 Task: Find connections with filter location Kisangani with filter topic #covidwith filter profile language English with filter current company Colt Technology Services with filter school Gulbarga University, Gulbarga with filter industry Civic and Social Organizations with filter service category Property Management with filter keywords title Proposal Writer
Action: Mouse moved to (558, 98)
Screenshot: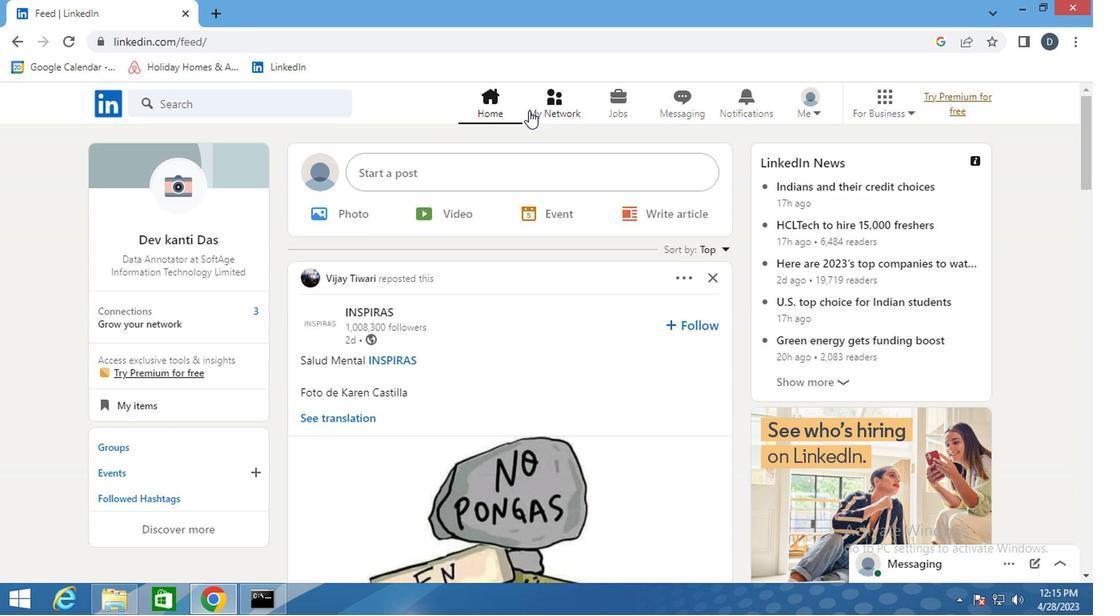 
Action: Mouse pressed left at (558, 98)
Screenshot: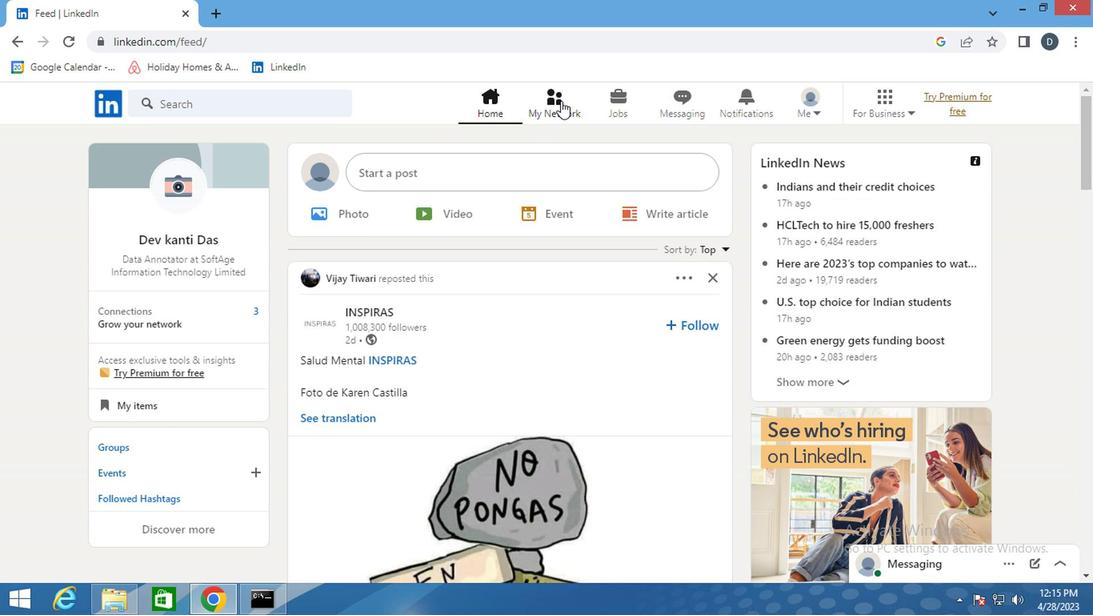 
Action: Mouse moved to (309, 187)
Screenshot: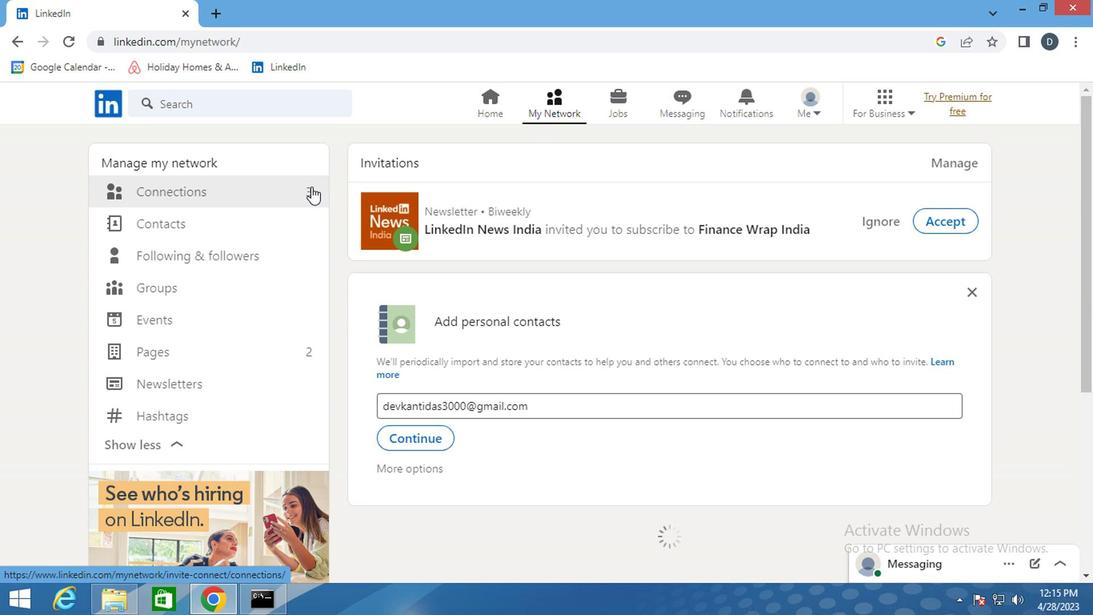 
Action: Mouse pressed left at (309, 187)
Screenshot: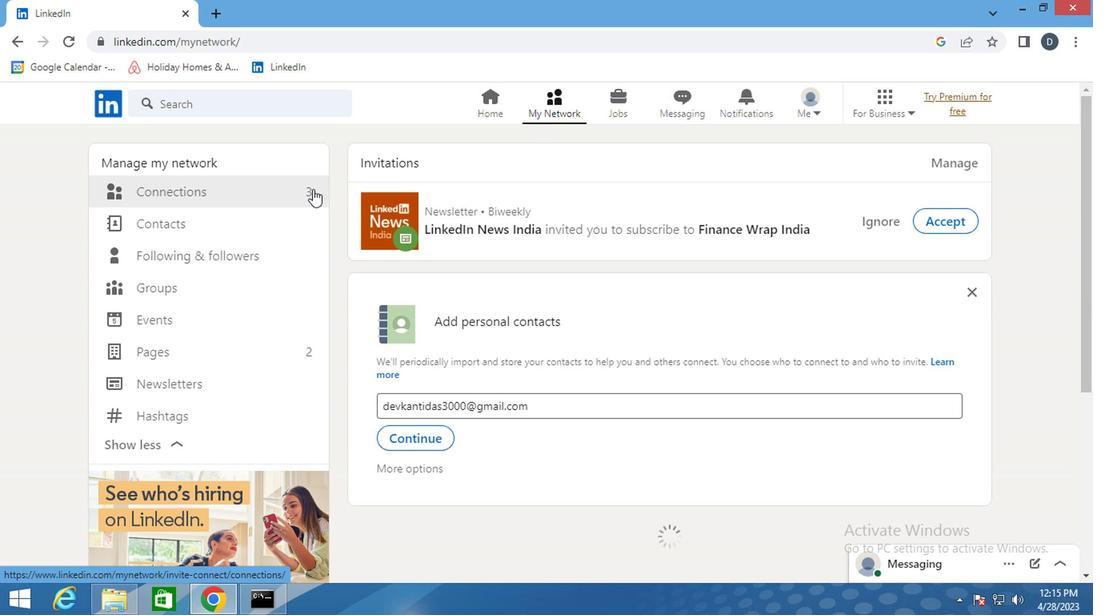 
Action: Mouse pressed left at (309, 187)
Screenshot: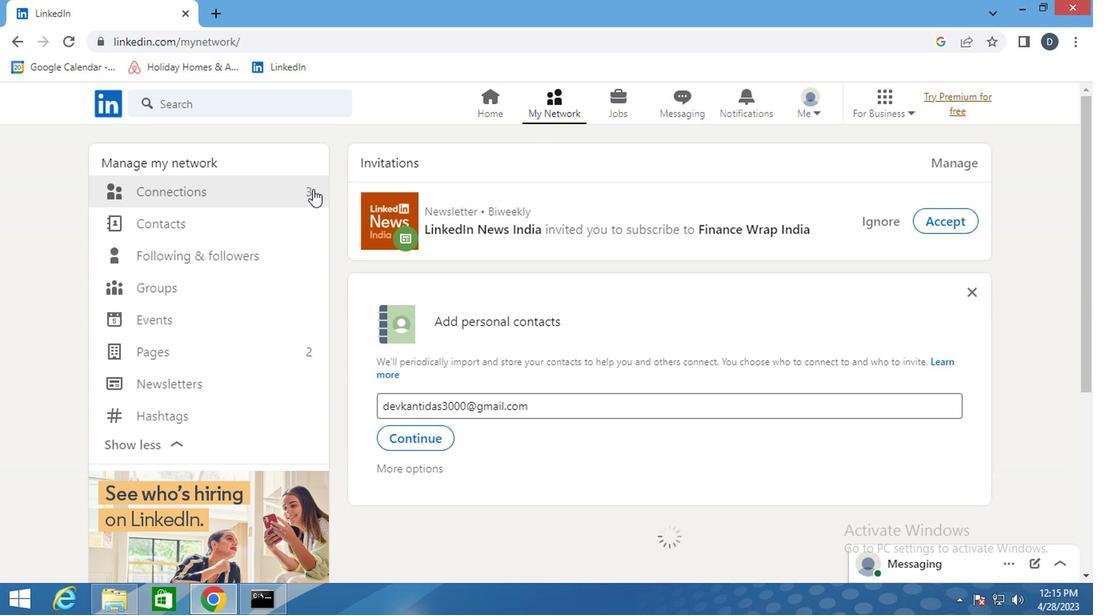 
Action: Mouse moved to (302, 192)
Screenshot: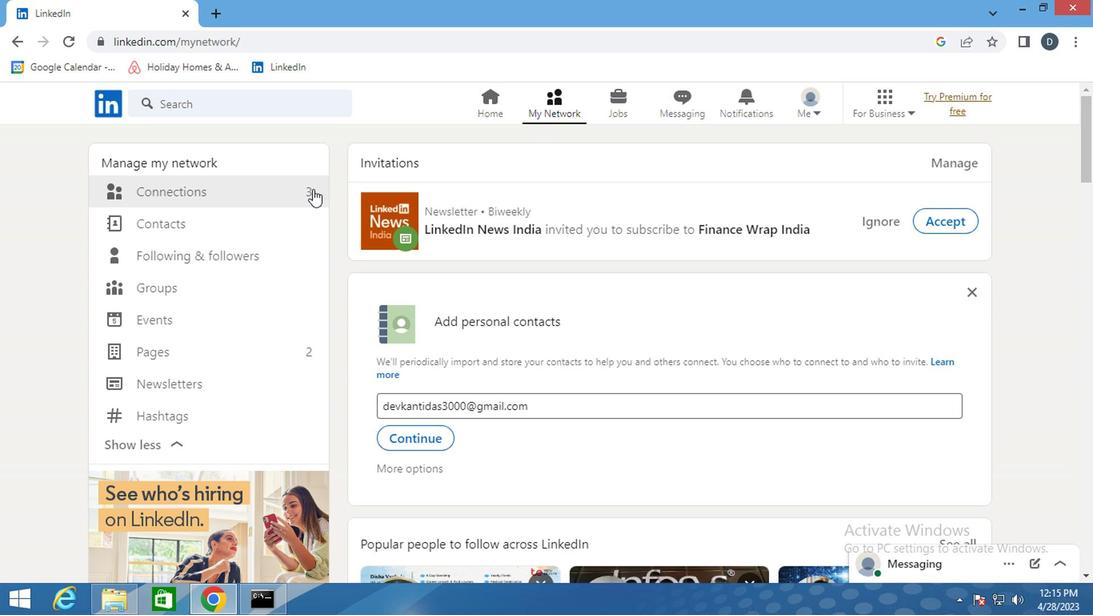 
Action: Mouse pressed left at (302, 192)
Screenshot: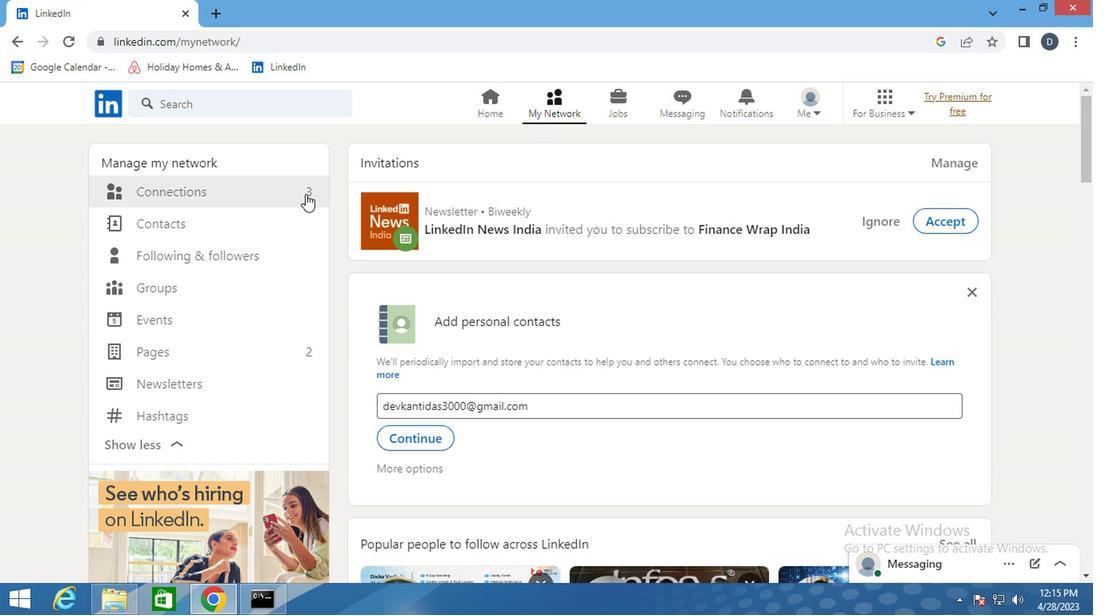 
Action: Mouse moved to (680, 181)
Screenshot: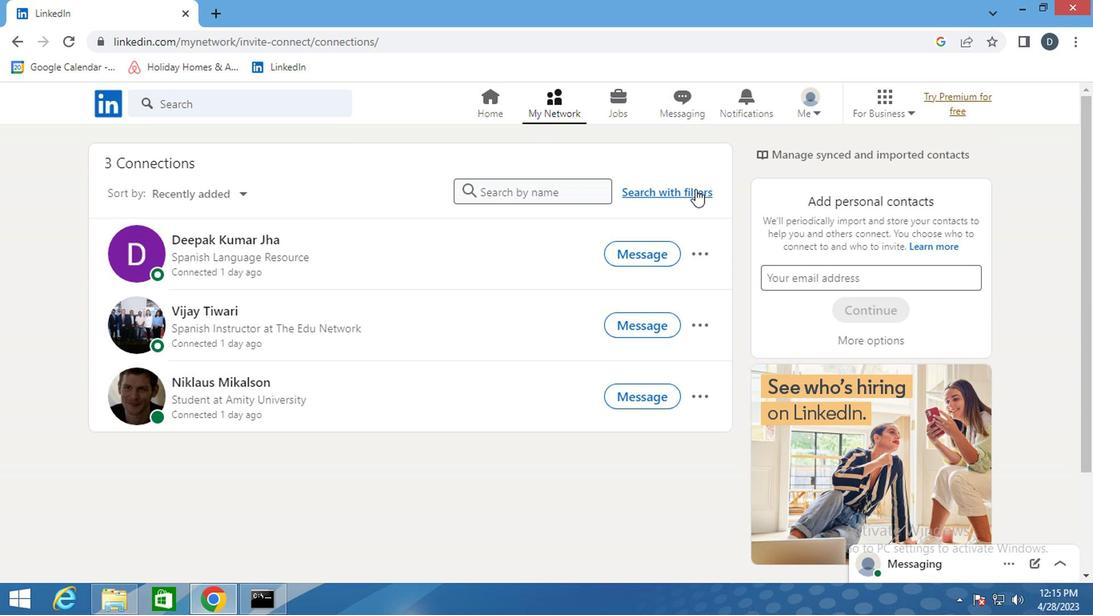
Action: Mouse pressed left at (680, 181)
Screenshot: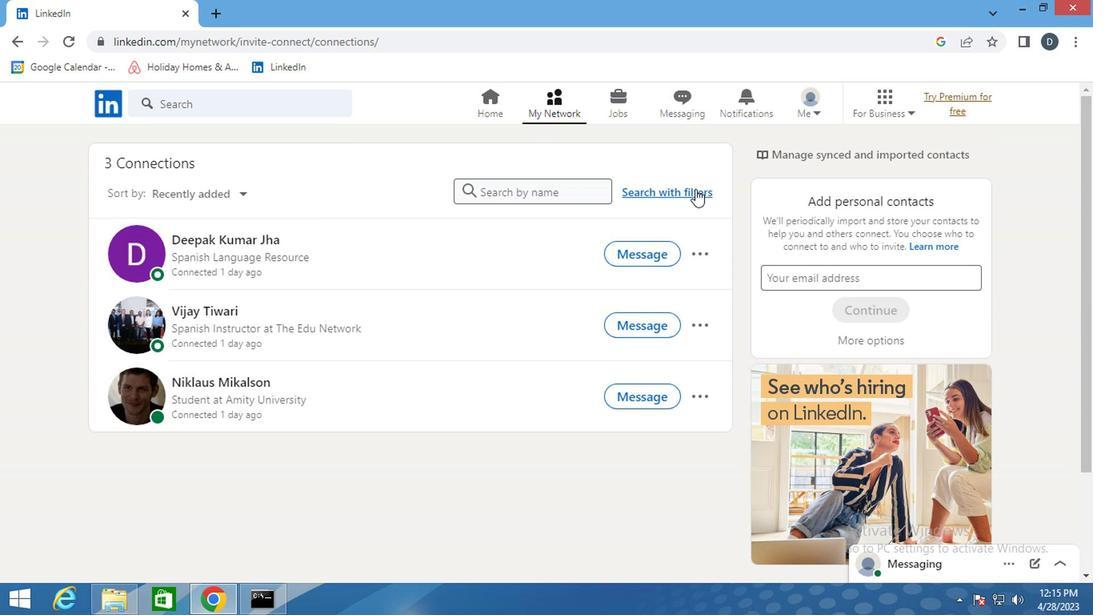 
Action: Mouse moved to (605, 146)
Screenshot: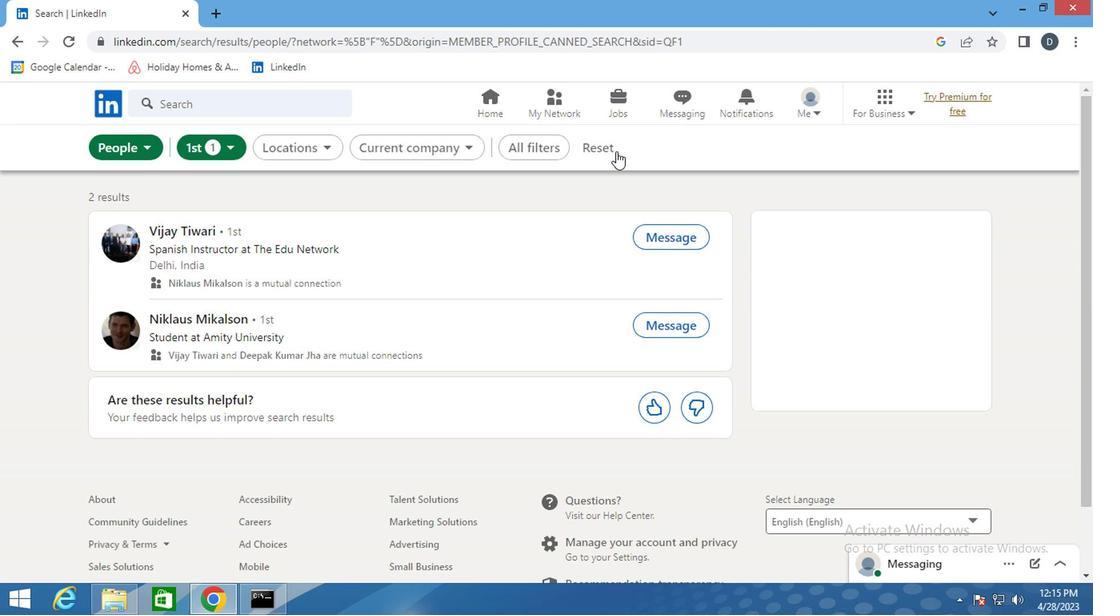 
Action: Mouse pressed left at (605, 146)
Screenshot: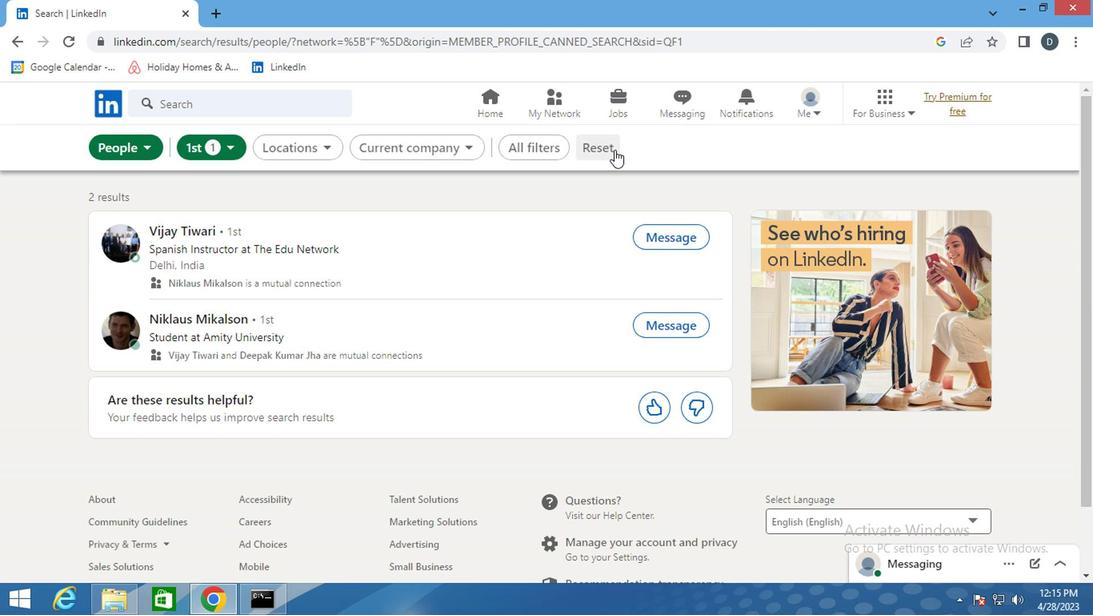 
Action: Mouse moved to (557, 139)
Screenshot: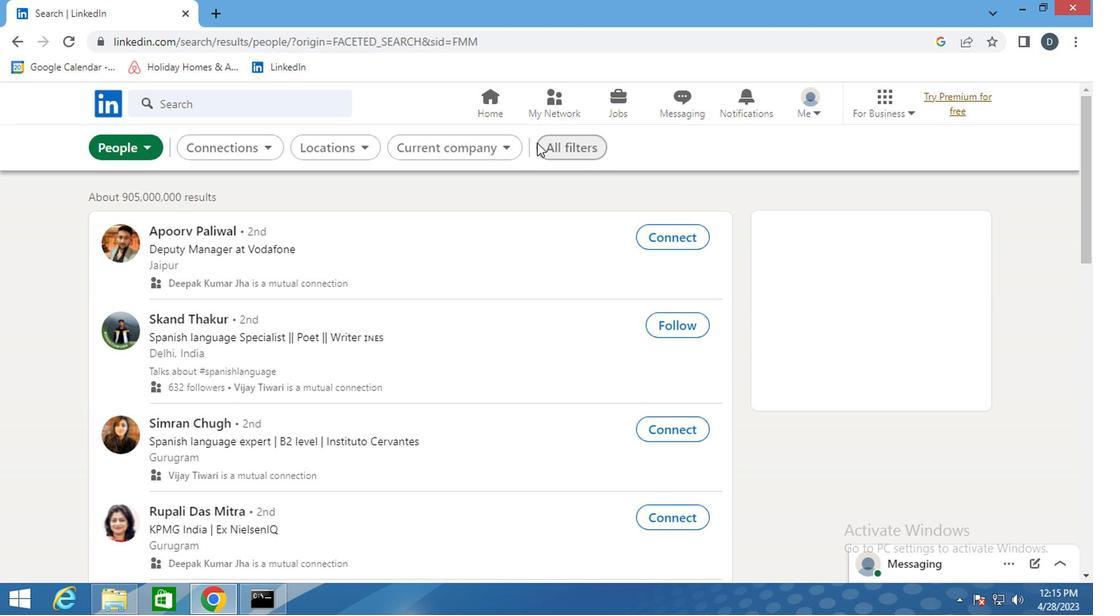 
Action: Mouse pressed left at (557, 139)
Screenshot: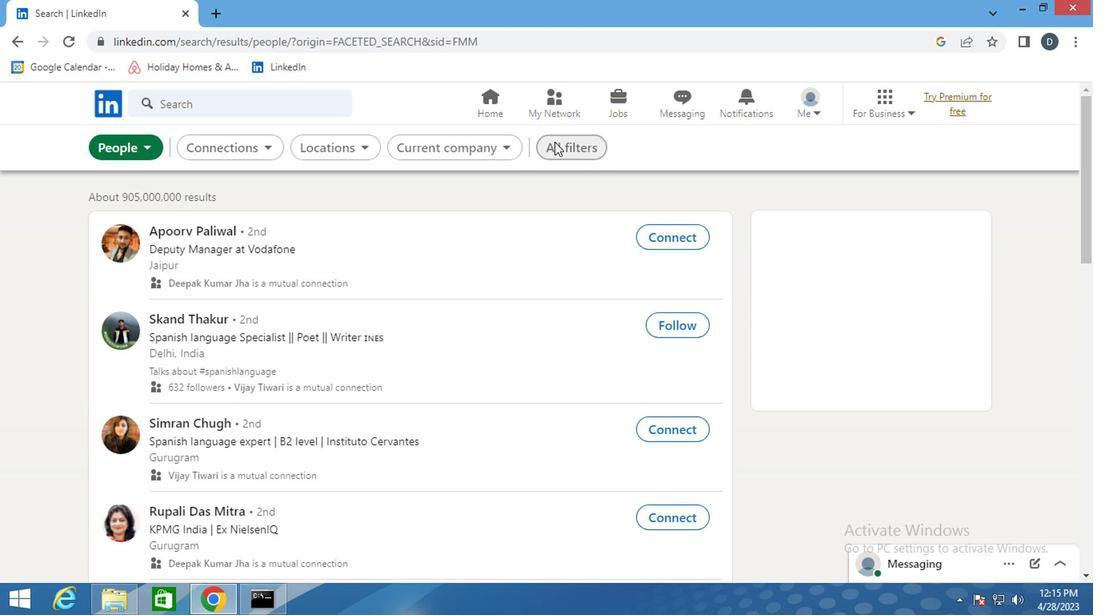 
Action: Mouse moved to (829, 347)
Screenshot: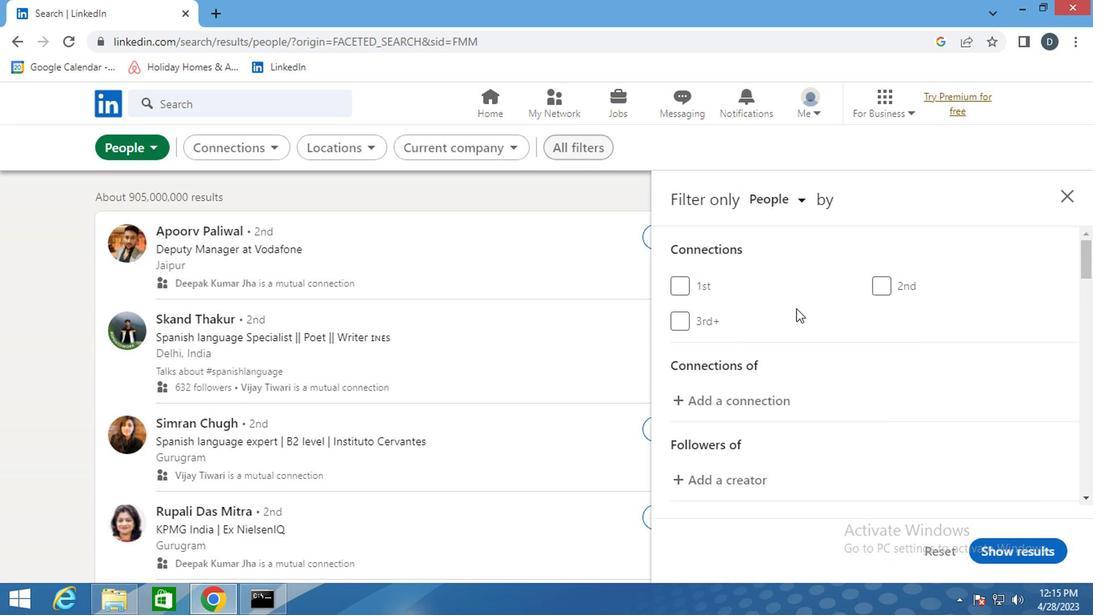
Action: Mouse scrolled (829, 346) with delta (0, 0)
Screenshot: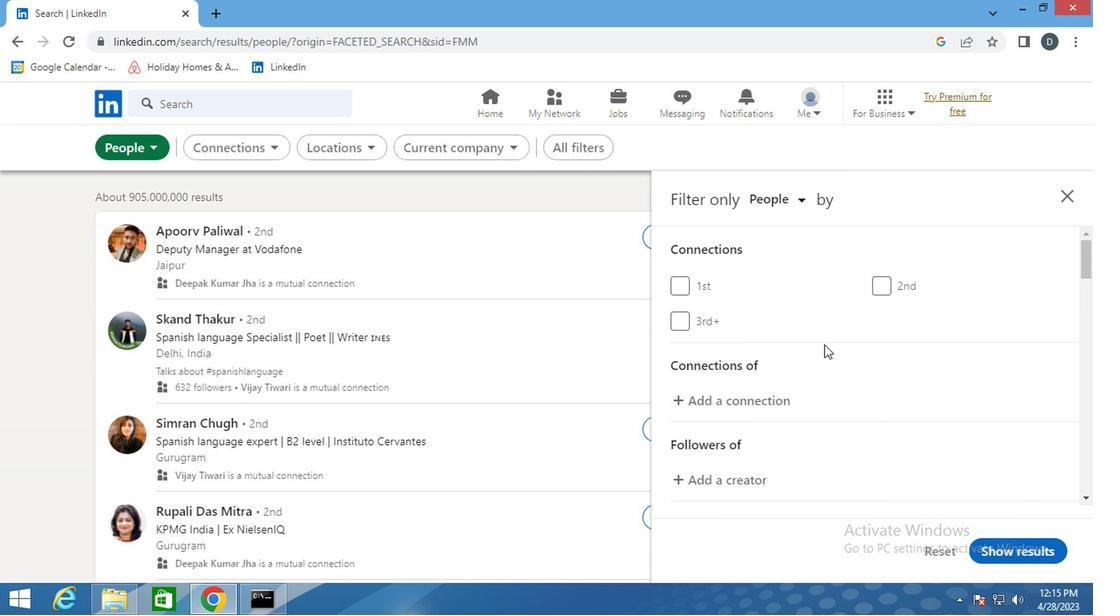 
Action: Mouse scrolled (829, 346) with delta (0, 0)
Screenshot: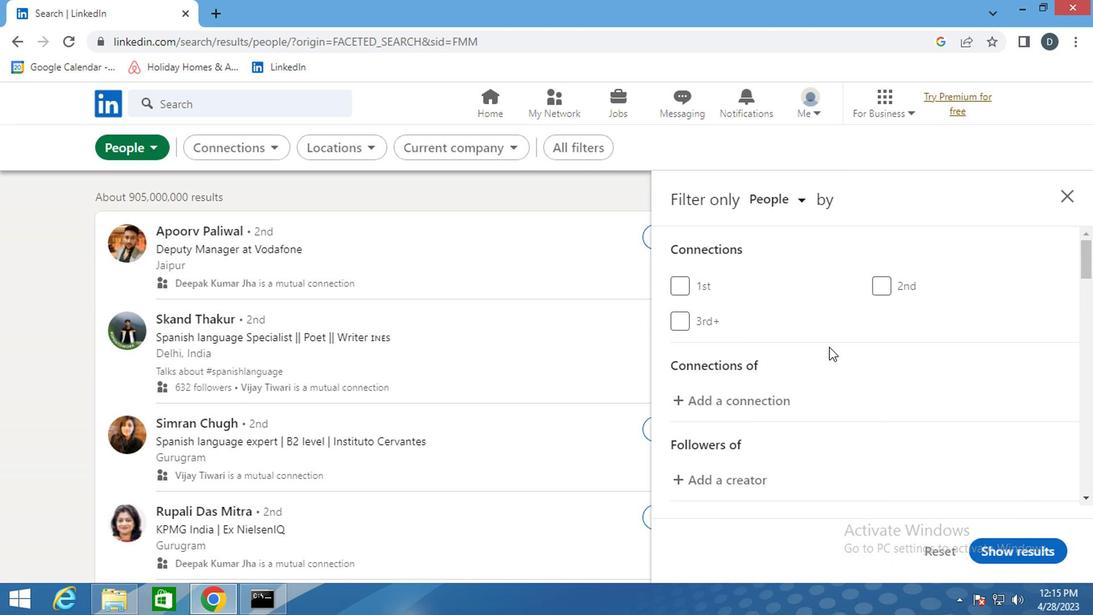 
Action: Mouse moved to (830, 347)
Screenshot: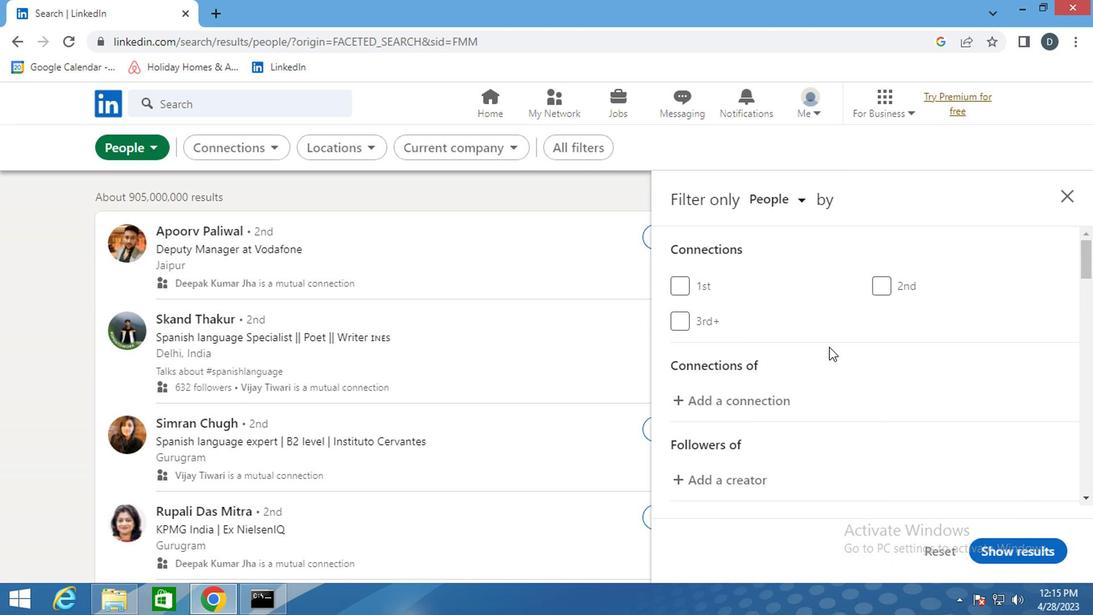 
Action: Mouse scrolled (830, 346) with delta (0, 0)
Screenshot: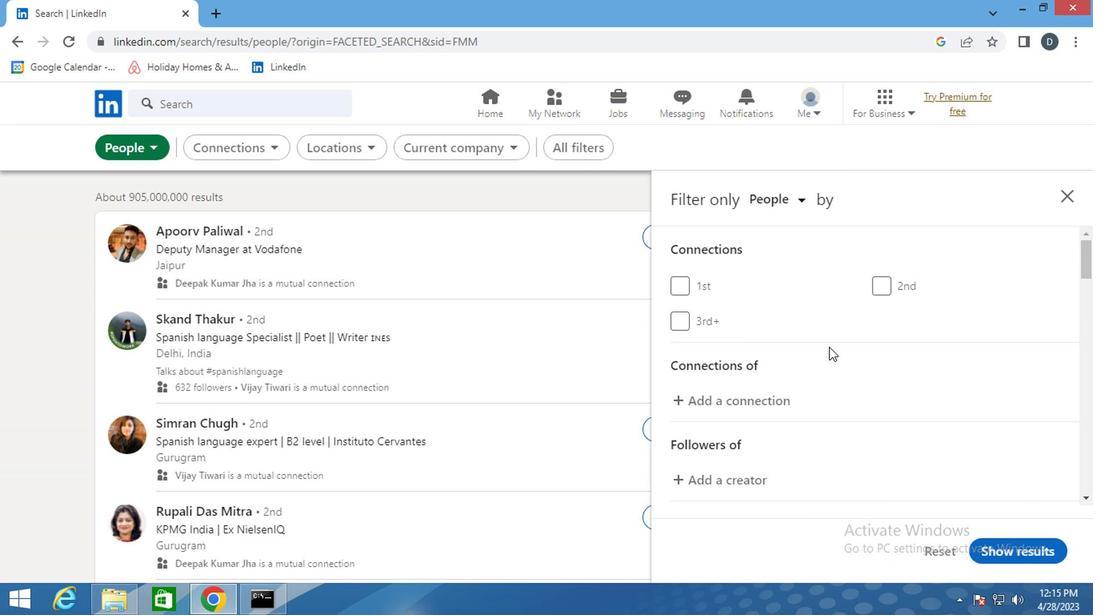 
Action: Mouse moved to (880, 379)
Screenshot: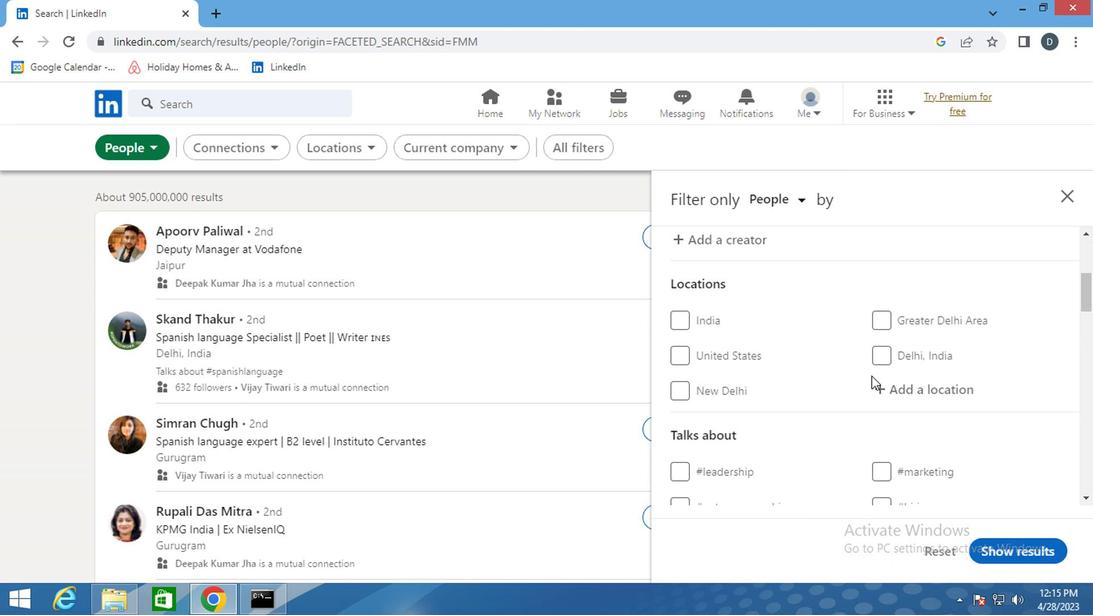 
Action: Mouse pressed left at (880, 379)
Screenshot: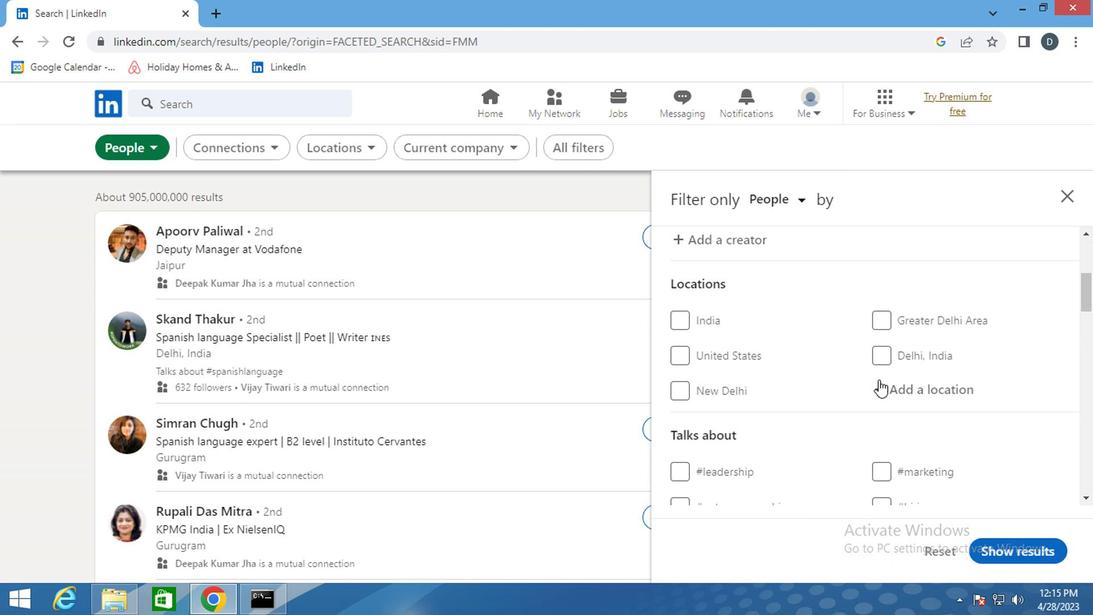 
Action: Mouse moved to (882, 379)
Screenshot: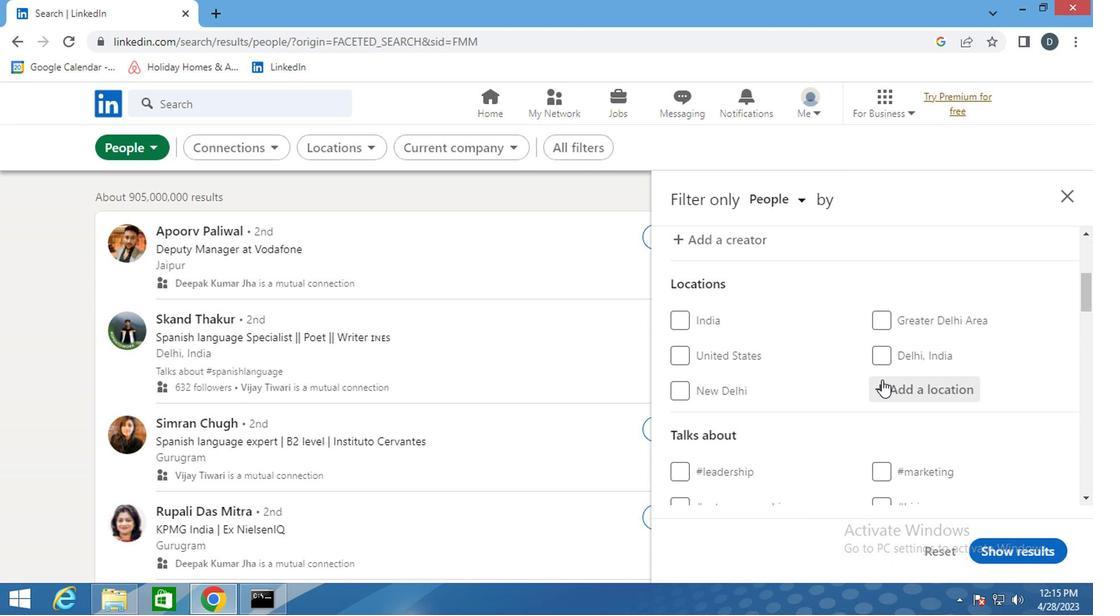 
Action: Key pressed <Key.shift_r>Kisangani
Screenshot: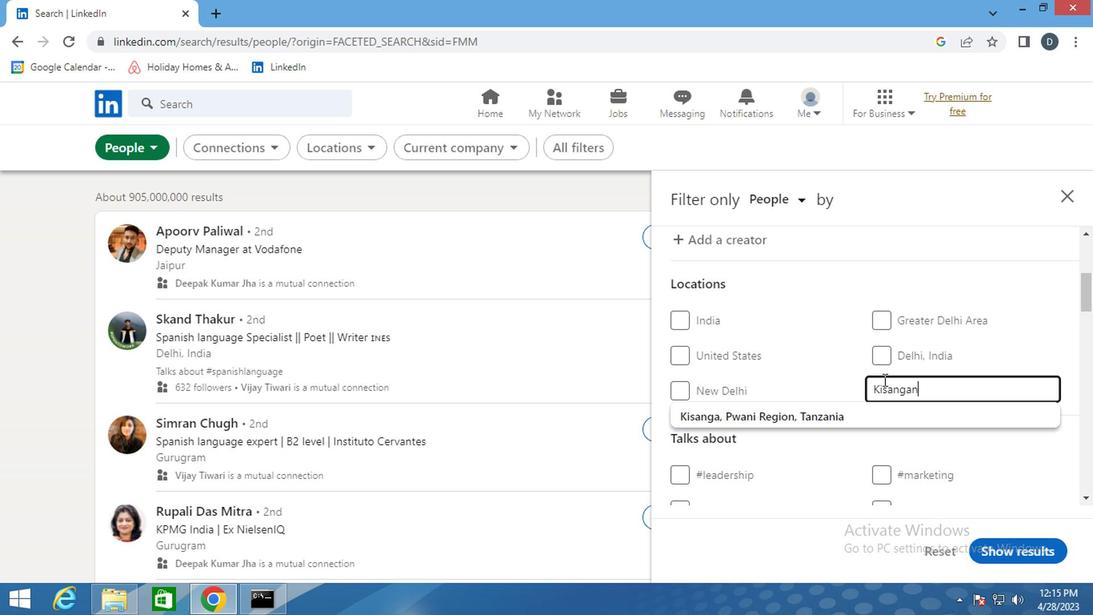 
Action: Mouse moved to (941, 390)
Screenshot: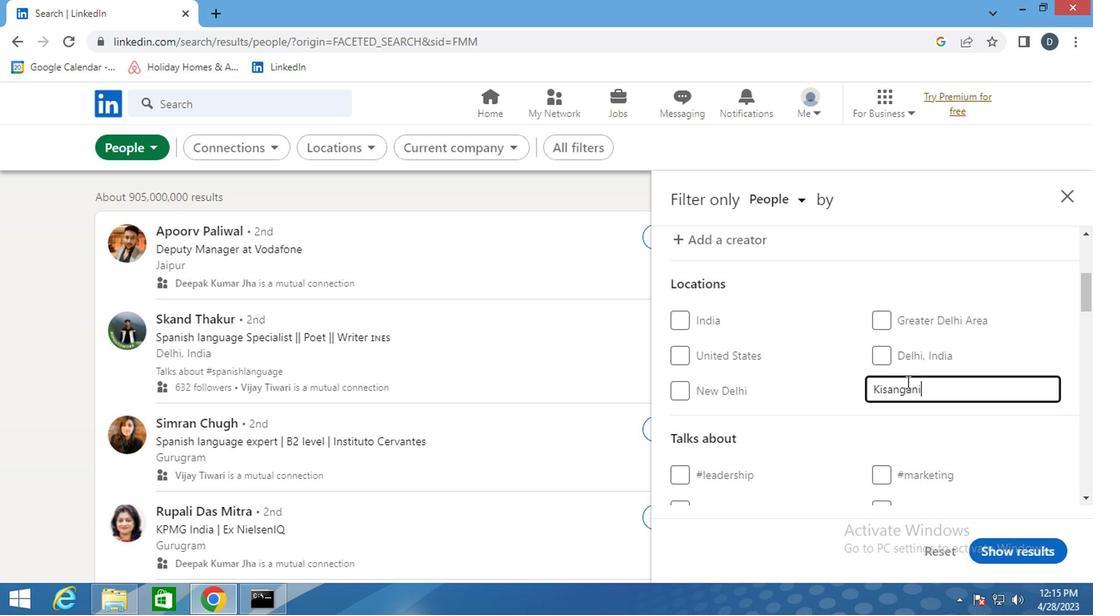 
Action: Key pressed <Key.backspace><Key.backspace><Key.backspace>ani
Screenshot: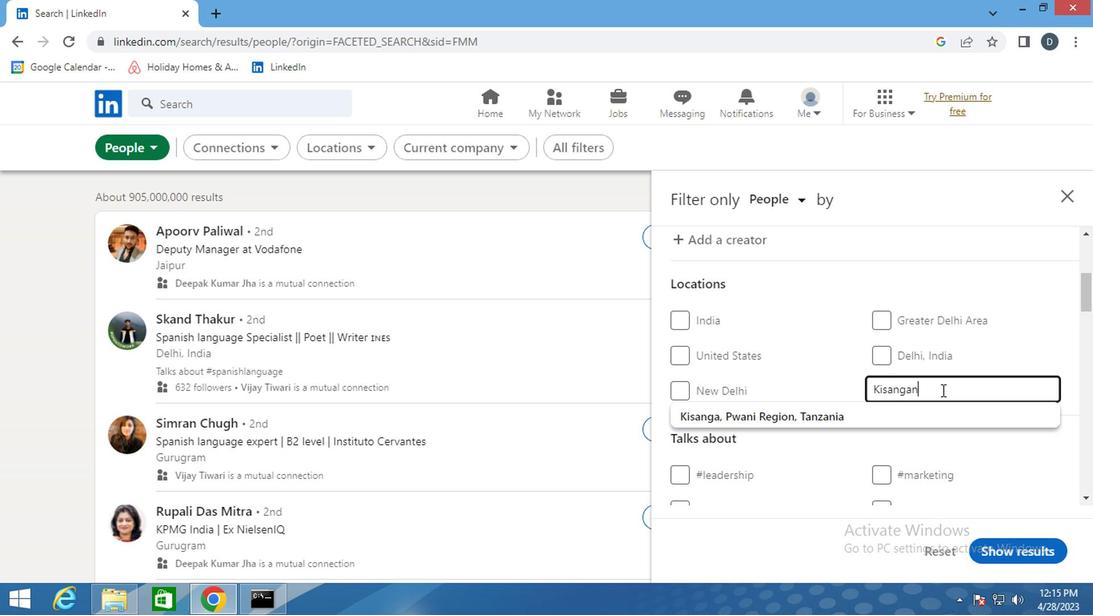 
Action: Mouse moved to (912, 396)
Screenshot: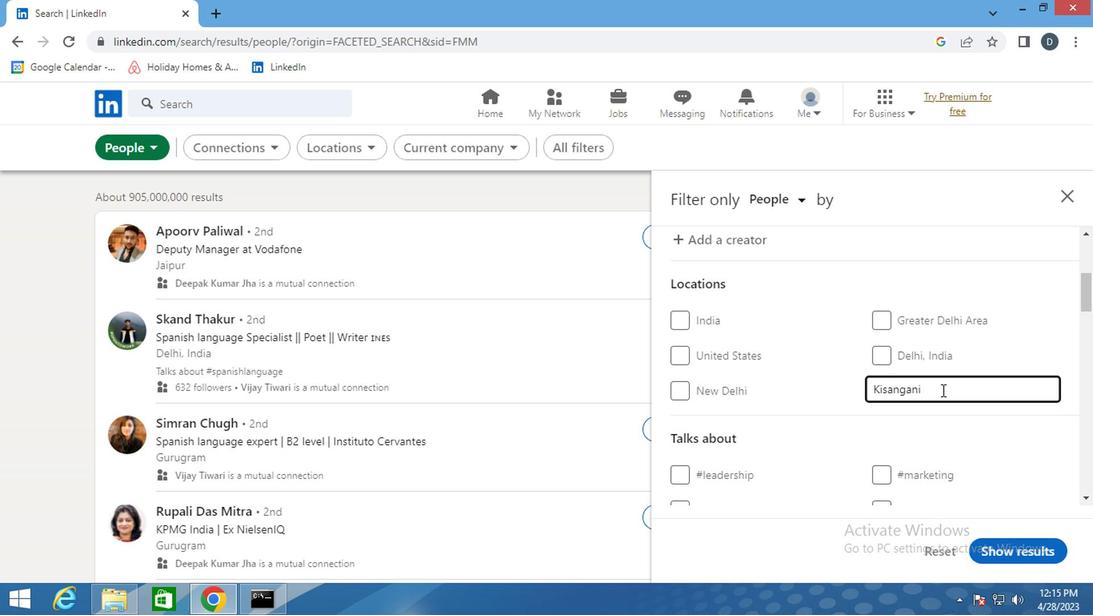 
Action: Key pressed <Key.enter>
Screenshot: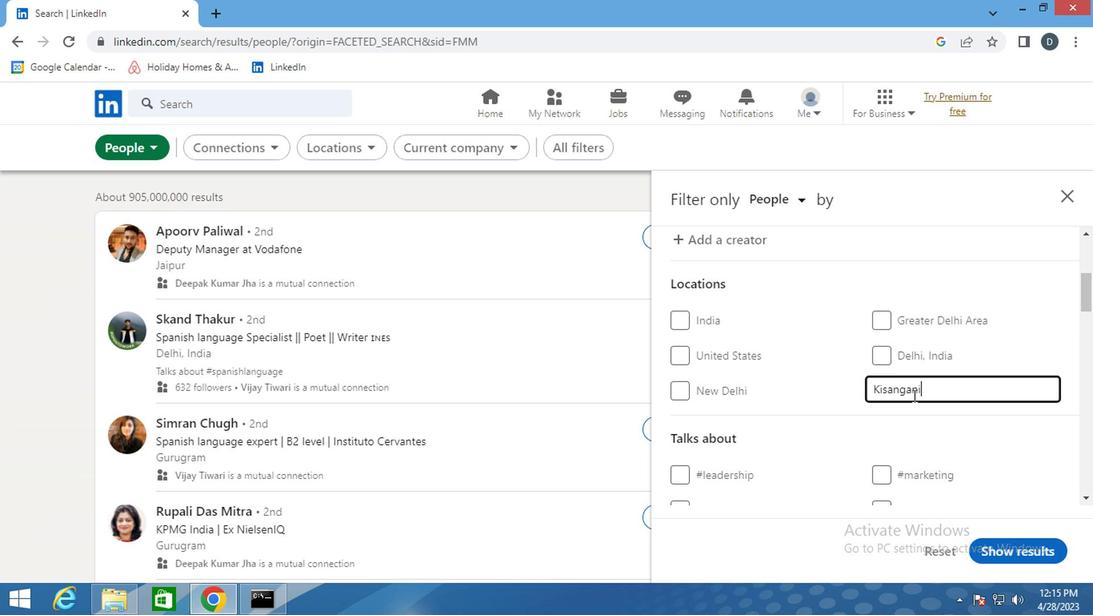 
Action: Mouse moved to (910, 387)
Screenshot: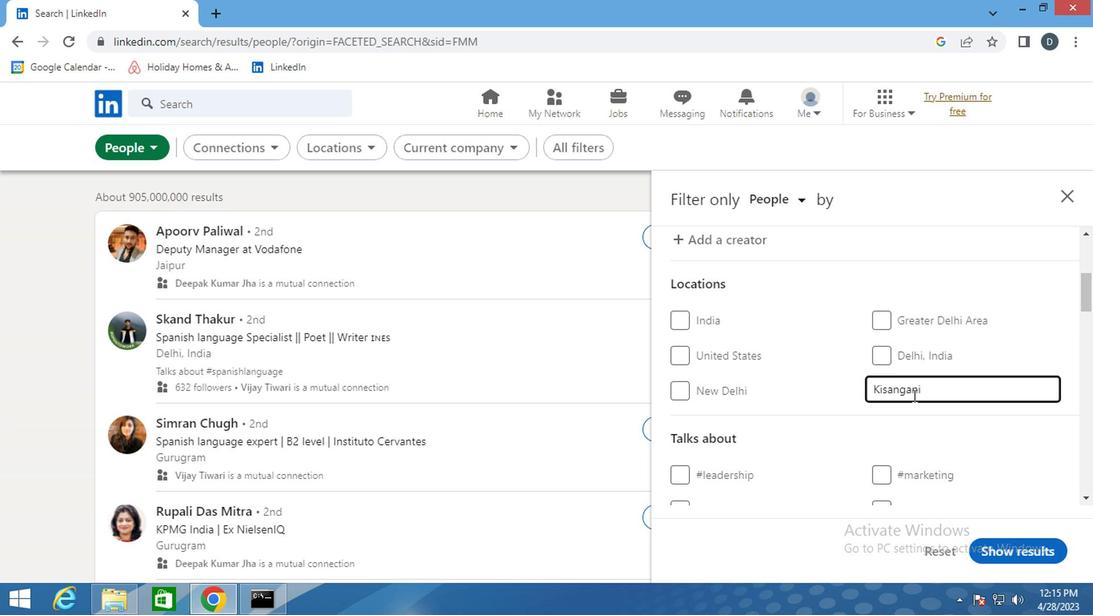 
Action: Mouse scrolled (910, 387) with delta (0, 0)
Screenshot: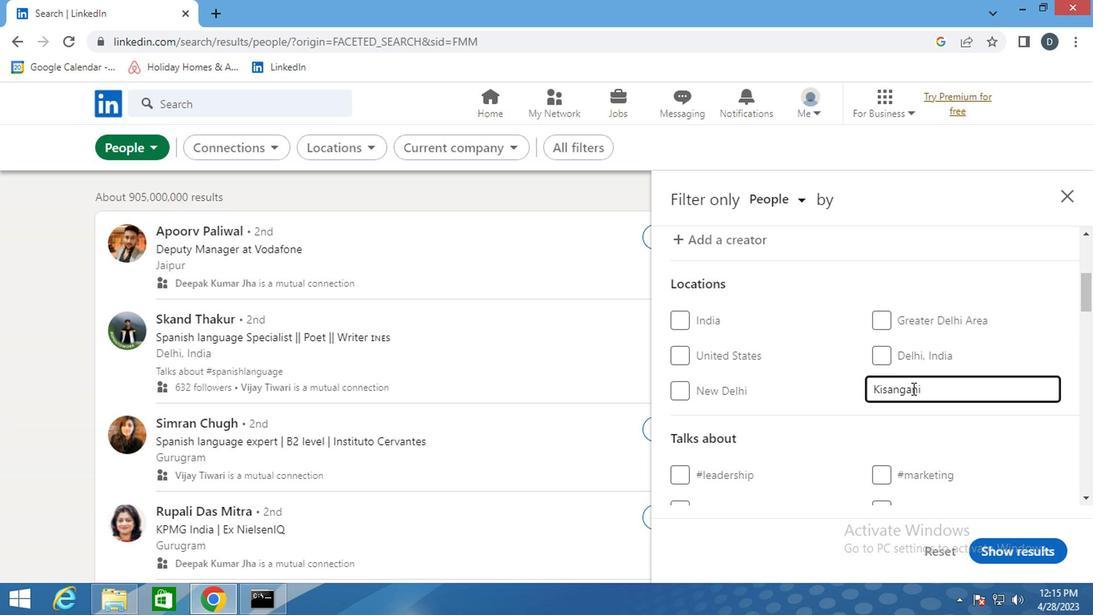 
Action: Mouse moved to (910, 387)
Screenshot: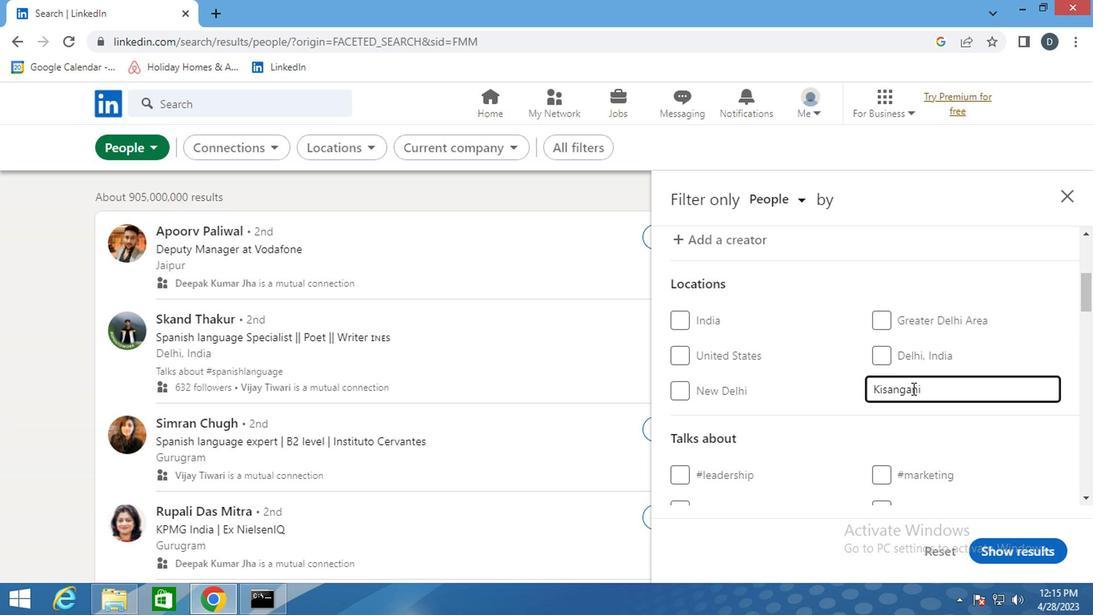
Action: Mouse scrolled (910, 387) with delta (0, 0)
Screenshot: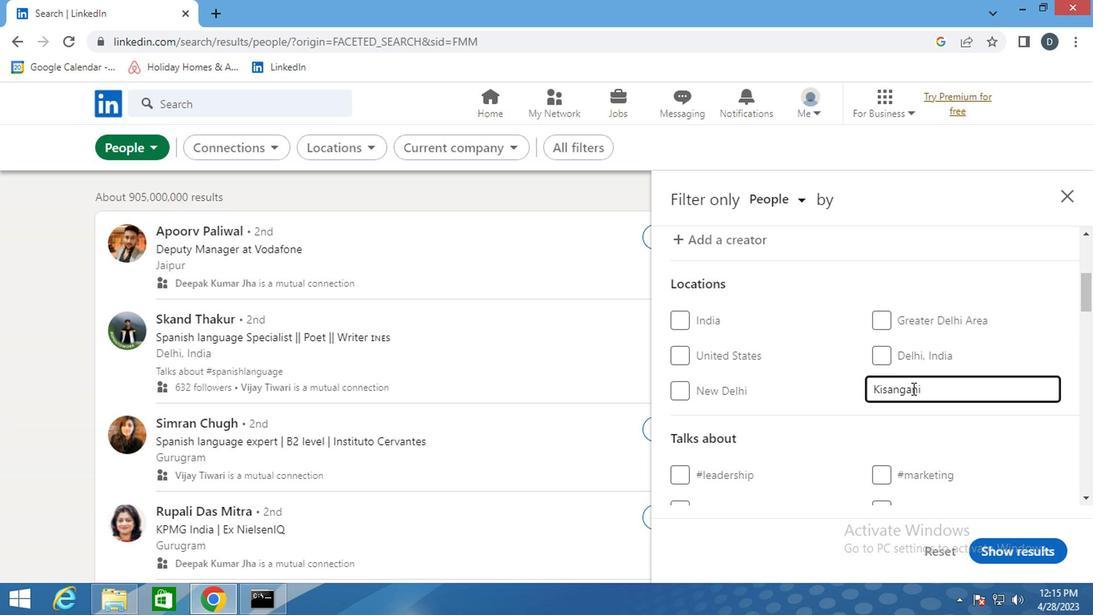 
Action: Mouse scrolled (910, 387) with delta (0, 0)
Screenshot: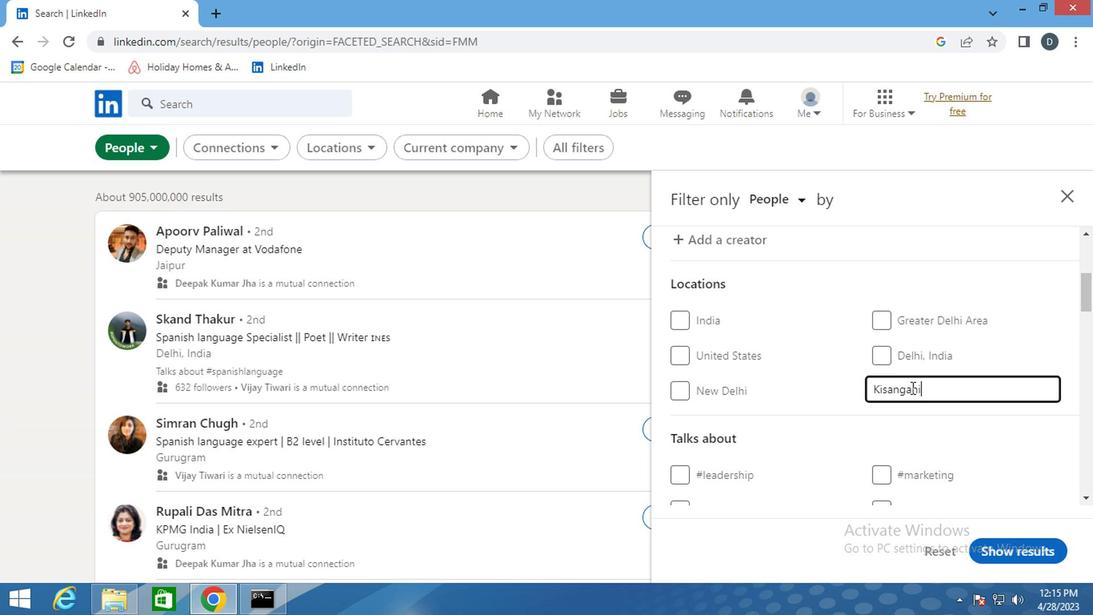 
Action: Mouse moved to (931, 305)
Screenshot: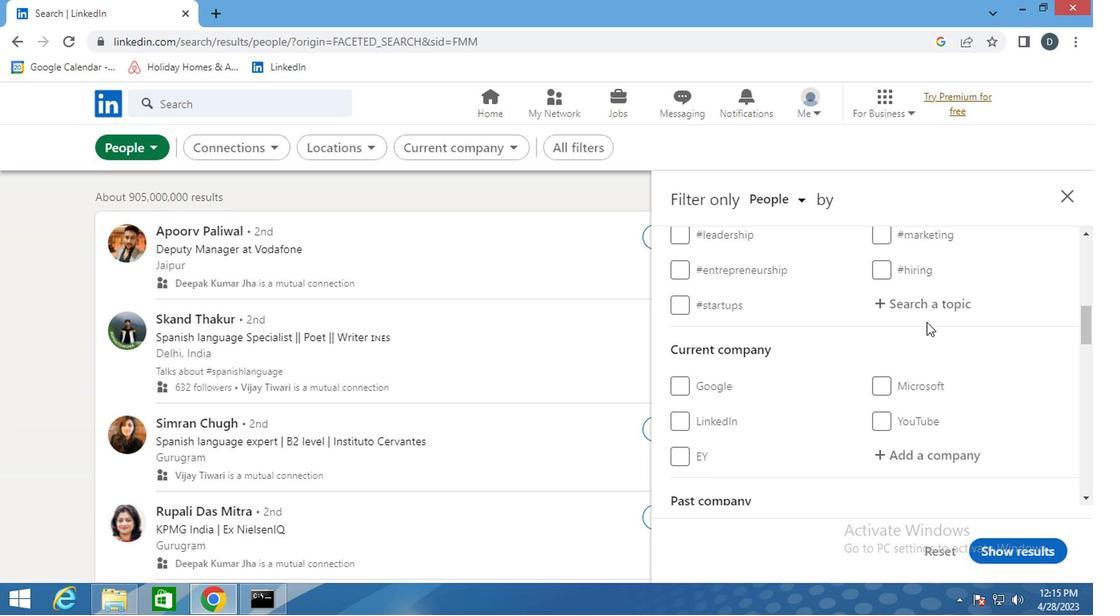 
Action: Mouse pressed left at (931, 305)
Screenshot: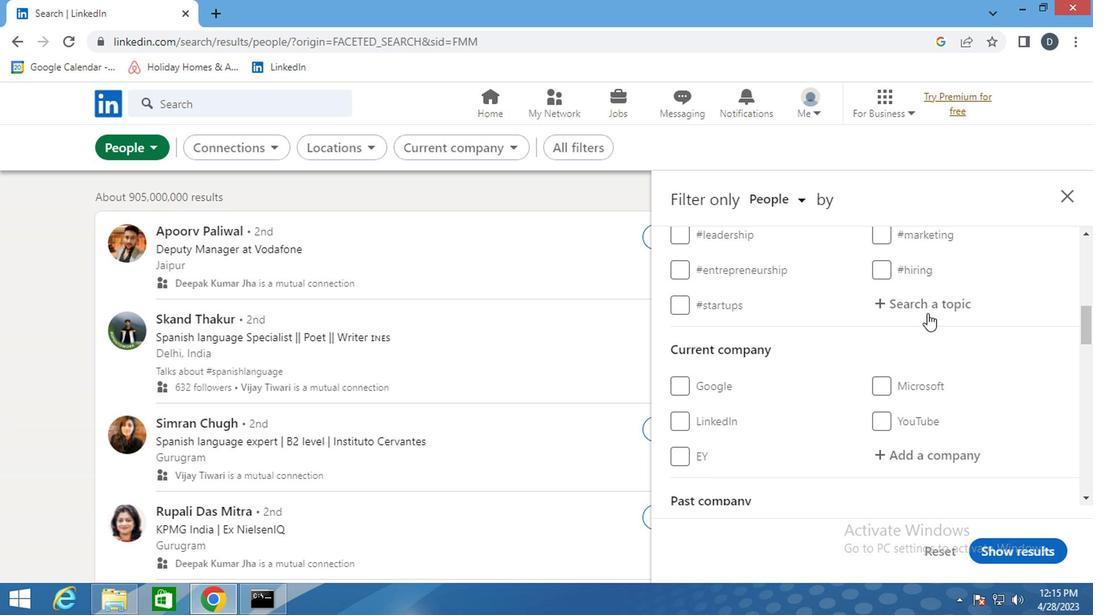 
Action: Key pressed <Key.shift>#<Key.shift>COVID
Screenshot: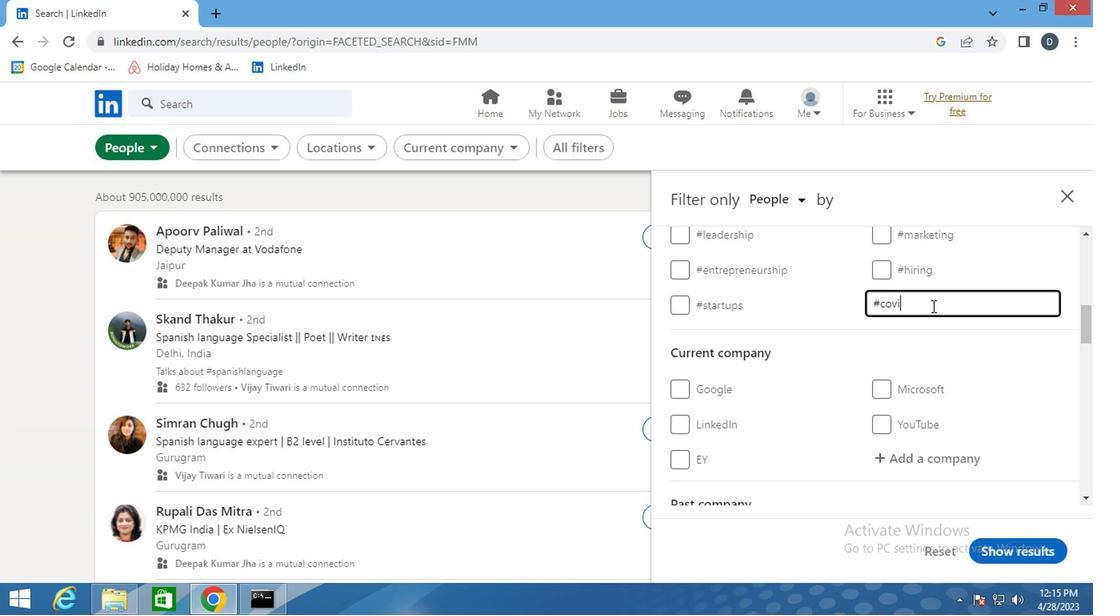 
Action: Mouse moved to (916, 350)
Screenshot: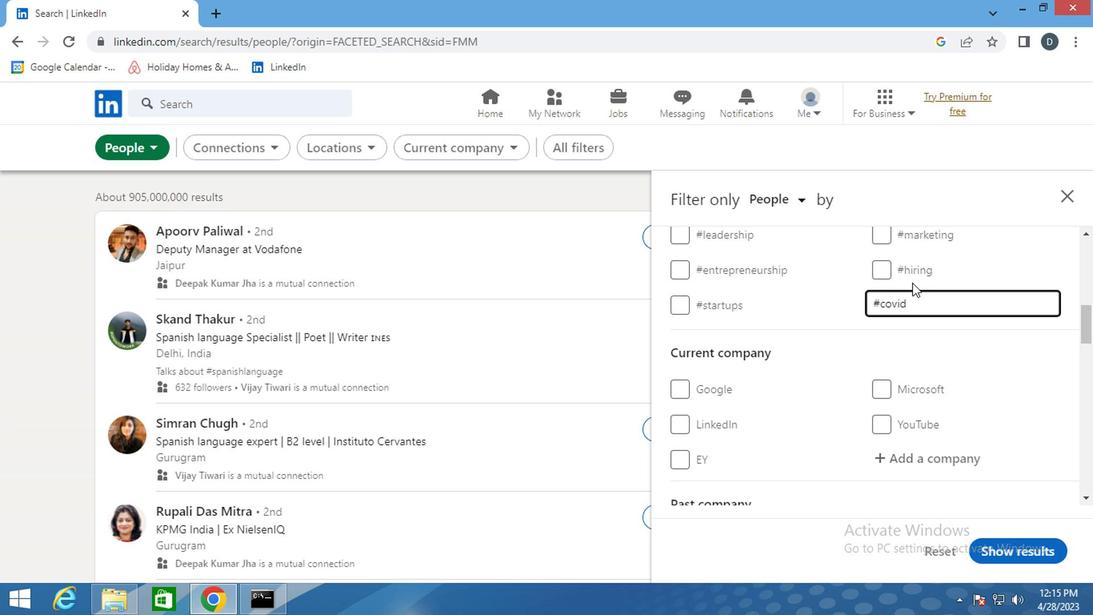 
Action: Mouse scrolled (916, 350) with delta (0, 0)
Screenshot: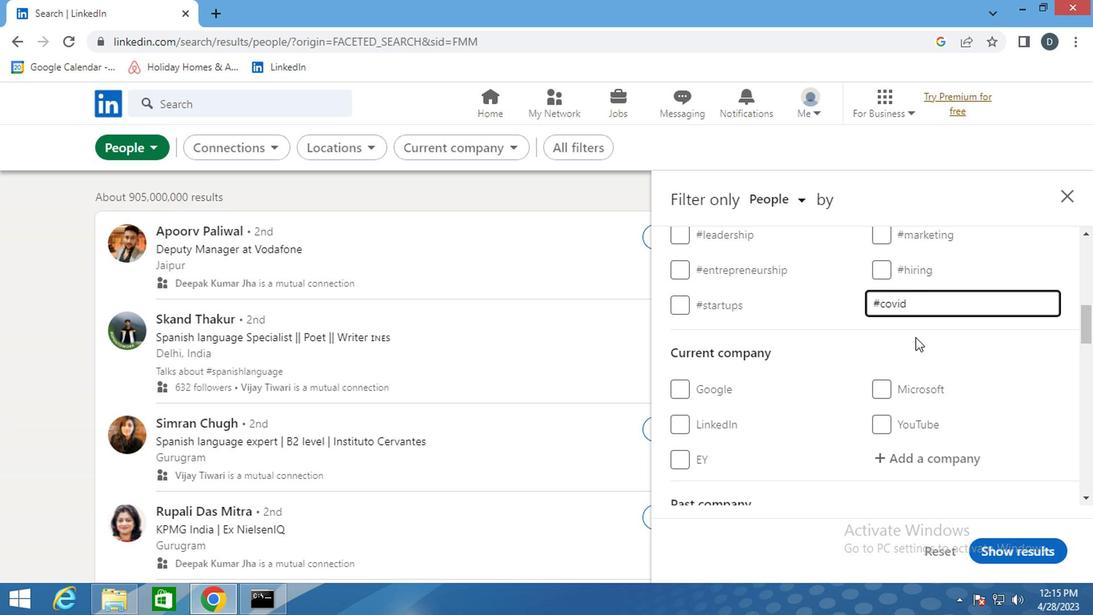 
Action: Mouse moved to (916, 350)
Screenshot: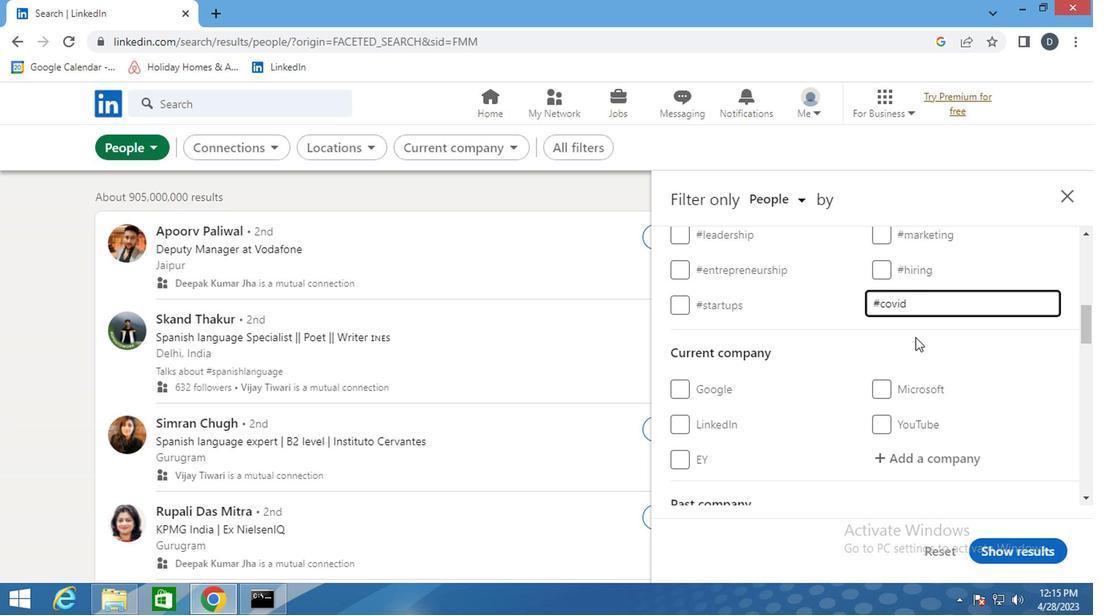 
Action: Mouse scrolled (916, 350) with delta (0, 0)
Screenshot: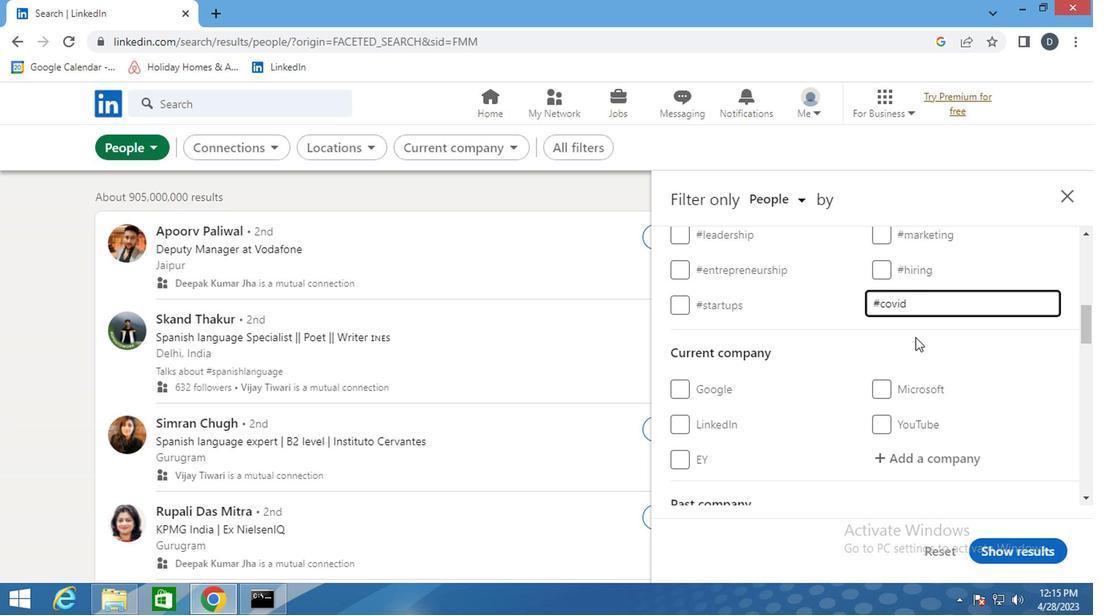 
Action: Mouse moved to (919, 350)
Screenshot: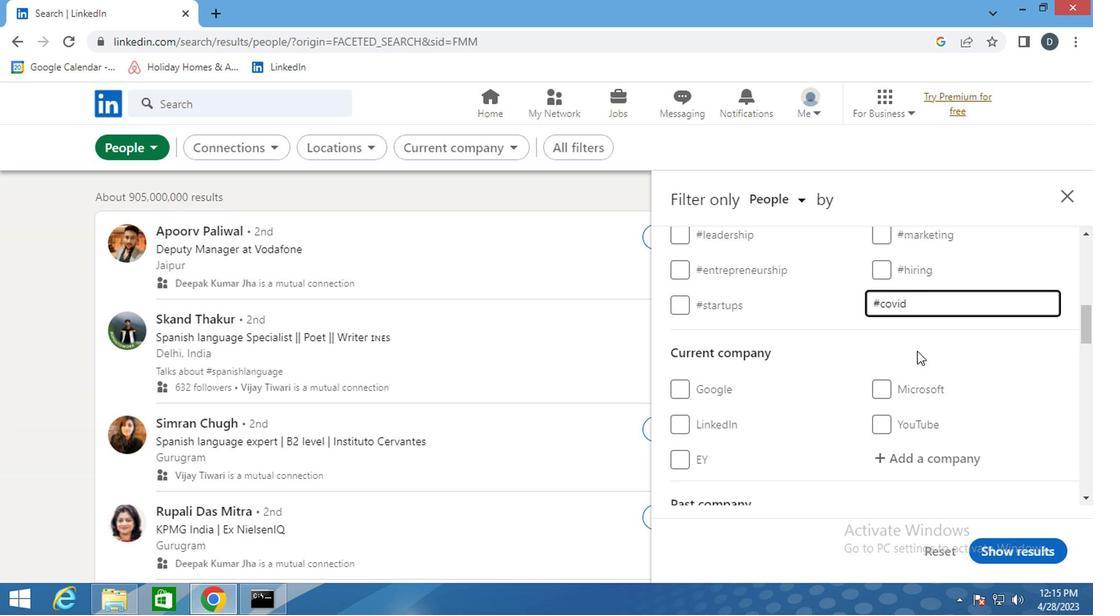 
Action: Mouse scrolled (919, 350) with delta (0, 0)
Screenshot: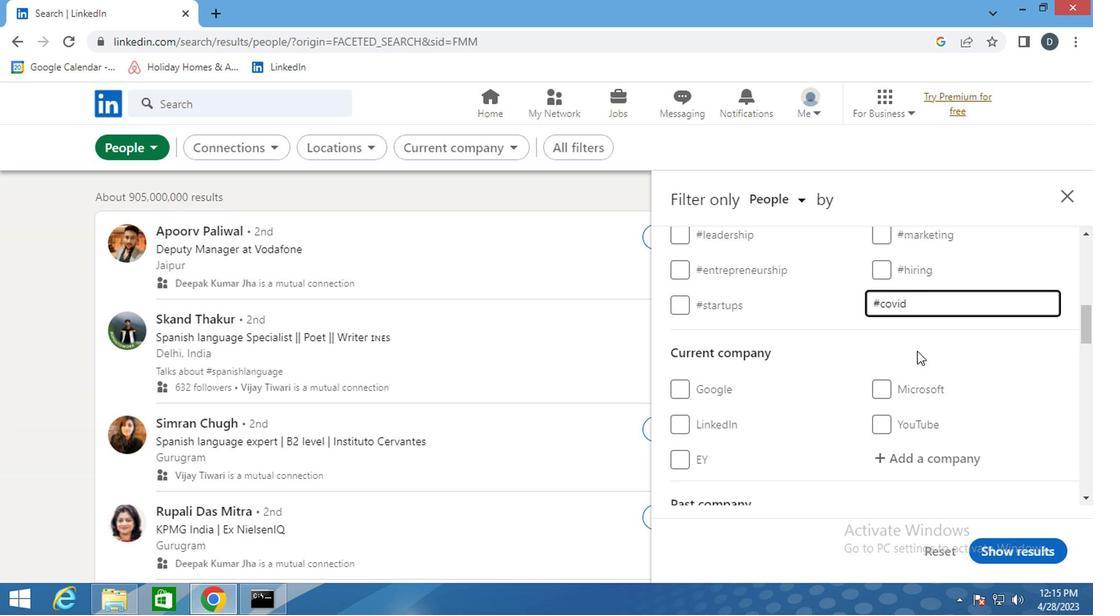 
Action: Mouse moved to (920, 352)
Screenshot: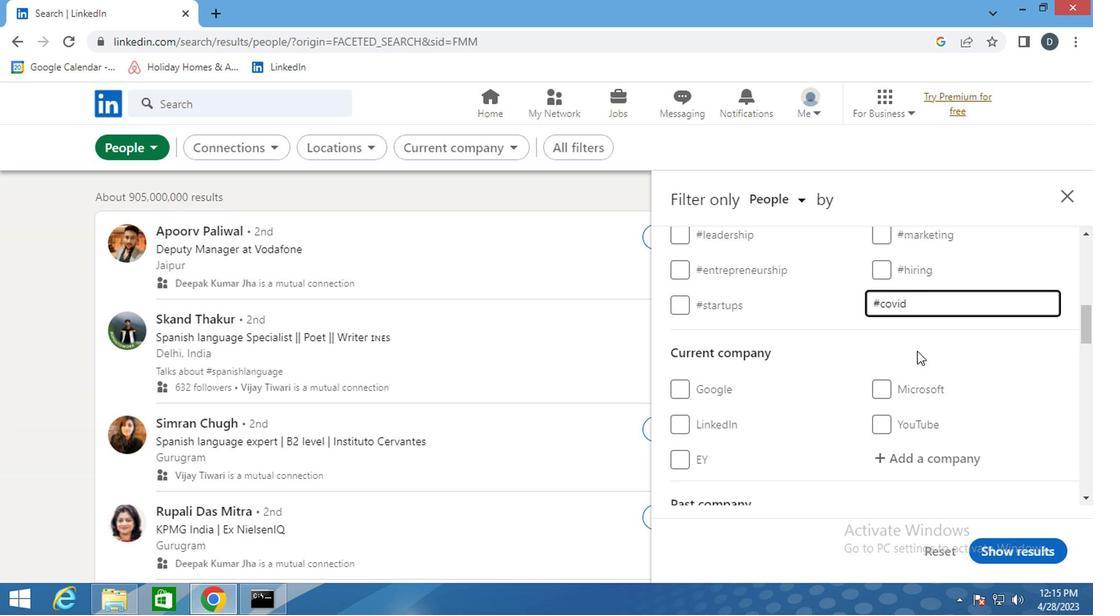 
Action: Mouse scrolled (920, 350) with delta (0, -1)
Screenshot: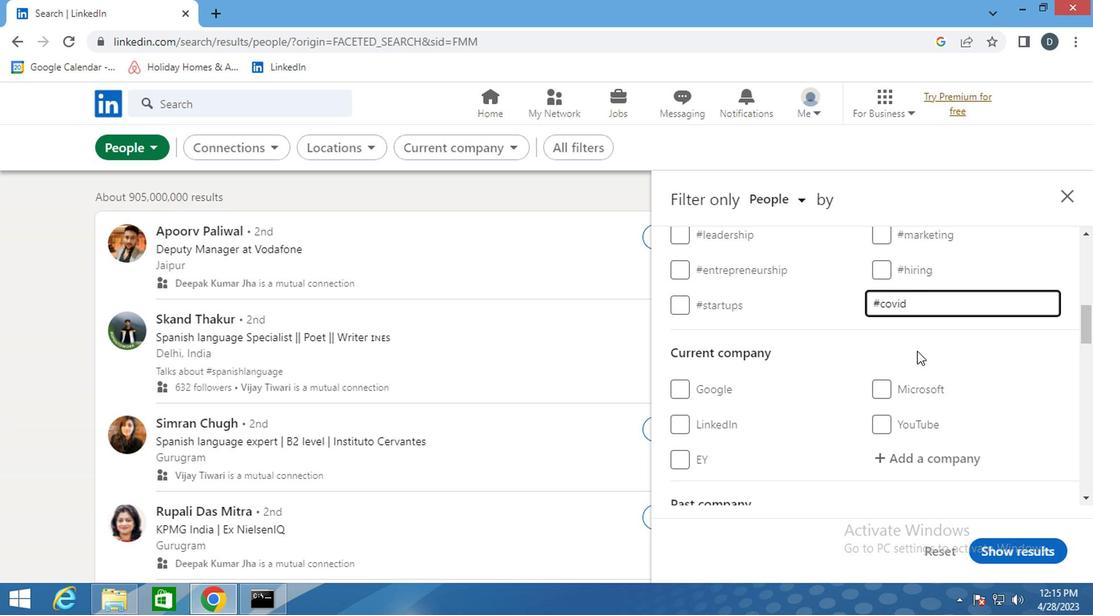 
Action: Mouse scrolled (920, 350) with delta (0, -1)
Screenshot: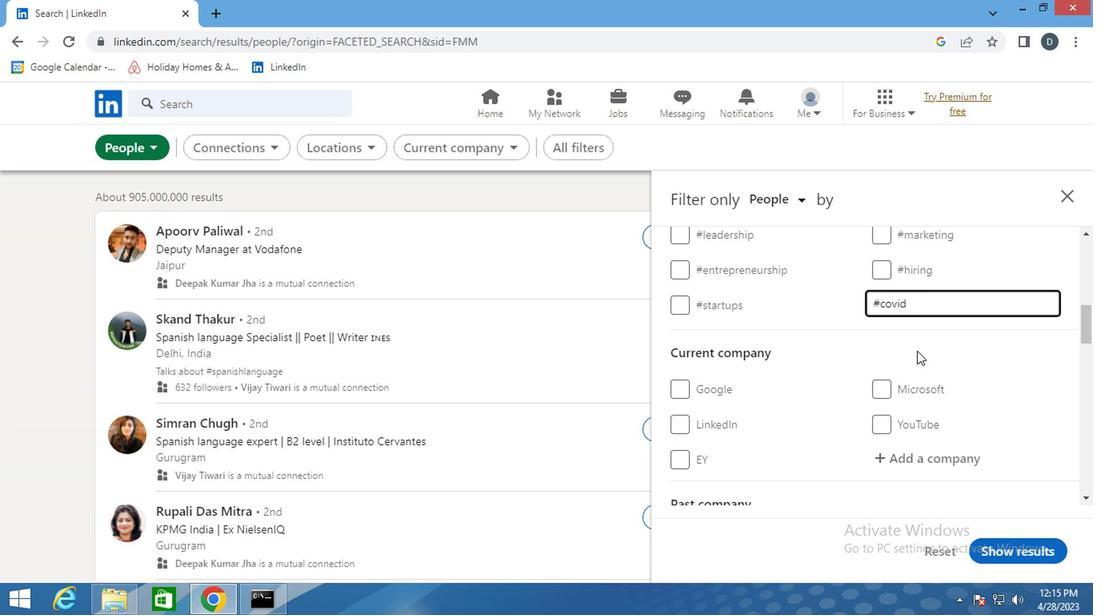 
Action: Mouse moved to (923, 352)
Screenshot: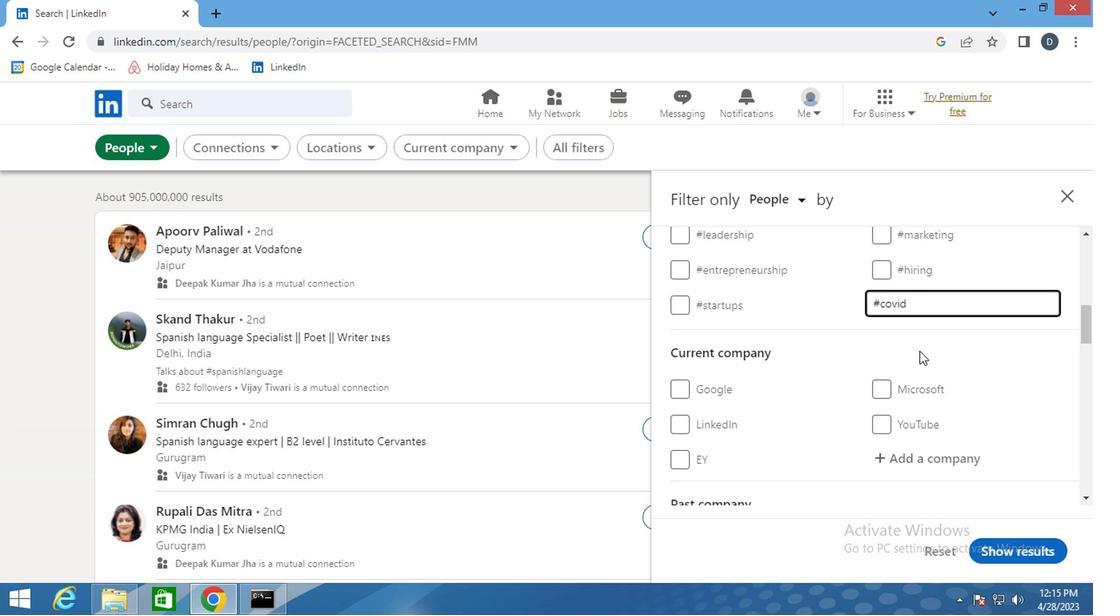 
Action: Mouse scrolled (923, 350) with delta (0, -1)
Screenshot: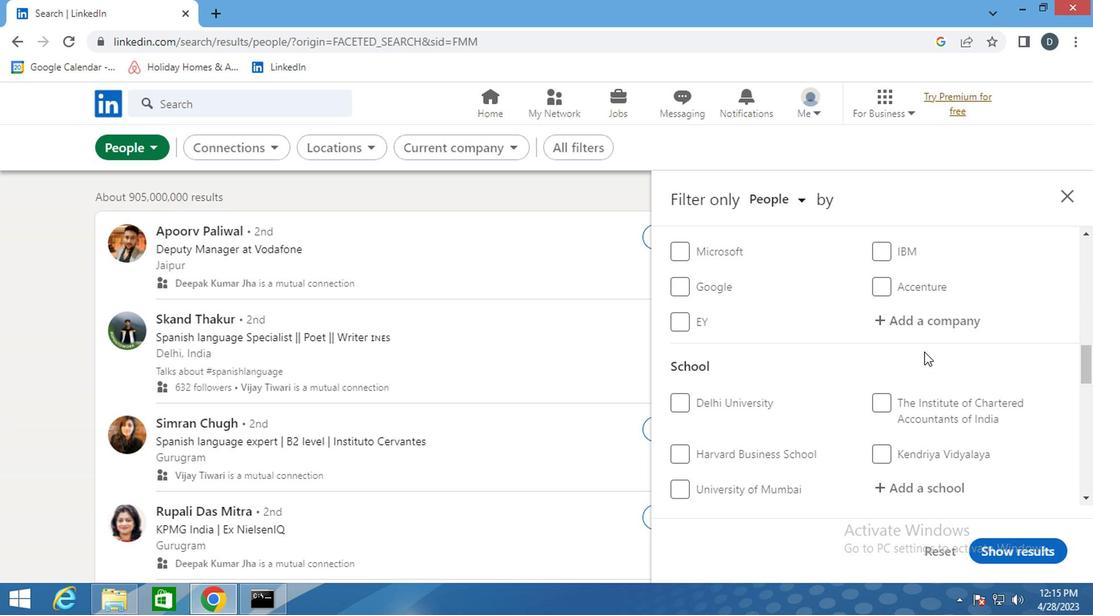 
Action: Mouse scrolled (923, 350) with delta (0, -1)
Screenshot: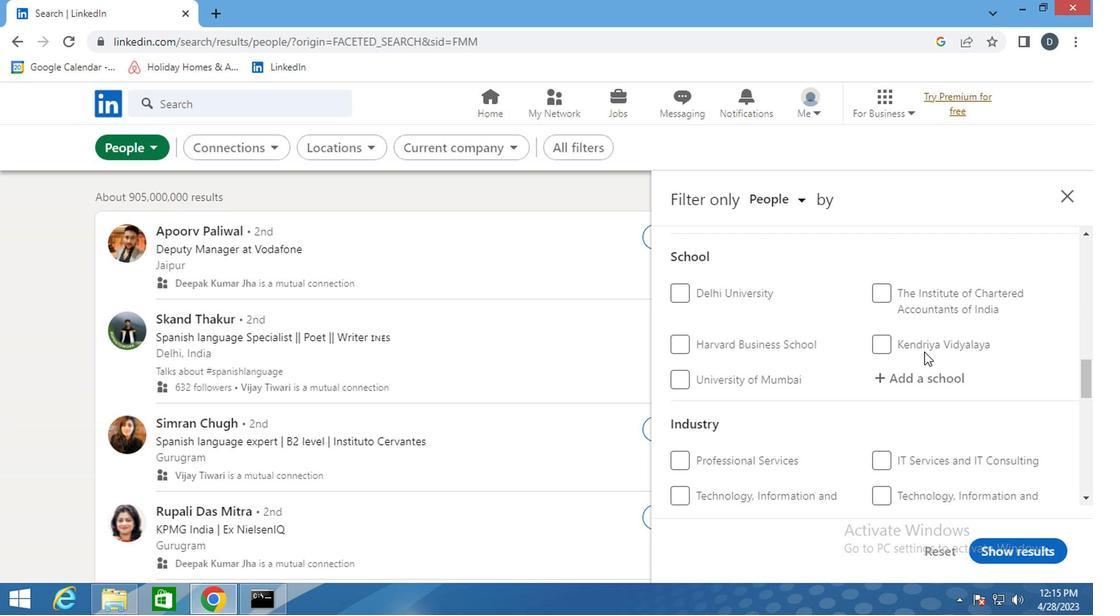 
Action: Mouse scrolled (923, 350) with delta (0, -1)
Screenshot: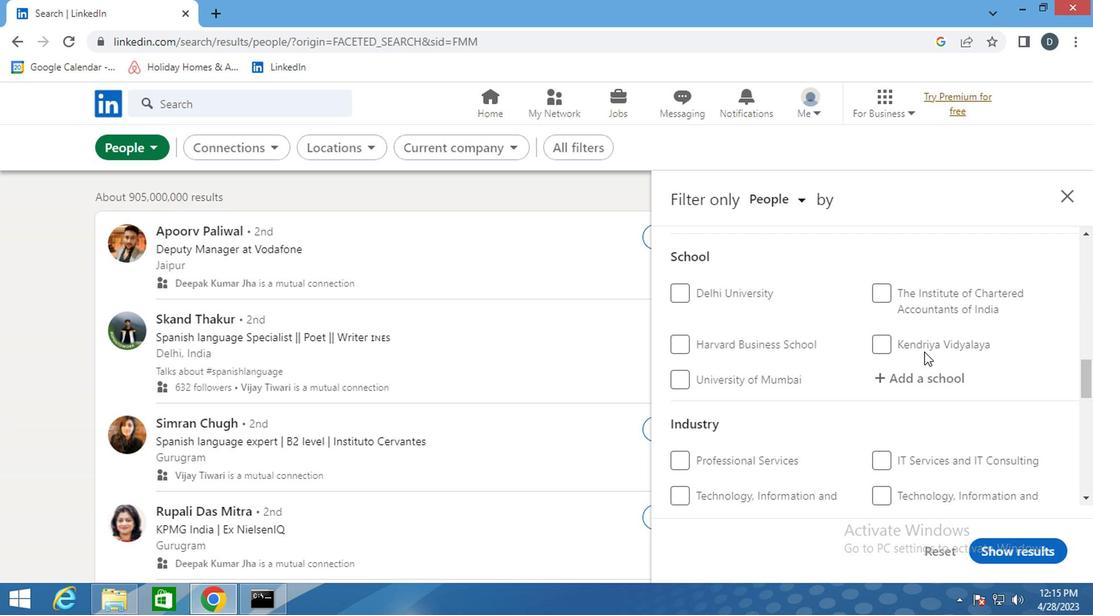
Action: Mouse moved to (718, 406)
Screenshot: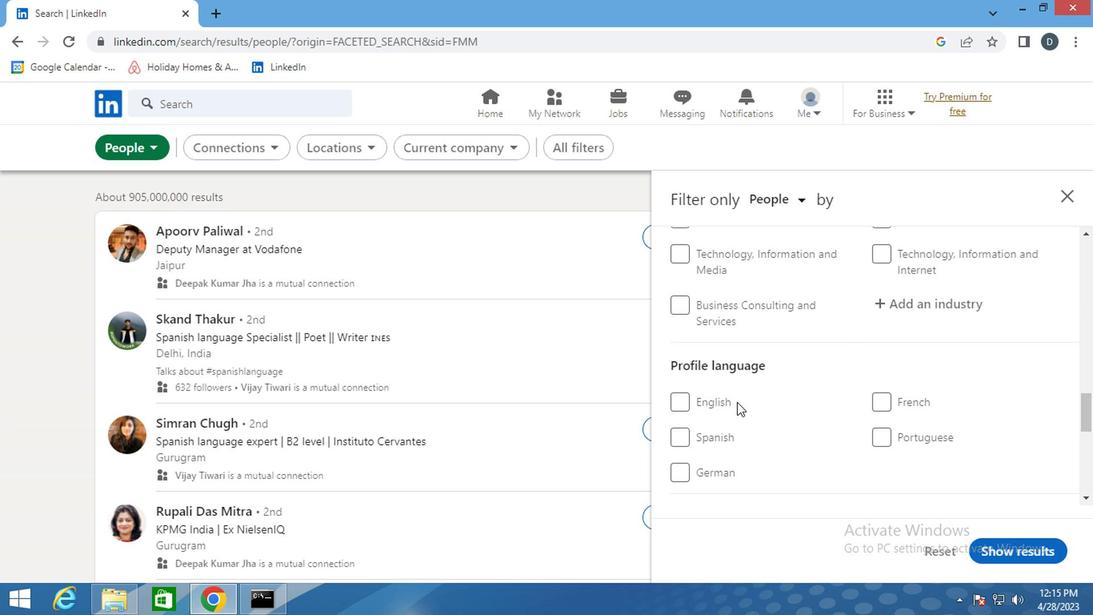 
Action: Mouse pressed left at (718, 406)
Screenshot: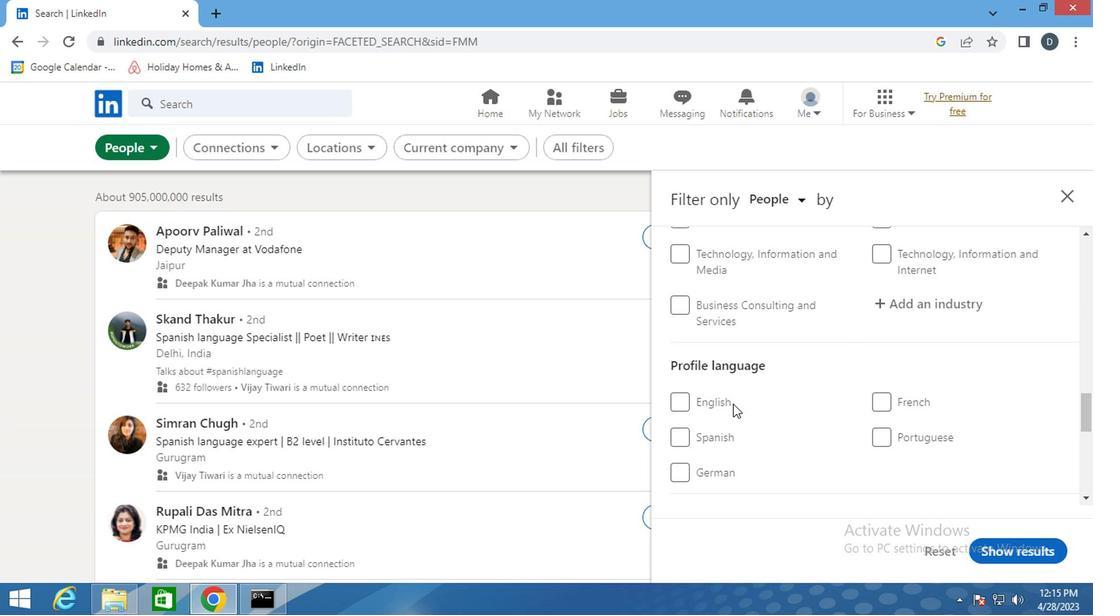 
Action: Mouse moved to (783, 407)
Screenshot: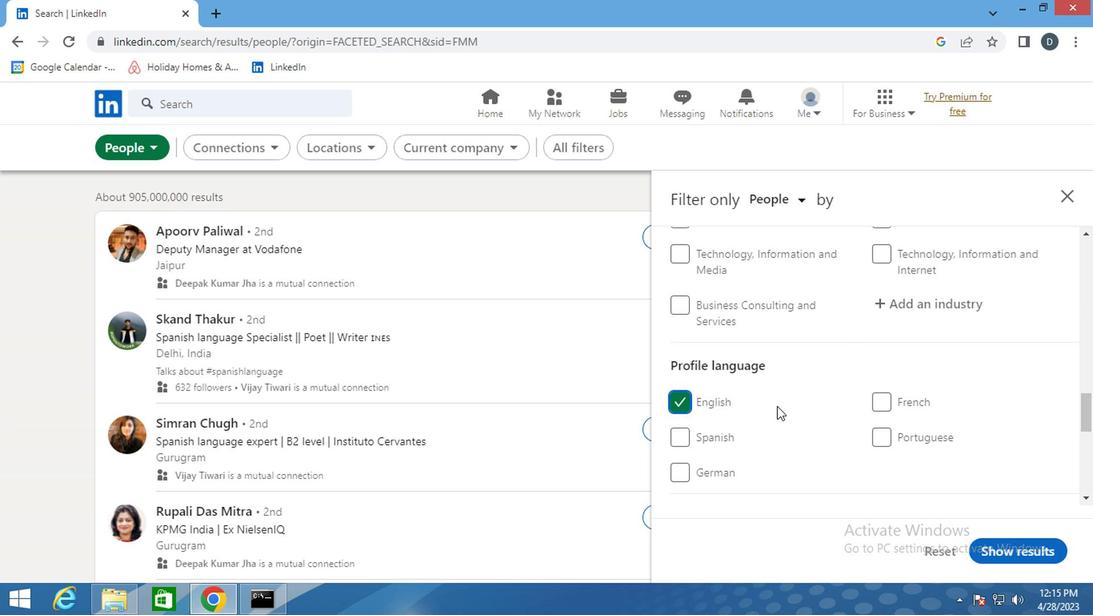 
Action: Mouse scrolled (783, 408) with delta (0, 0)
Screenshot: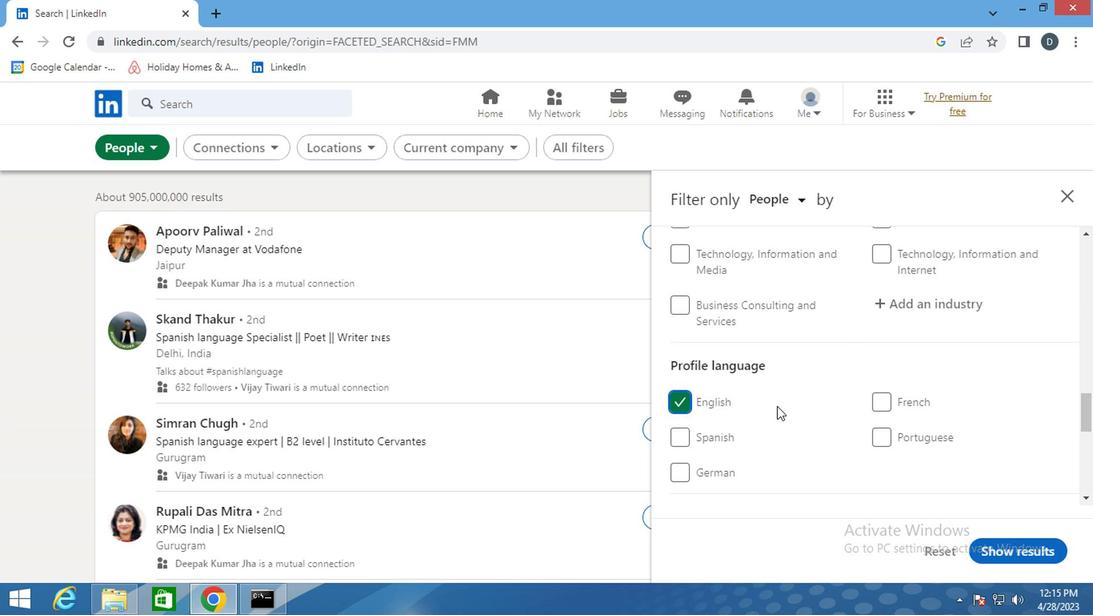 
Action: Mouse moved to (784, 408)
Screenshot: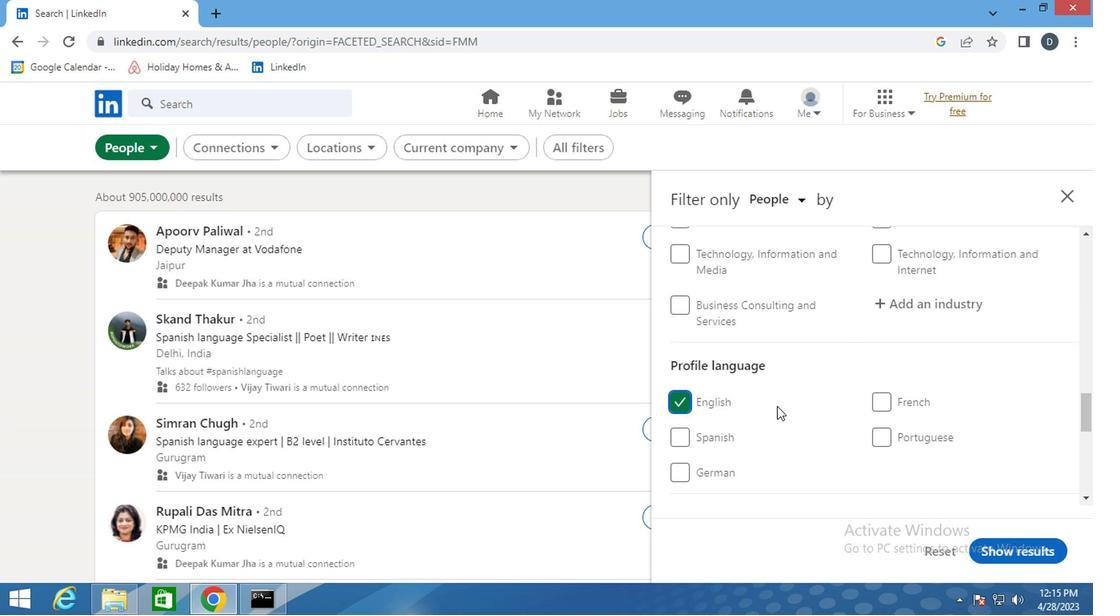 
Action: Mouse scrolled (784, 409) with delta (0, 0)
Screenshot: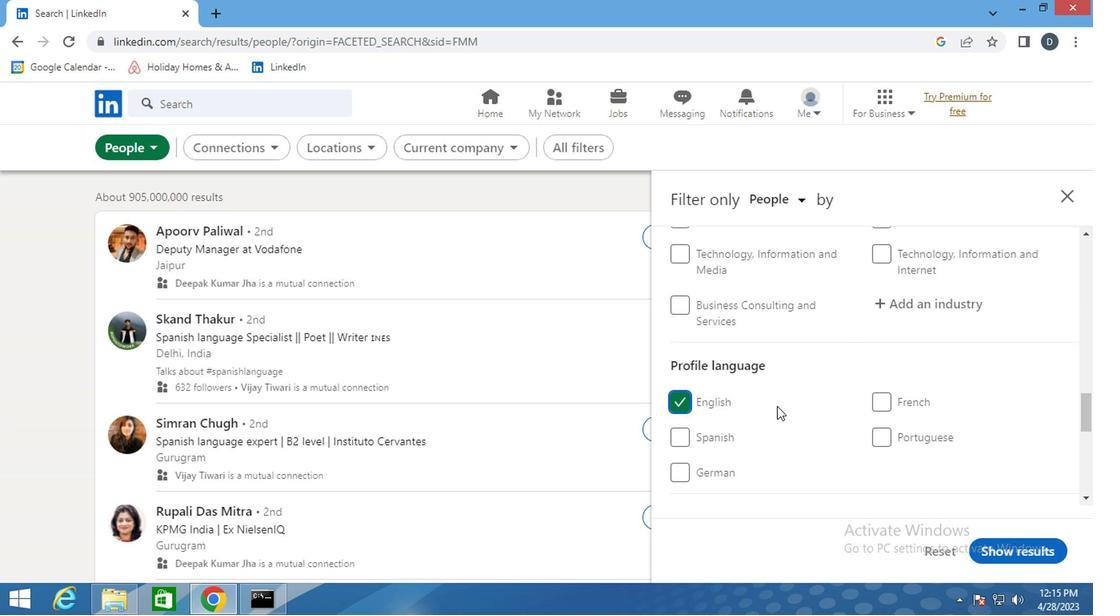 
Action: Mouse scrolled (784, 409) with delta (0, 0)
Screenshot: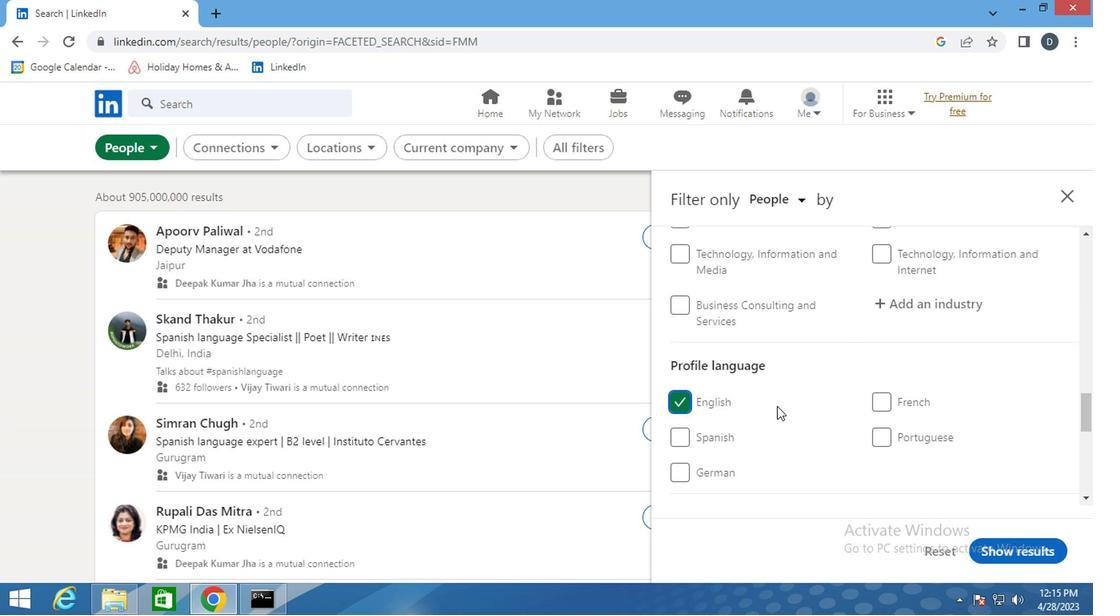 
Action: Mouse scrolled (784, 409) with delta (0, 0)
Screenshot: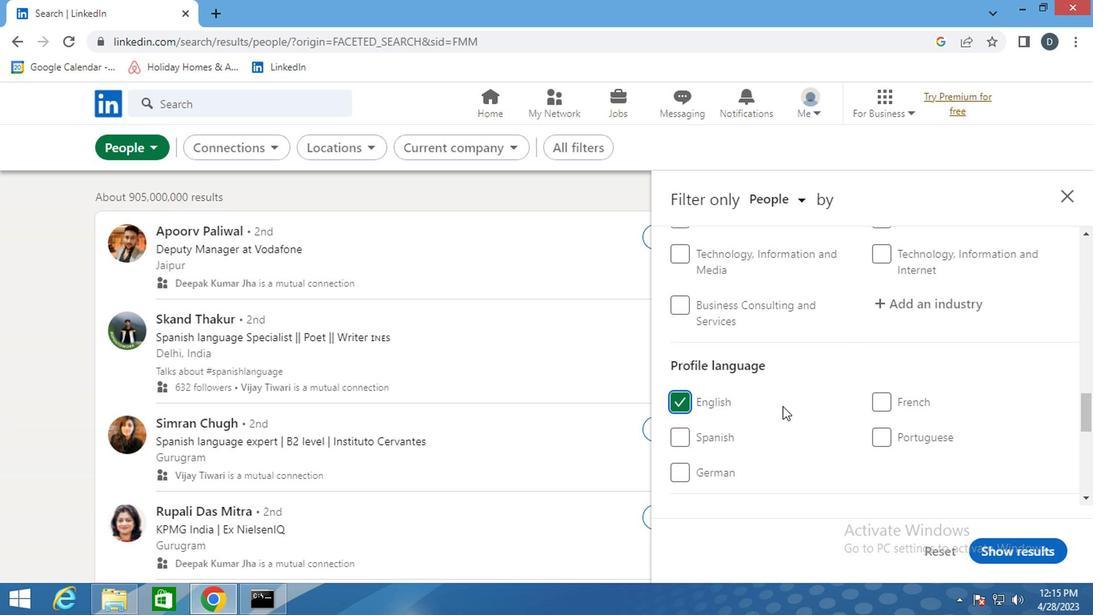 
Action: Mouse scrolled (784, 409) with delta (0, 0)
Screenshot: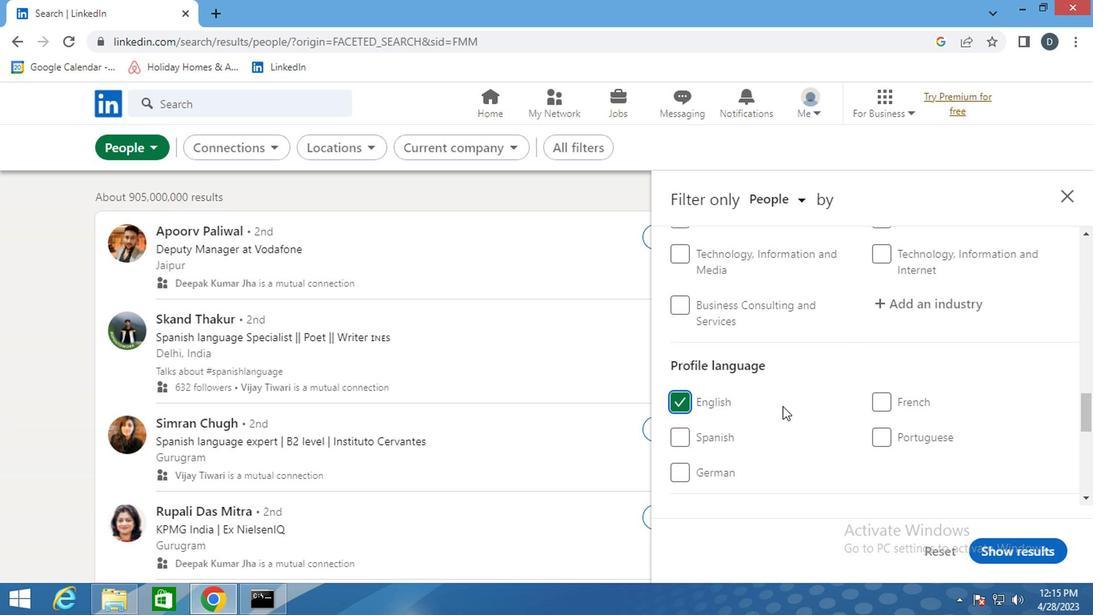 
Action: Mouse scrolled (784, 409) with delta (0, 0)
Screenshot: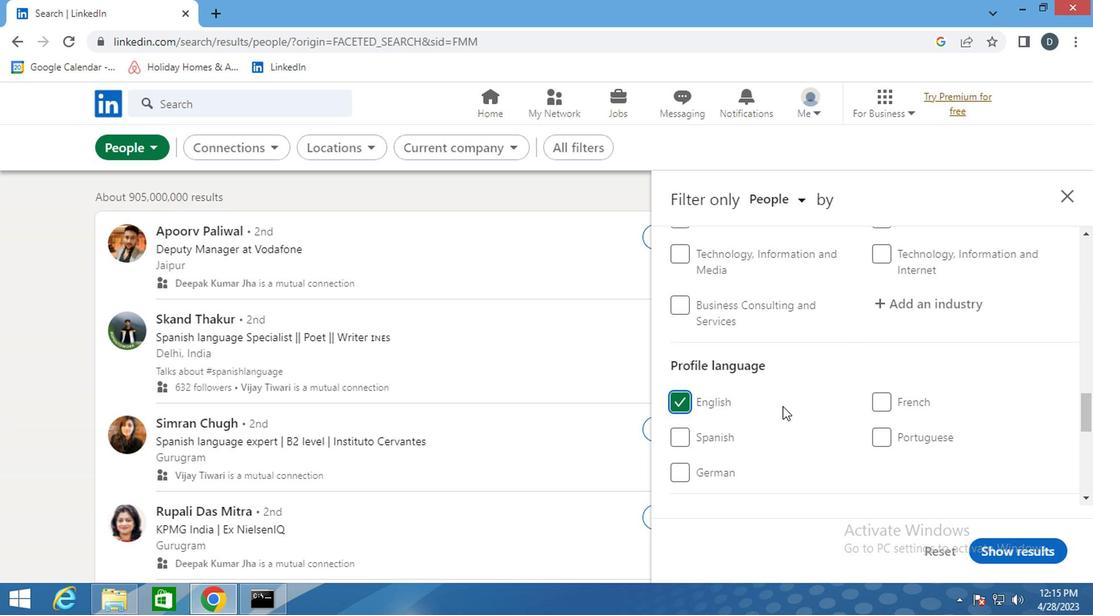 
Action: Mouse moved to (785, 408)
Screenshot: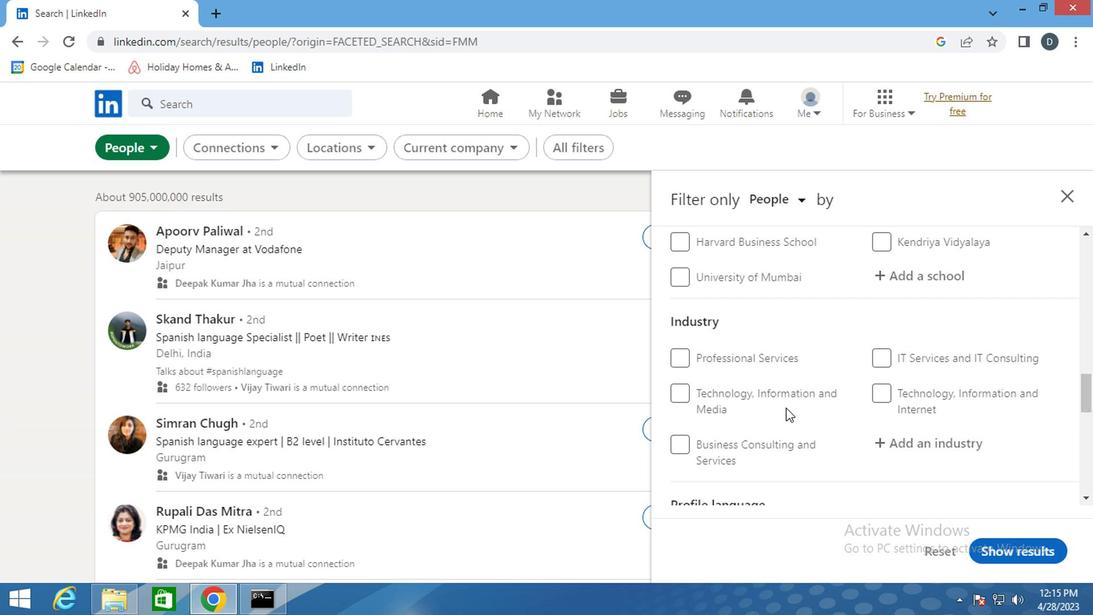 
Action: Mouse scrolled (785, 409) with delta (0, 0)
Screenshot: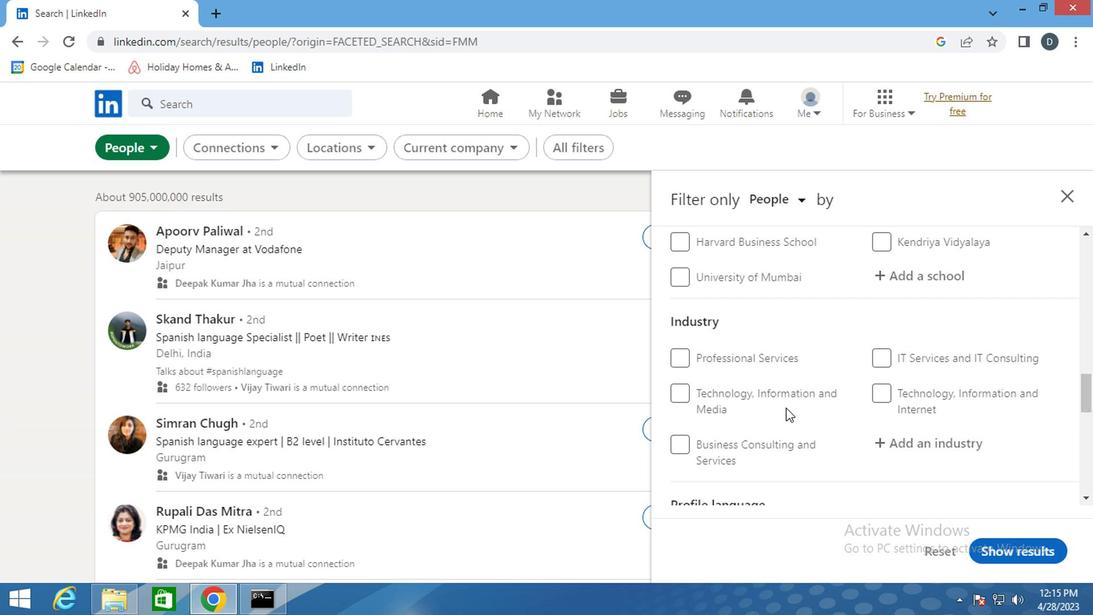 
Action: Mouse scrolled (785, 409) with delta (0, 0)
Screenshot: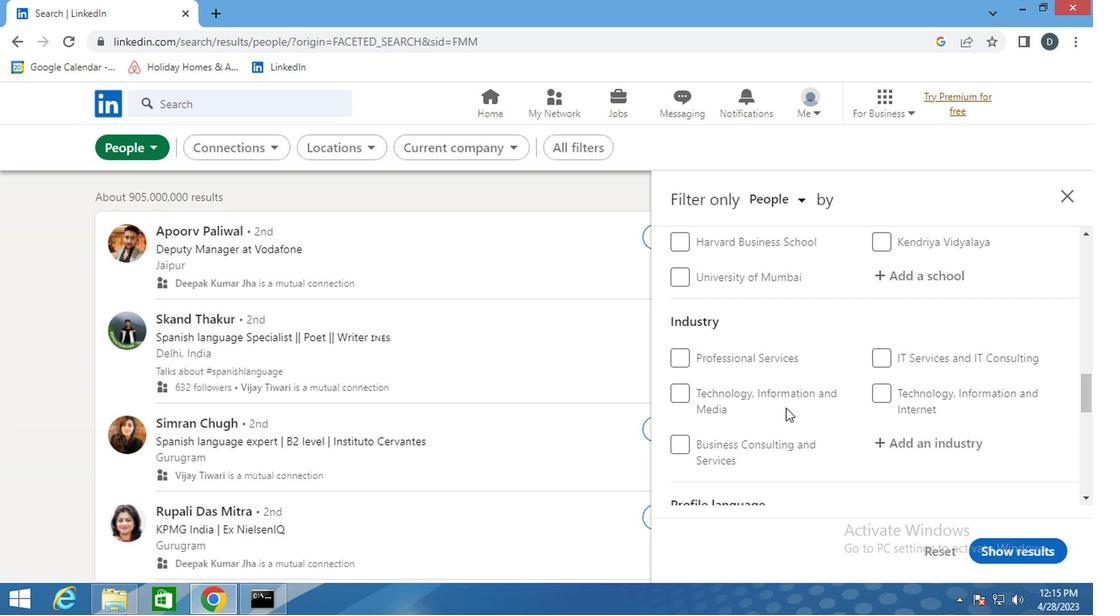 
Action: Mouse moved to (906, 458)
Screenshot: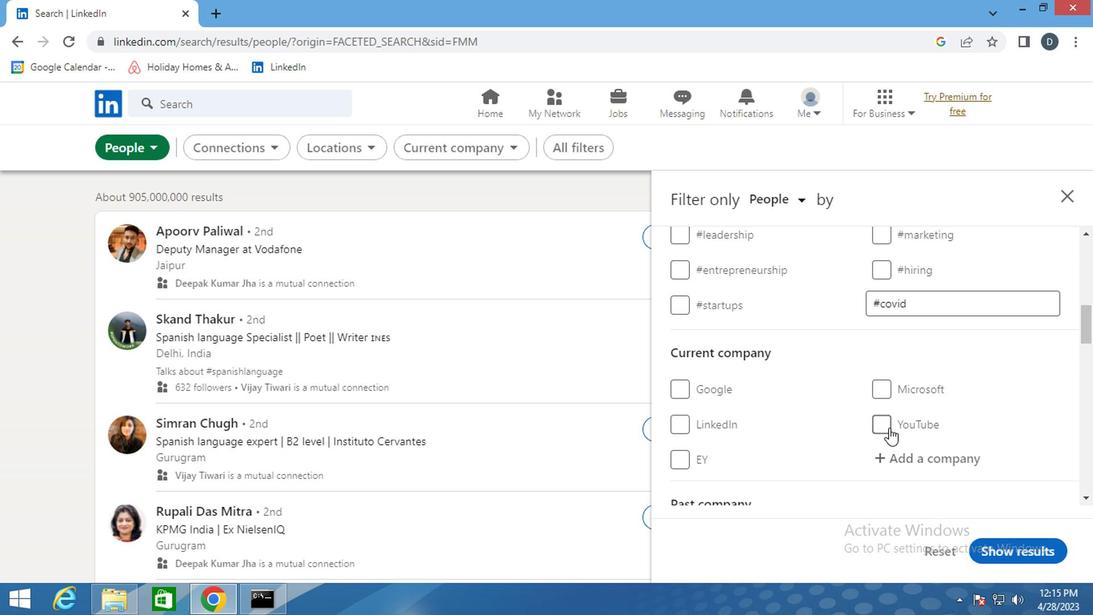 
Action: Mouse pressed left at (906, 458)
Screenshot: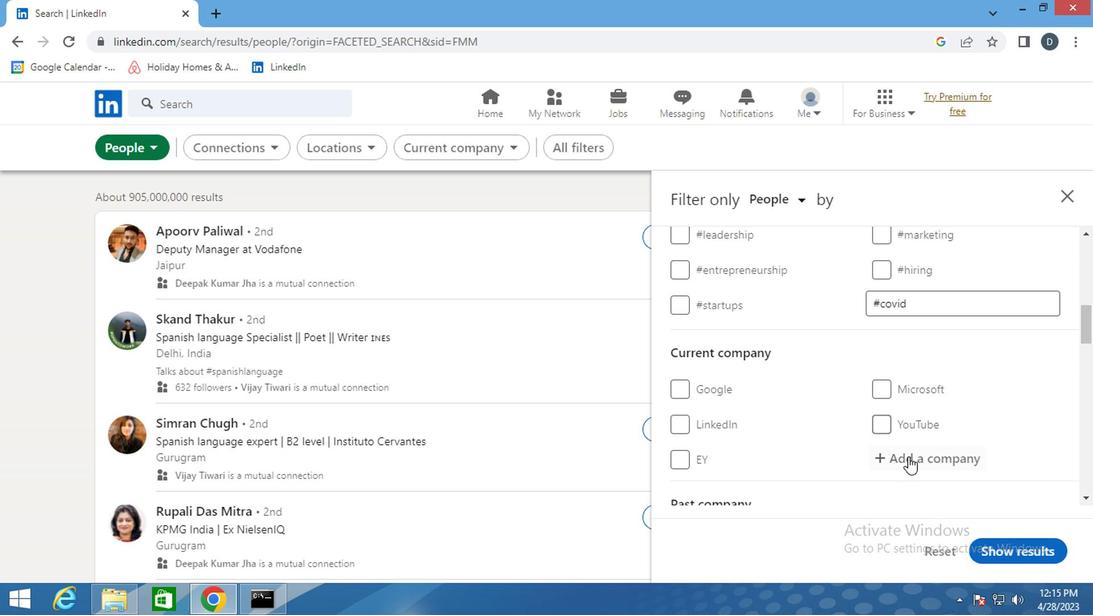 
Action: Mouse moved to (947, 385)
Screenshot: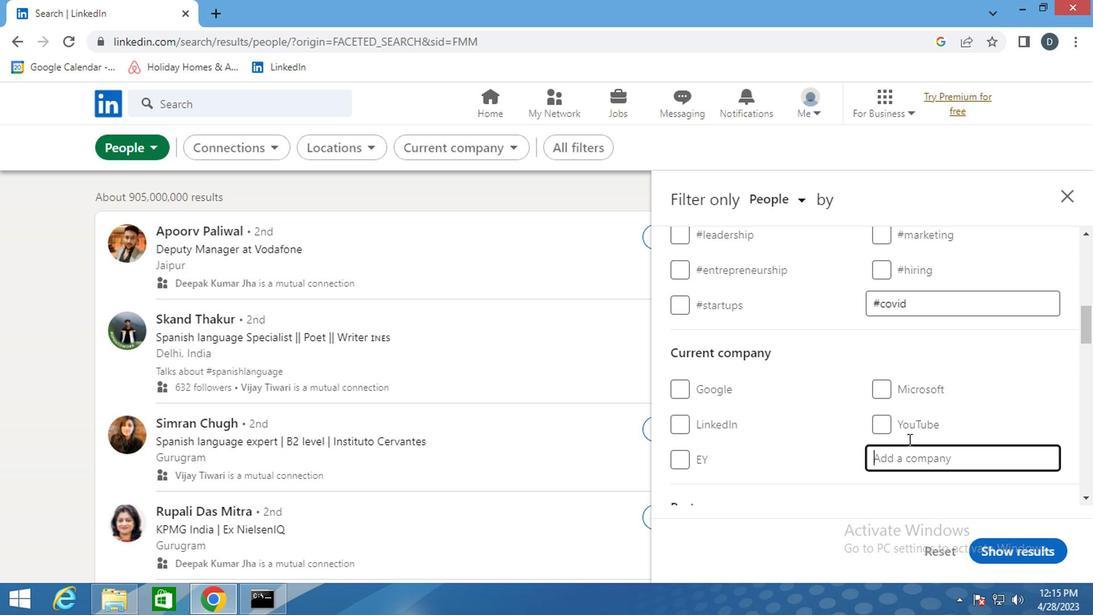 
Action: Mouse scrolled (947, 383) with delta (0, -1)
Screenshot: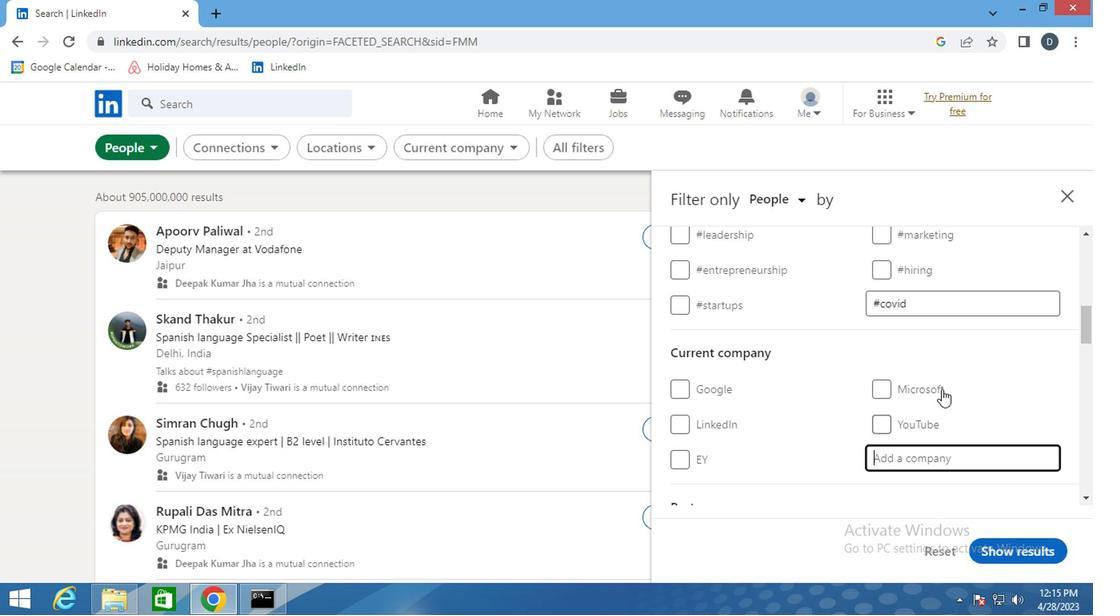 
Action: Mouse moved to (950, 377)
Screenshot: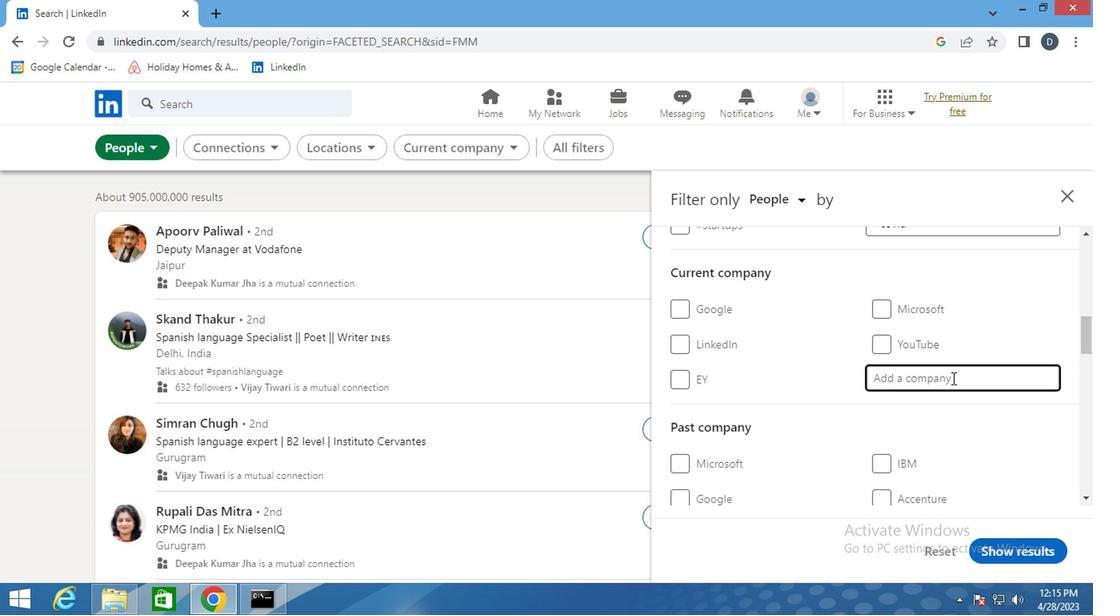 
Action: Key pressed <Key.shift>CP<Key.backspace>OLT<Key.space>
Screenshot: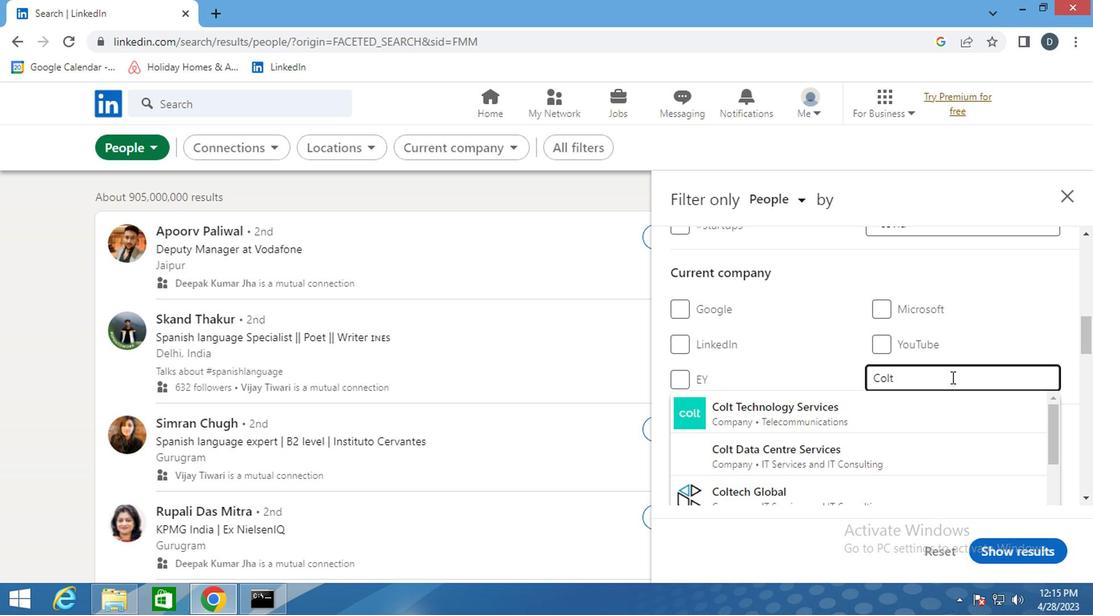 
Action: Mouse moved to (897, 414)
Screenshot: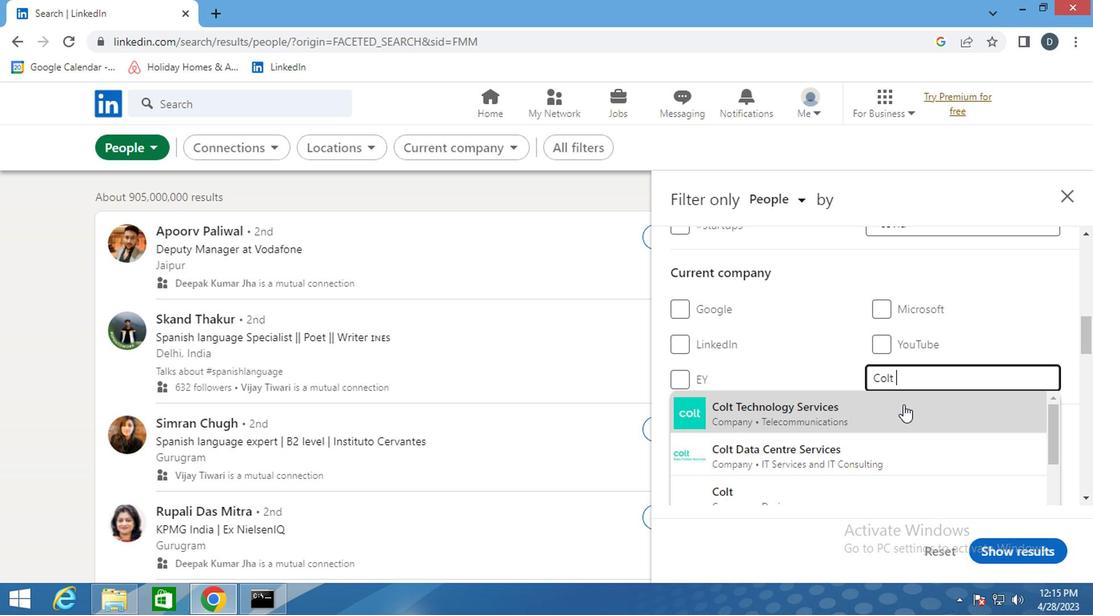 
Action: Mouse pressed left at (897, 414)
Screenshot: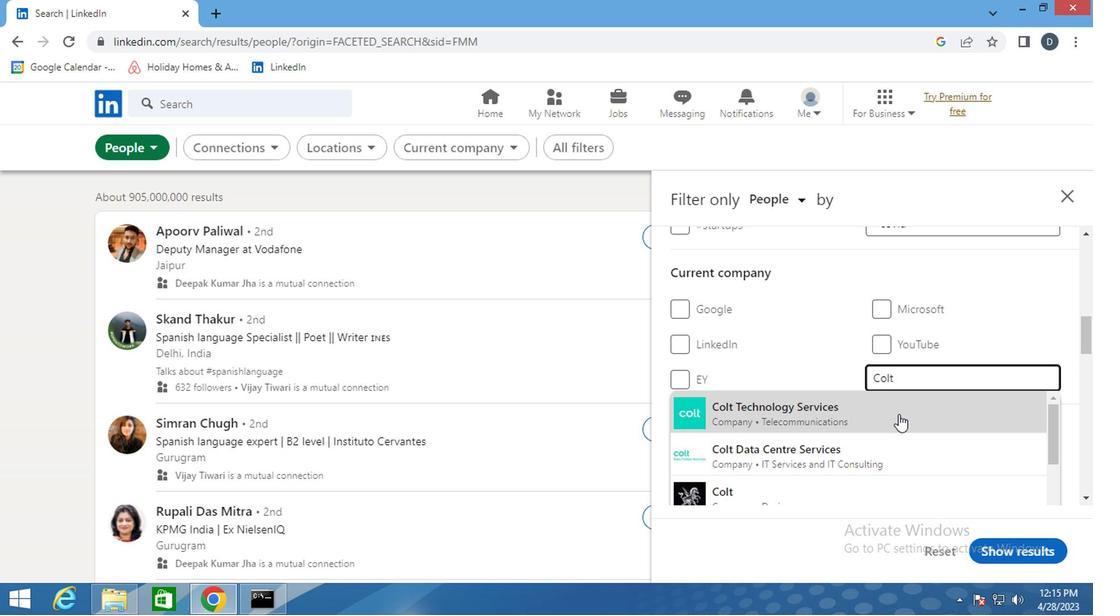 
Action: Mouse scrolled (897, 414) with delta (0, 0)
Screenshot: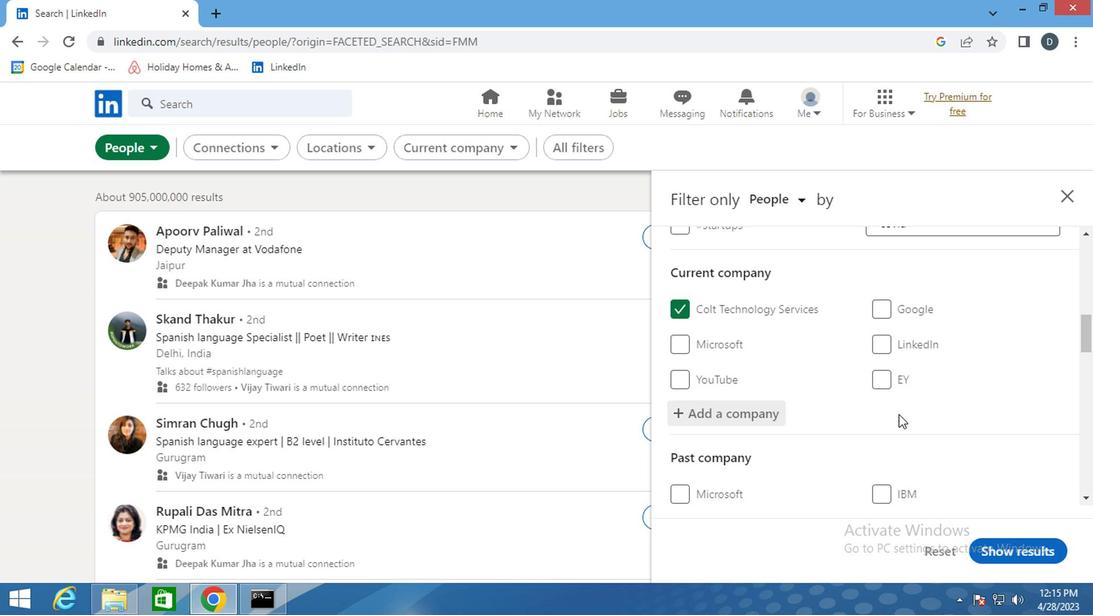 
Action: Mouse scrolled (897, 414) with delta (0, 0)
Screenshot: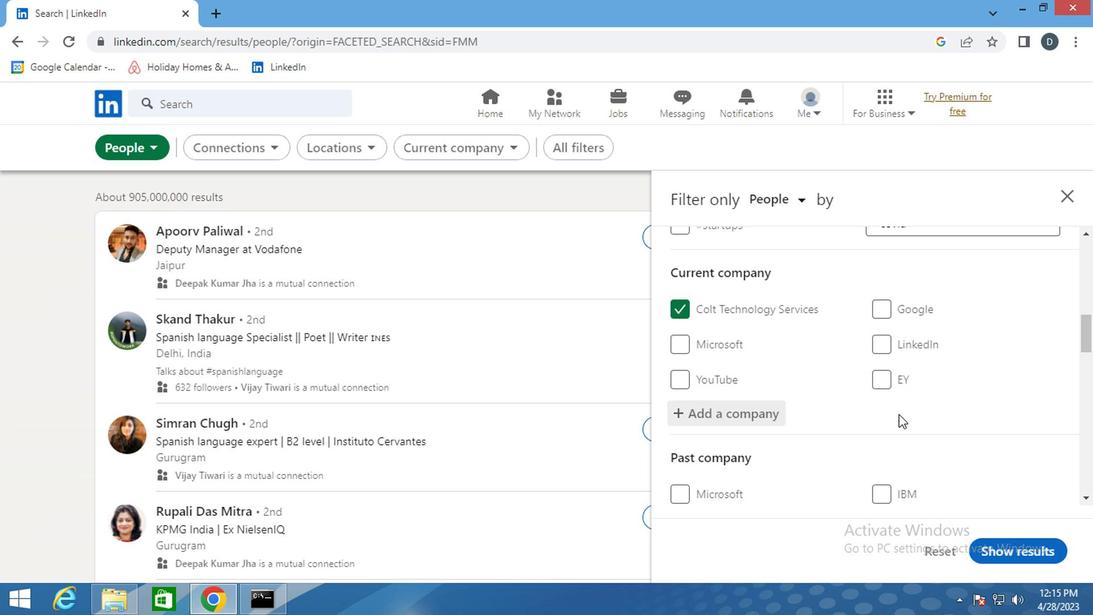
Action: Mouse scrolled (897, 414) with delta (0, 0)
Screenshot: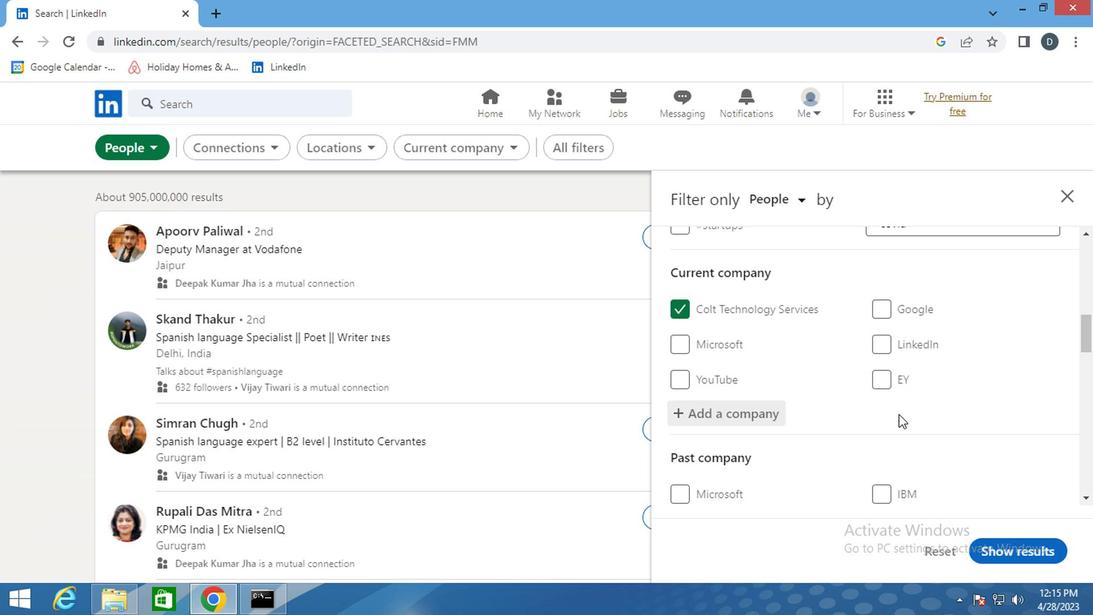 
Action: Mouse moved to (925, 374)
Screenshot: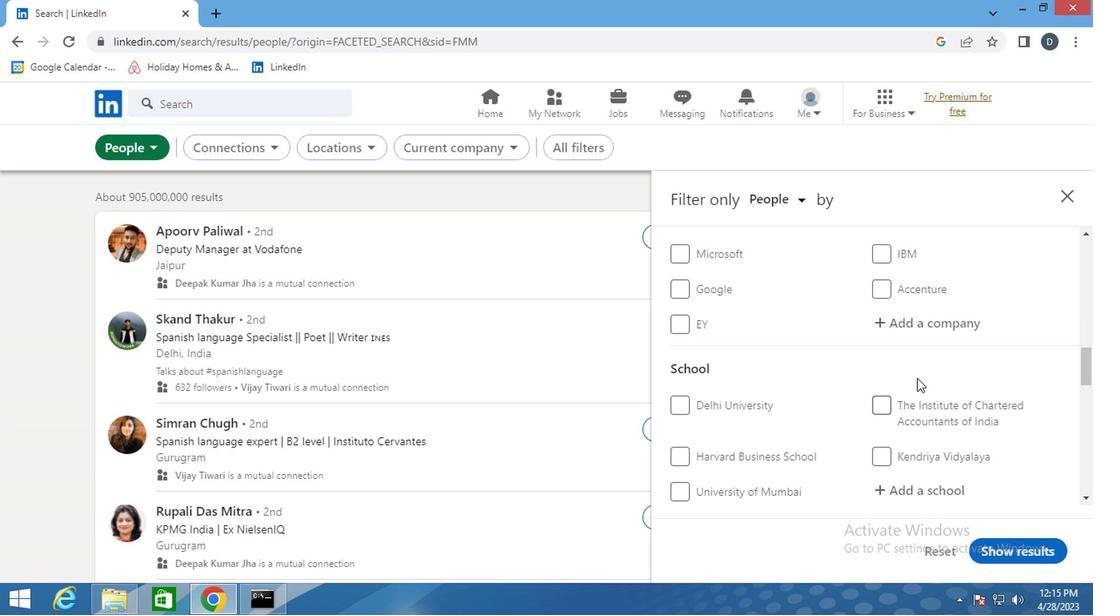 
Action: Mouse scrolled (925, 373) with delta (0, 0)
Screenshot: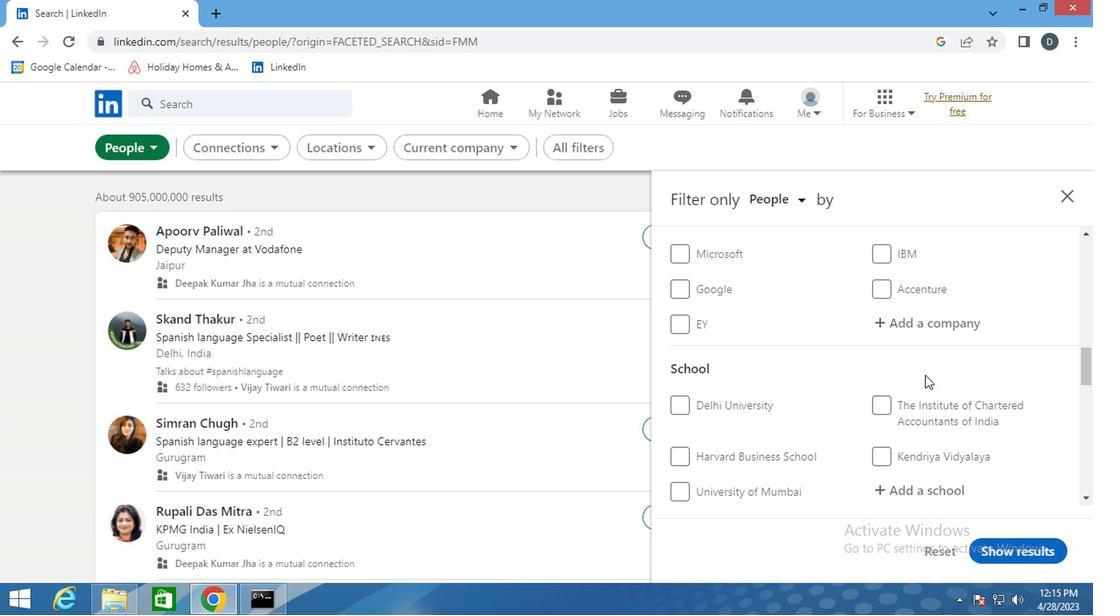 
Action: Mouse moved to (909, 410)
Screenshot: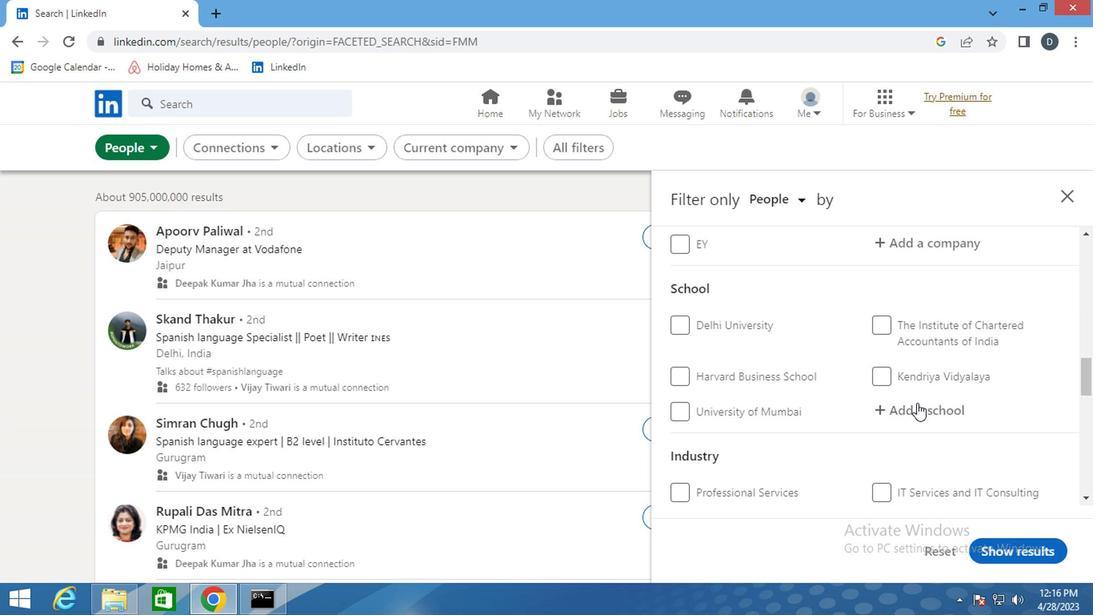 
Action: Mouse pressed left at (909, 410)
Screenshot: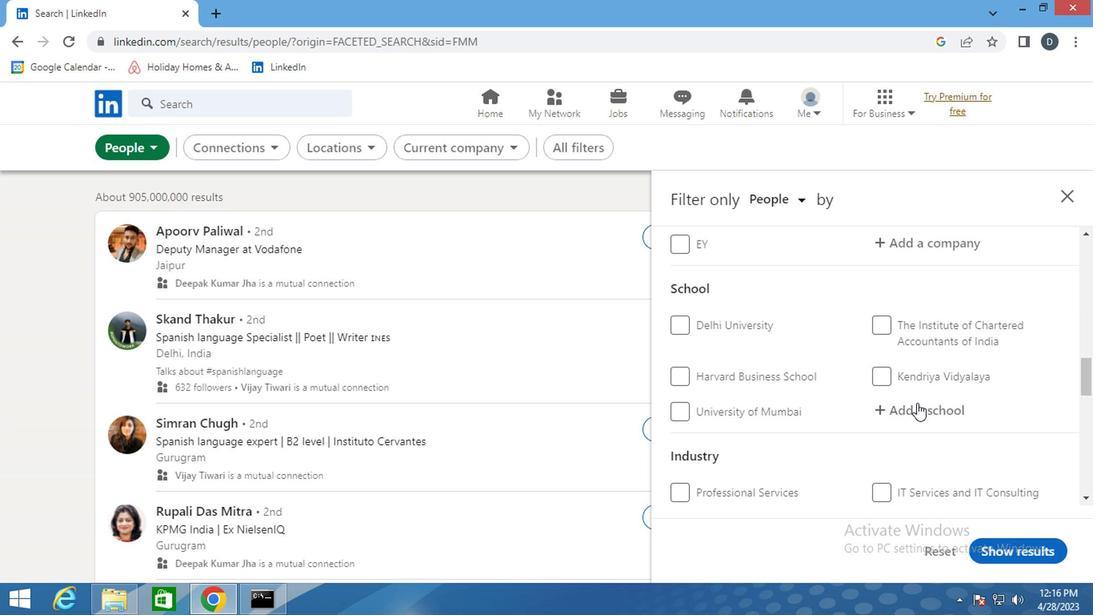 
Action: Key pressed <Key.shift>GULBARGA<Key.space><Key.shift>UNIVERCITY
Screenshot: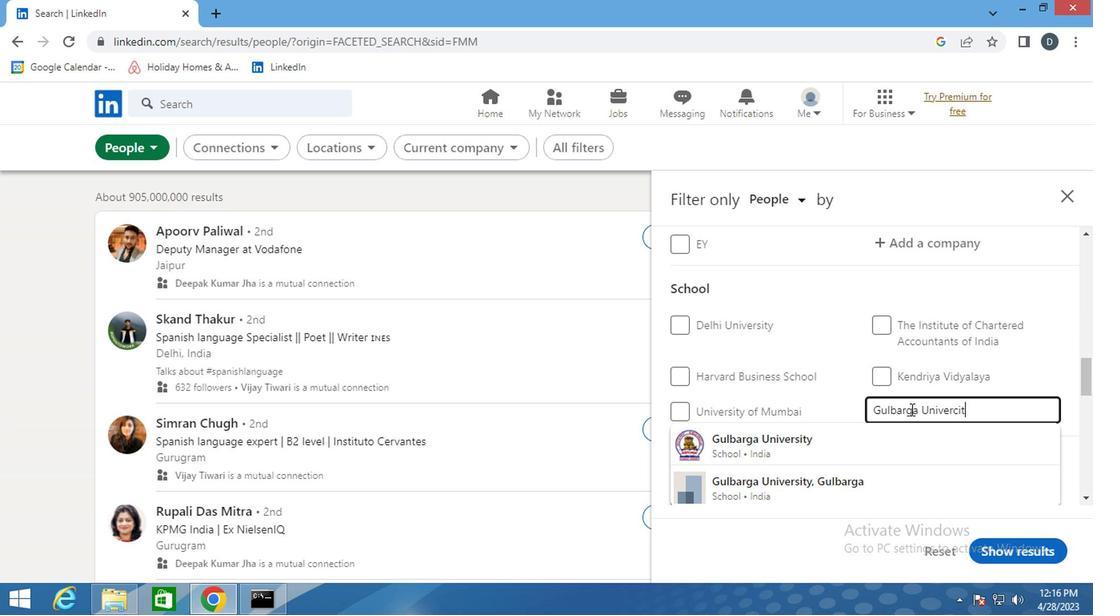 
Action: Mouse moved to (912, 420)
Screenshot: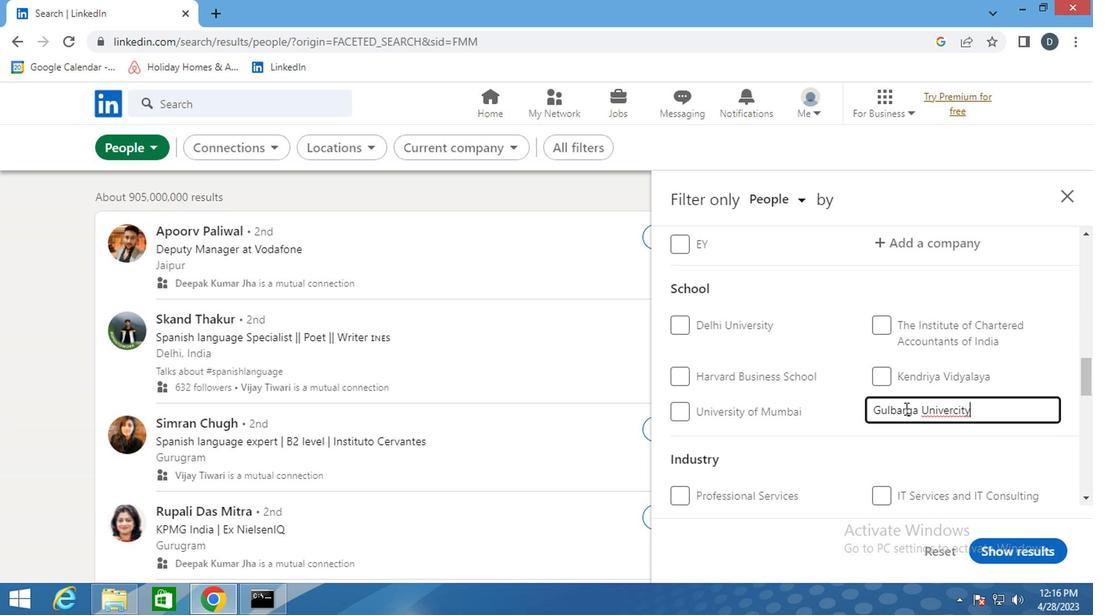 
Action: Key pressed <Key.backspace><Key.backspace><Key.backspace><Key.backspace>SITY
Screenshot: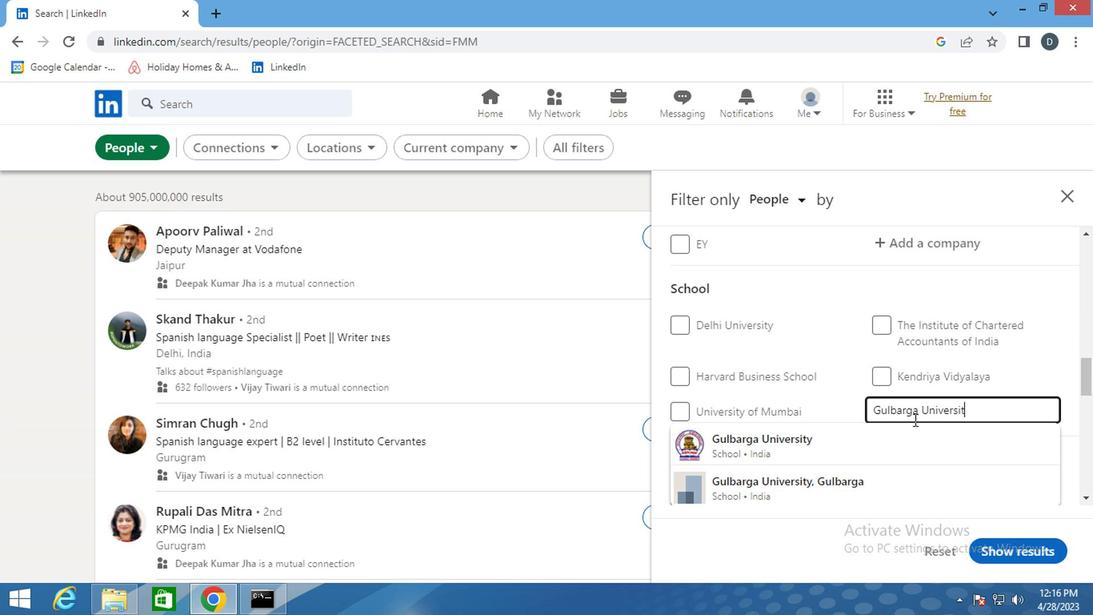 
Action: Mouse moved to (900, 477)
Screenshot: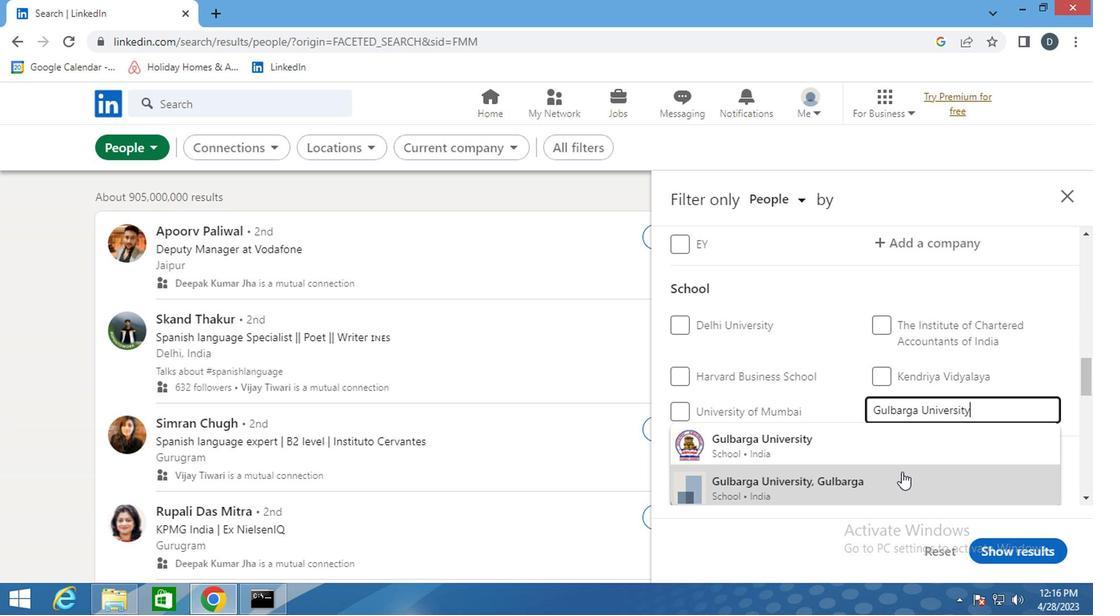 
Action: Mouse pressed left at (900, 477)
Screenshot: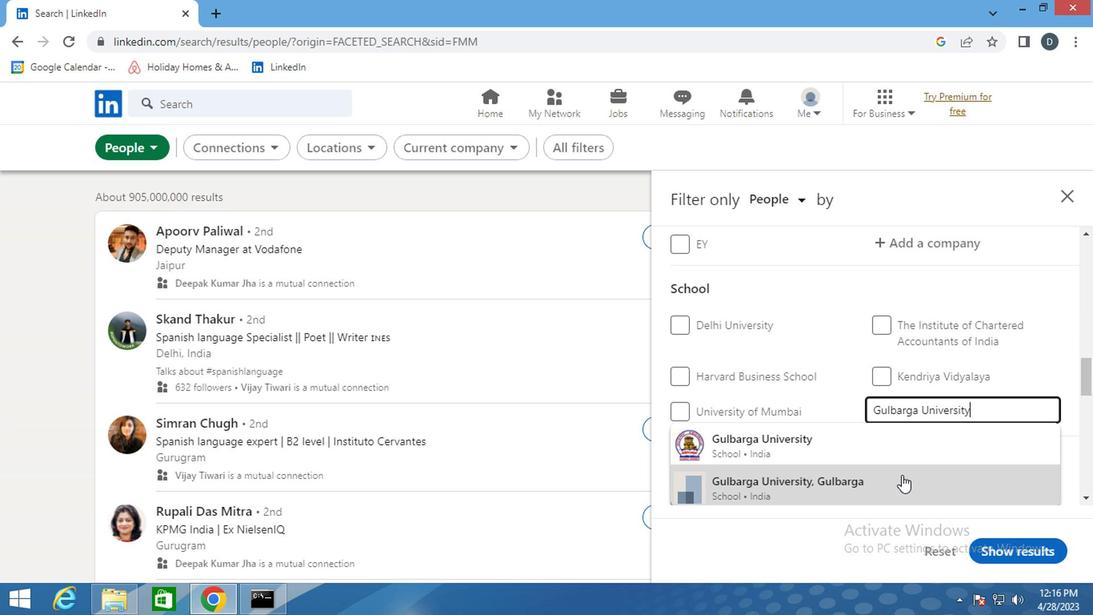 
Action: Mouse scrolled (900, 476) with delta (0, -1)
Screenshot: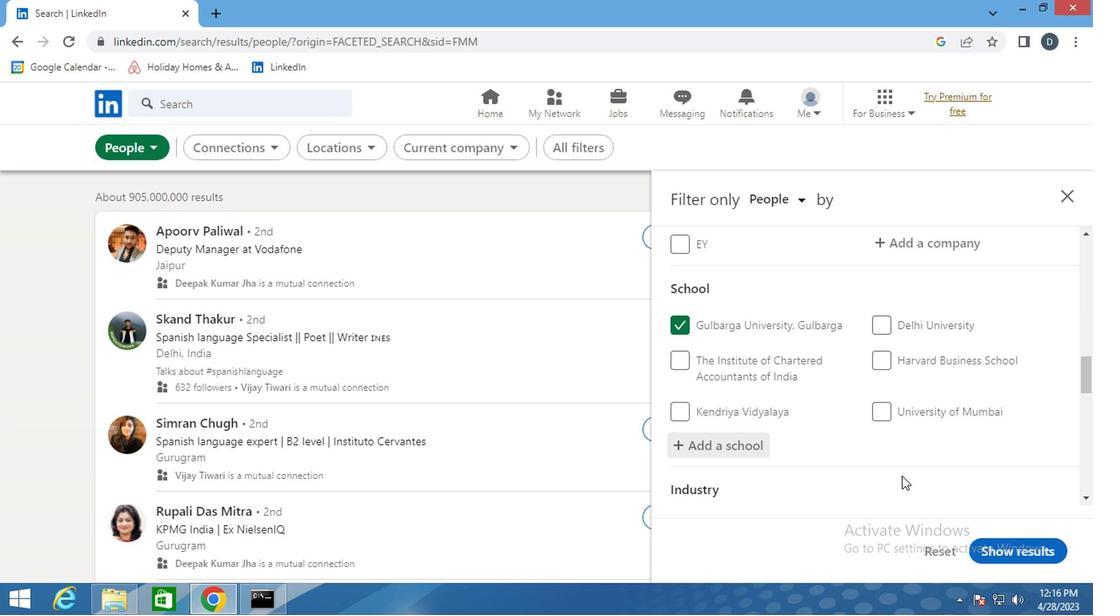 
Action: Mouse scrolled (900, 476) with delta (0, -1)
Screenshot: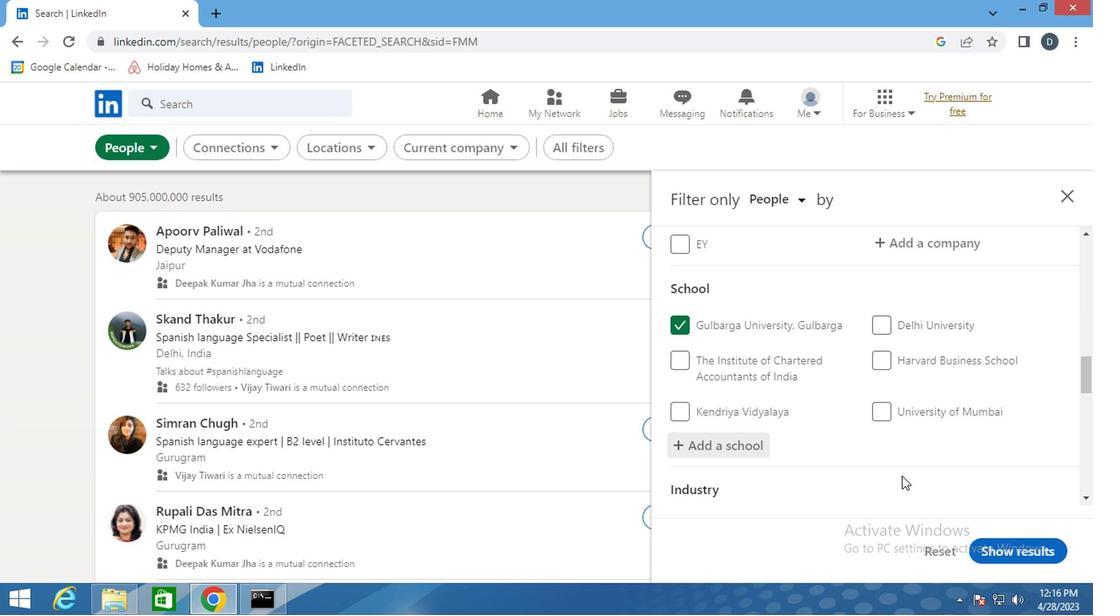 
Action: Mouse scrolled (900, 476) with delta (0, -1)
Screenshot: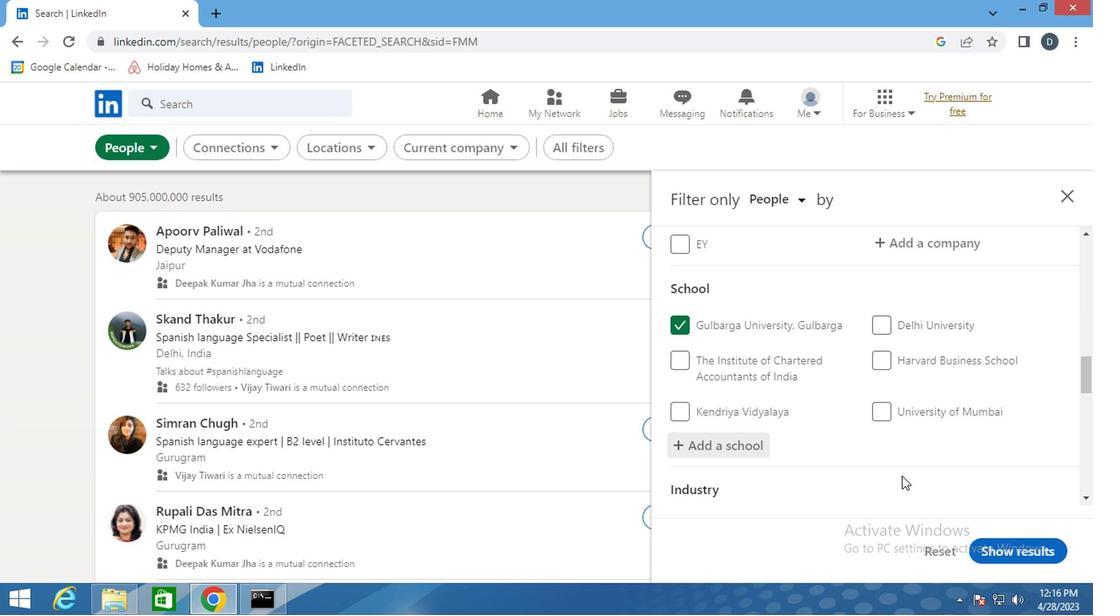
Action: Mouse moved to (914, 373)
Screenshot: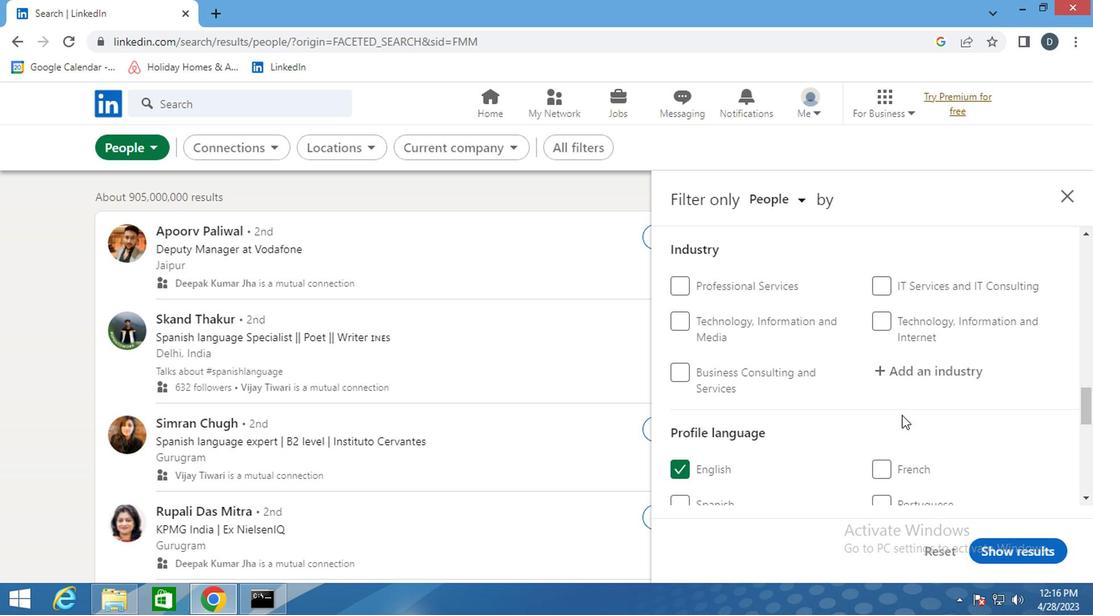 
Action: Mouse pressed left at (914, 373)
Screenshot: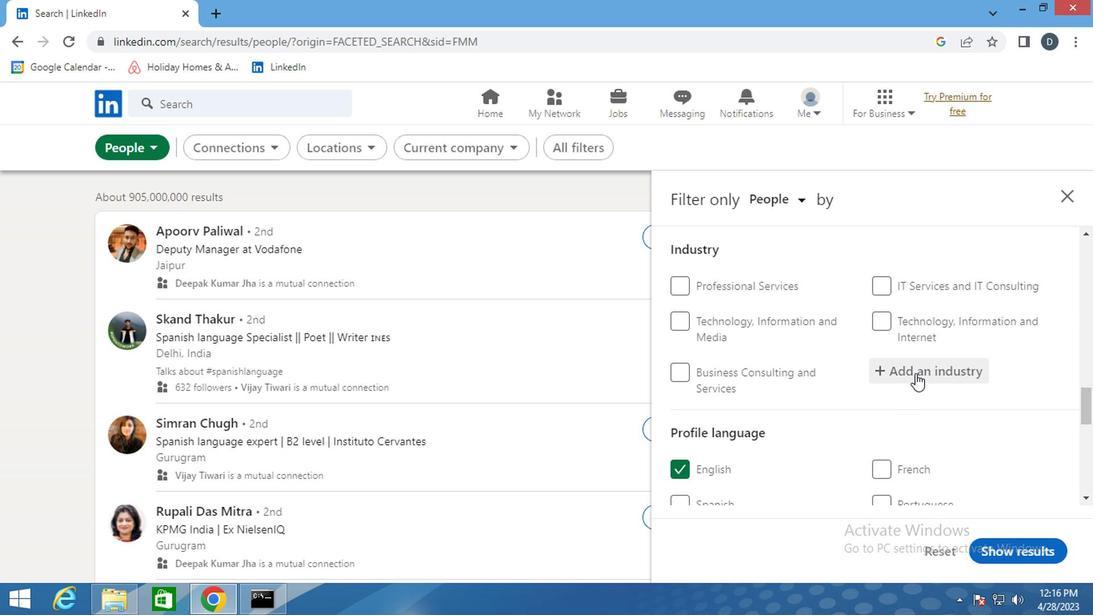 
Action: Key pressed <Key.shift>CIVIC<Key.space><Key.shift><Key.down><Key.enter>
Screenshot: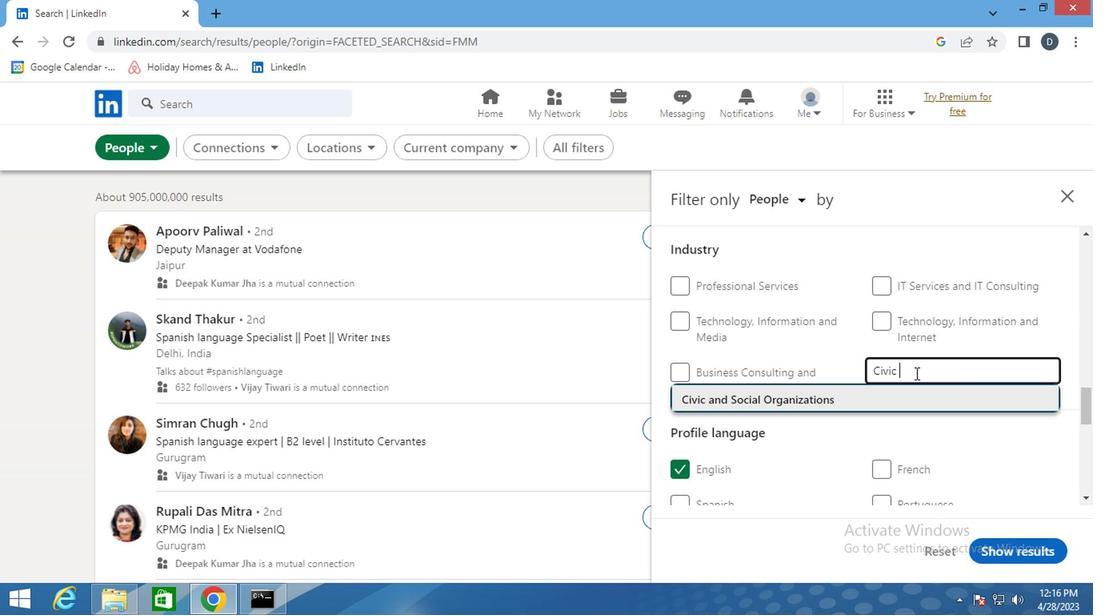 
Action: Mouse moved to (865, 202)
Screenshot: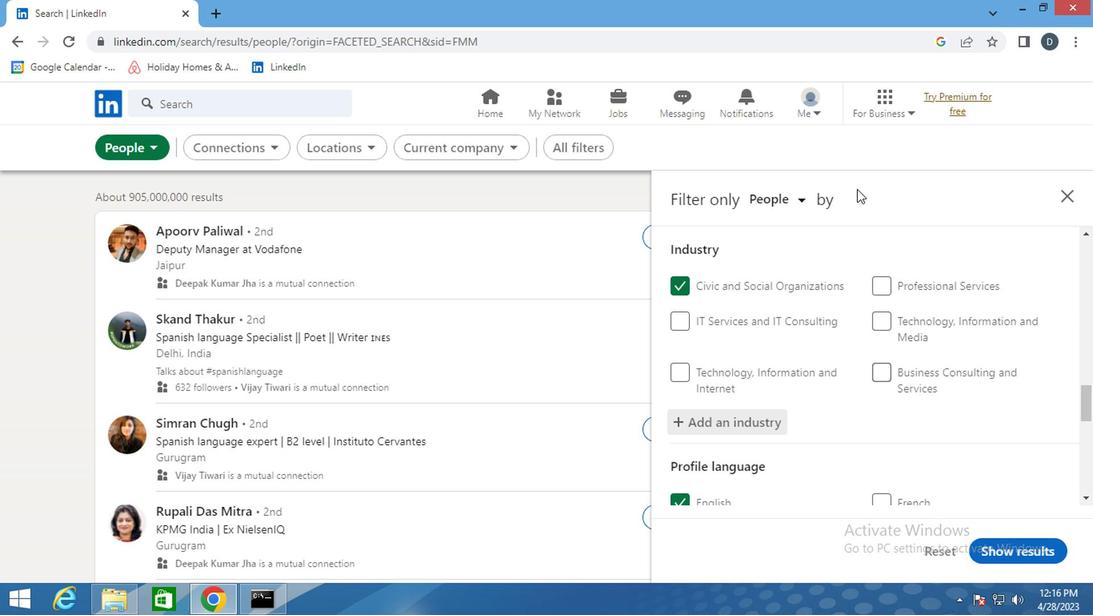 
Action: Mouse scrolled (865, 202) with delta (0, 0)
Screenshot: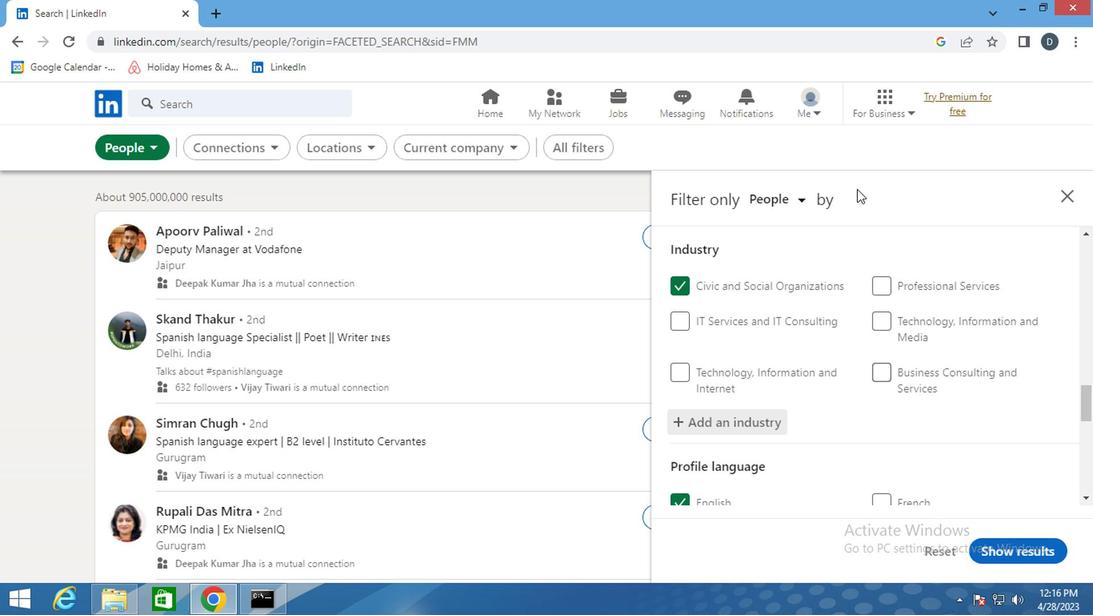 
Action: Mouse moved to (868, 219)
Screenshot: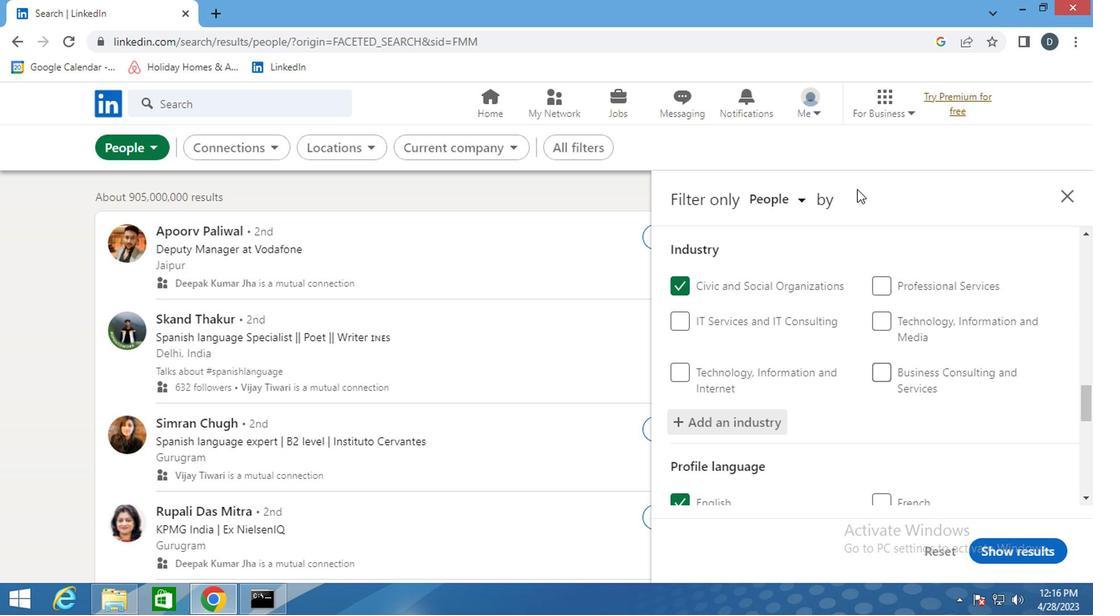 
Action: Mouse scrolled (868, 218) with delta (0, -1)
Screenshot: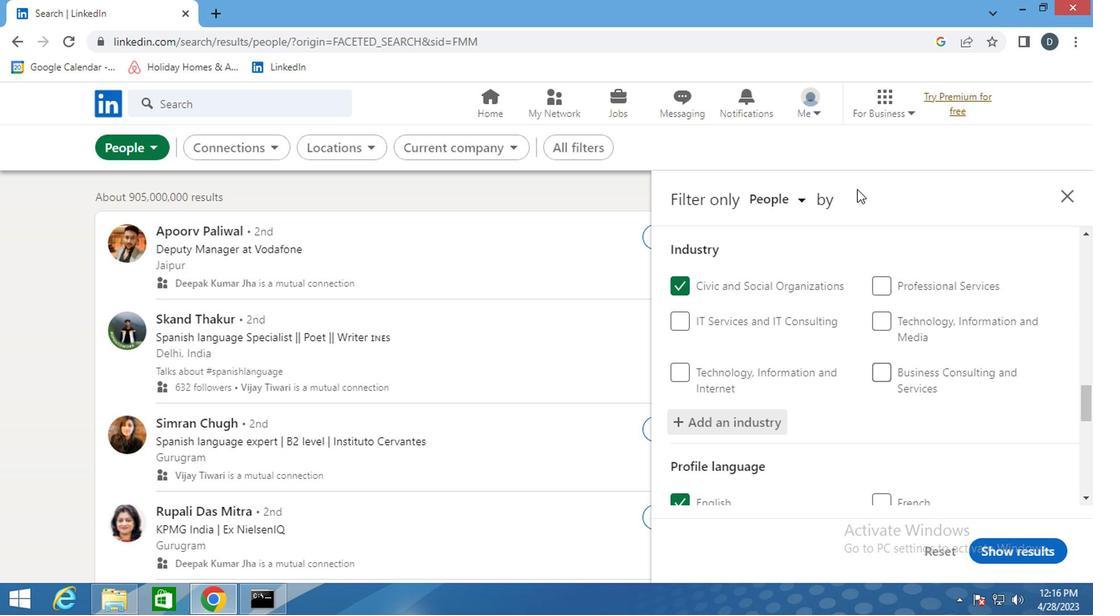 
Action: Mouse moved to (871, 265)
Screenshot: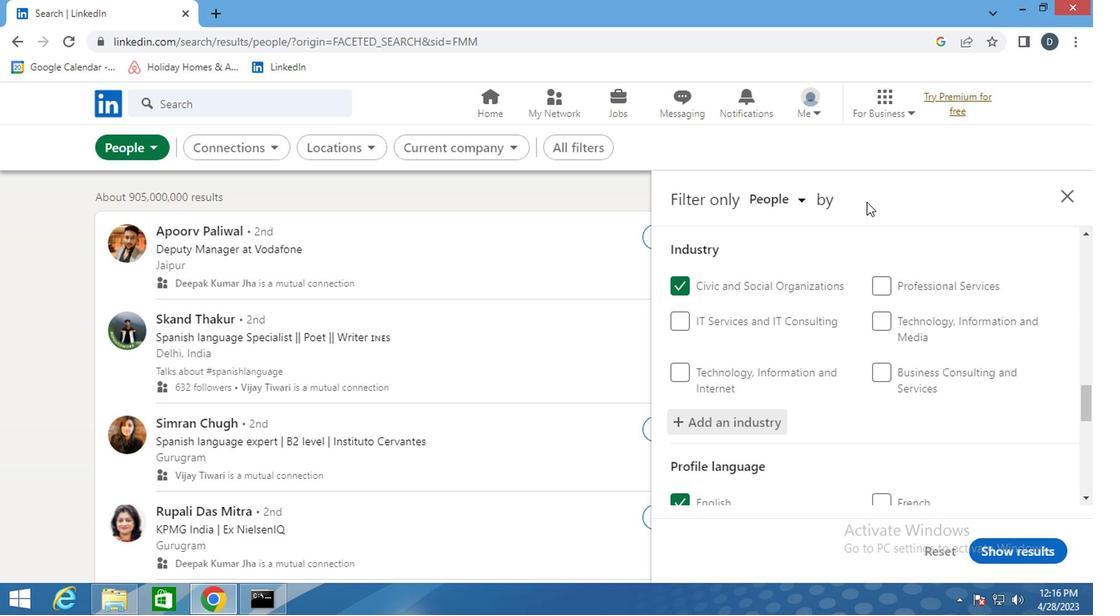 
Action: Mouse scrolled (871, 264) with delta (0, -1)
Screenshot: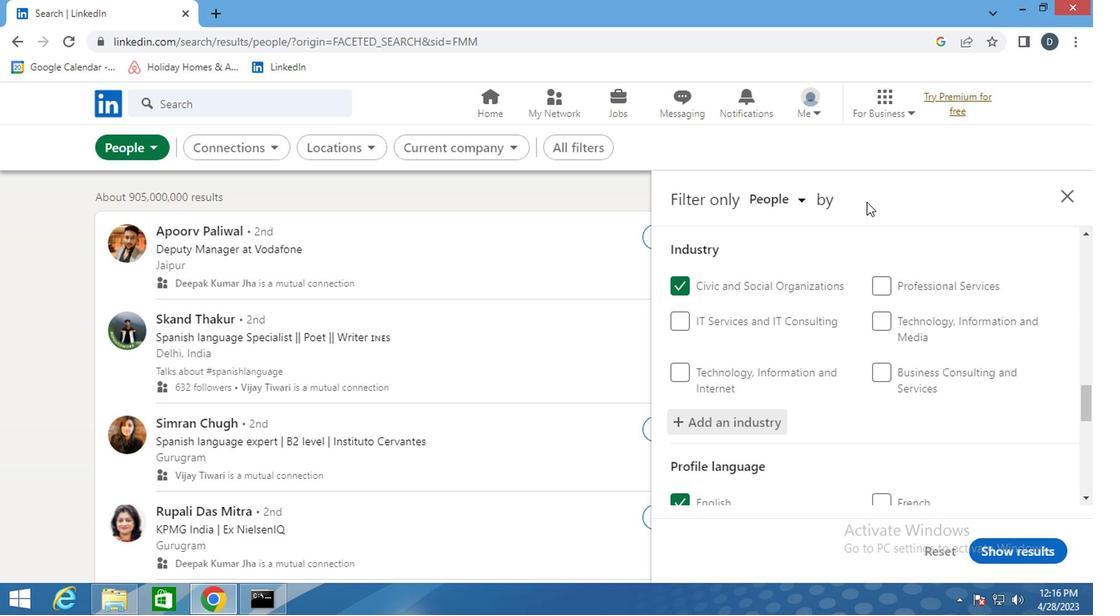 
Action: Mouse moved to (885, 314)
Screenshot: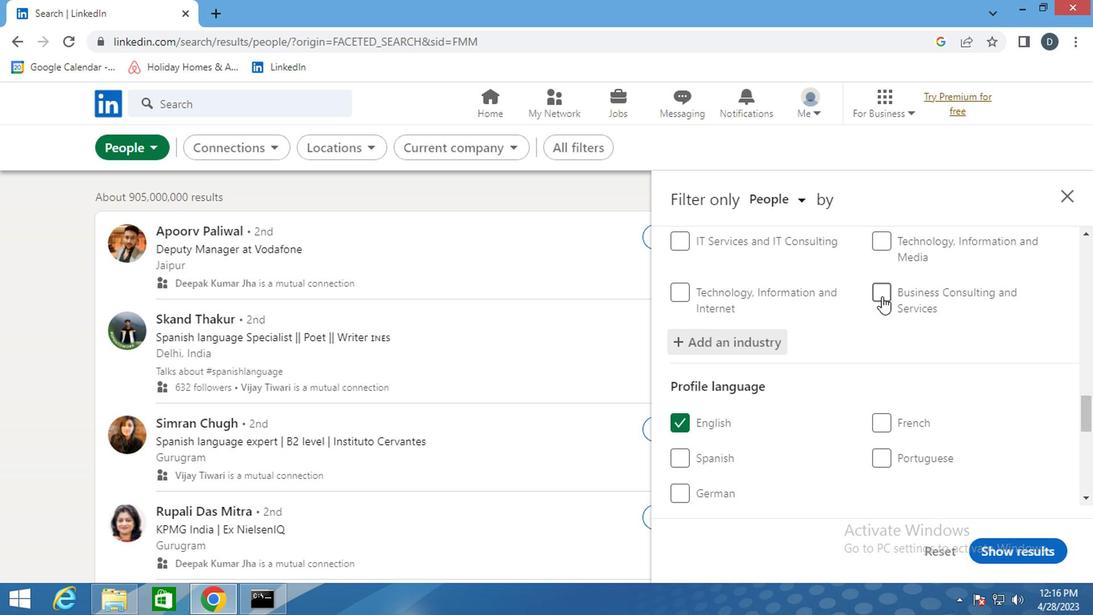 
Action: Mouse scrolled (885, 313) with delta (0, 0)
Screenshot: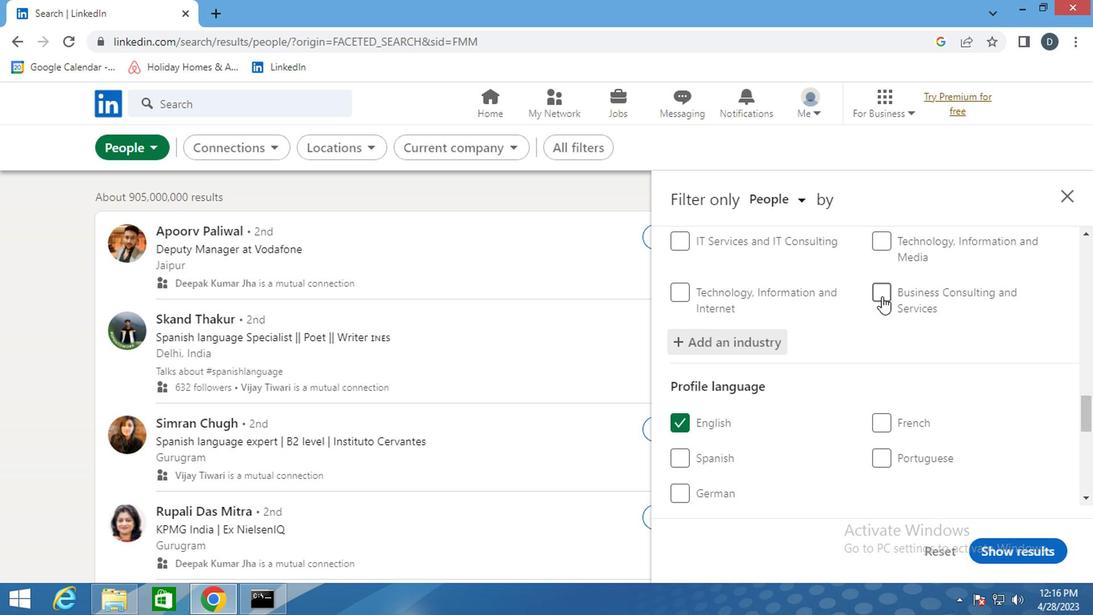 
Action: Mouse moved to (885, 319)
Screenshot: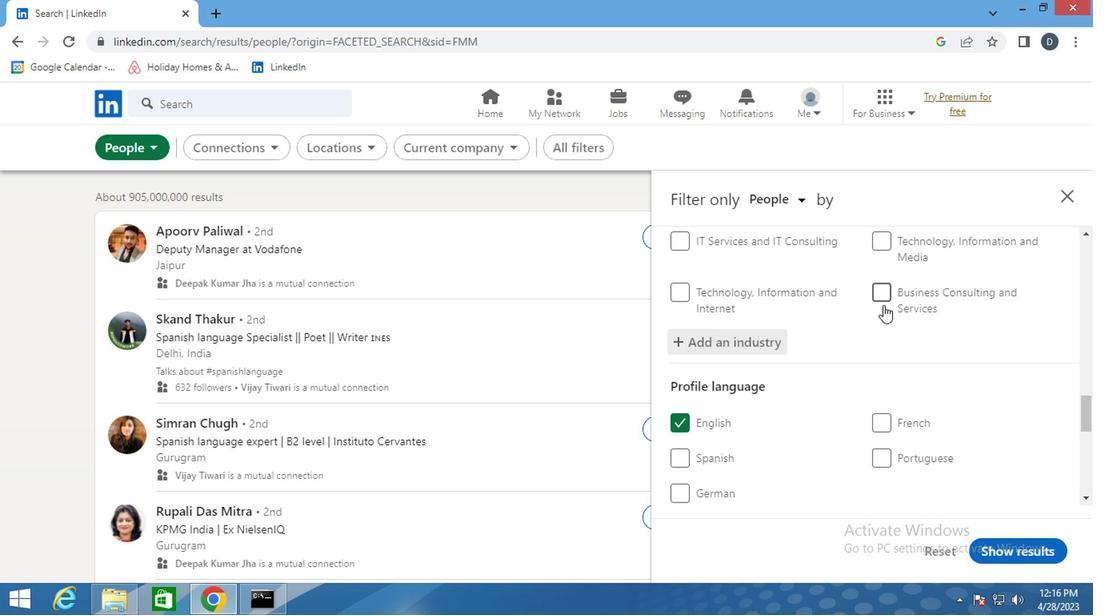 
Action: Mouse scrolled (885, 318) with delta (0, -1)
Screenshot: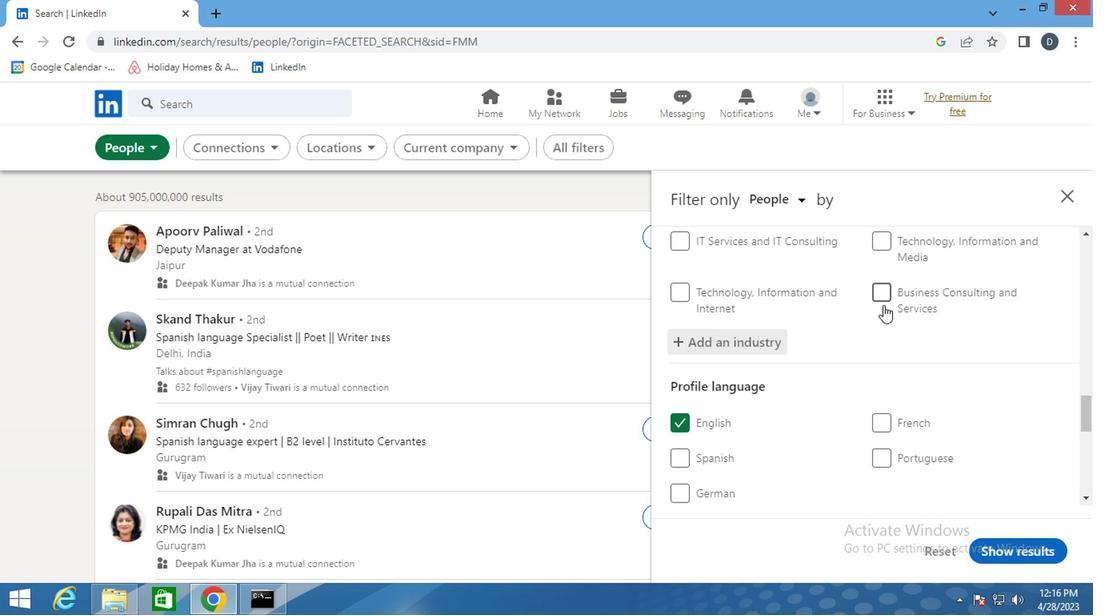 
Action: Mouse moved to (896, 350)
Screenshot: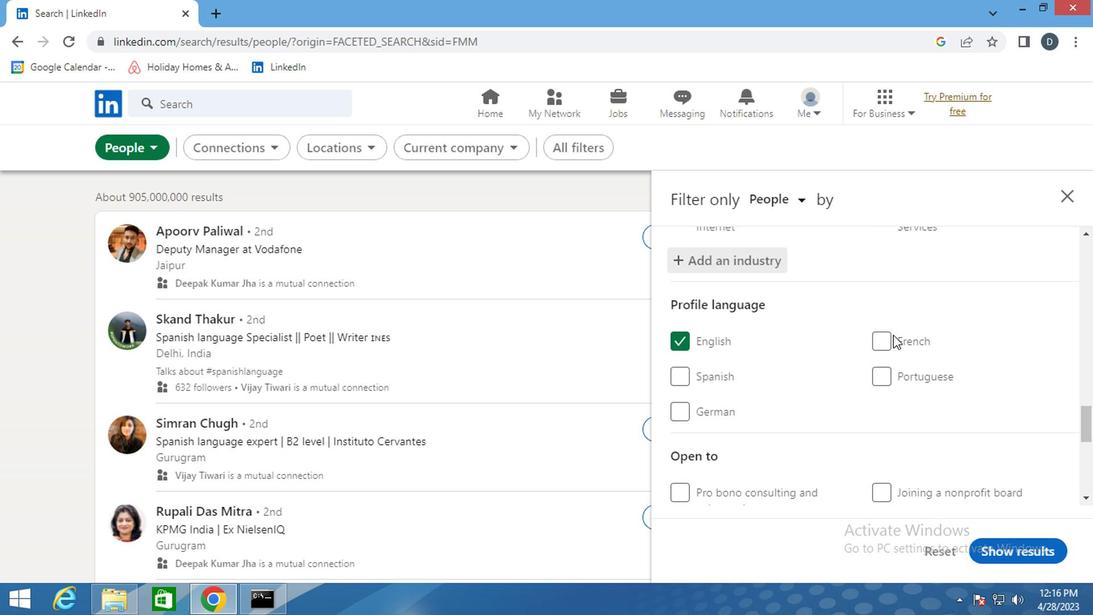 
Action: Mouse scrolled (896, 350) with delta (0, 0)
Screenshot: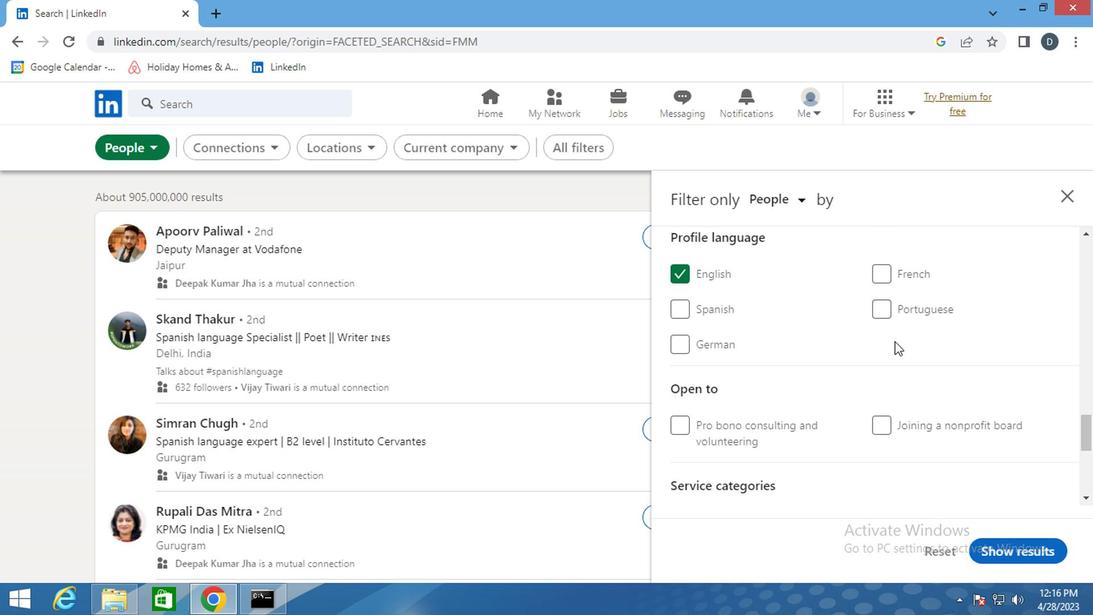 
Action: Mouse scrolled (896, 350) with delta (0, 0)
Screenshot: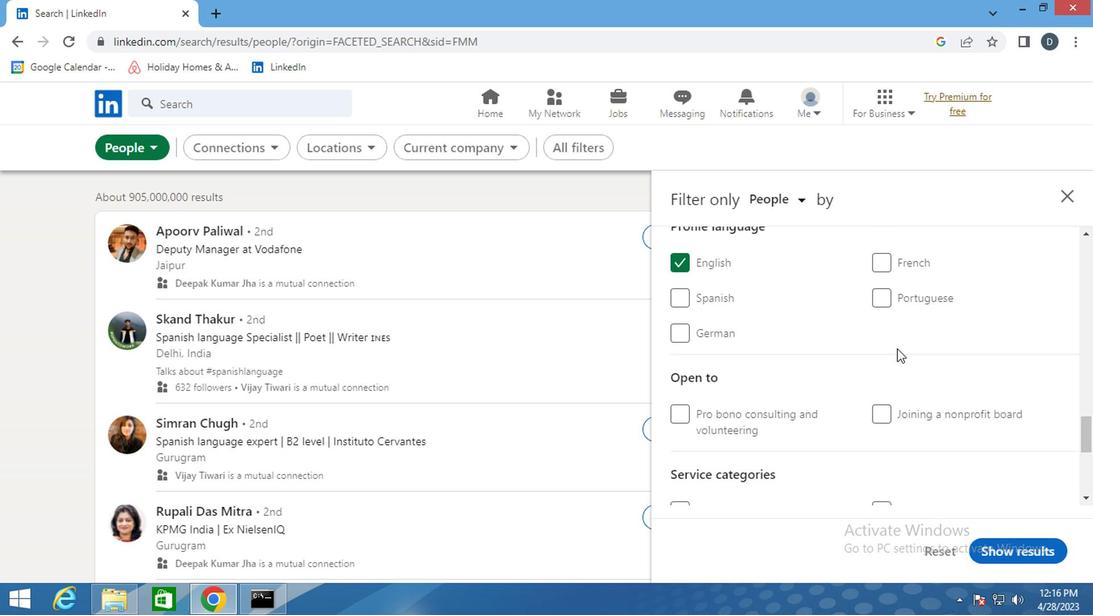 
Action: Mouse moved to (913, 414)
Screenshot: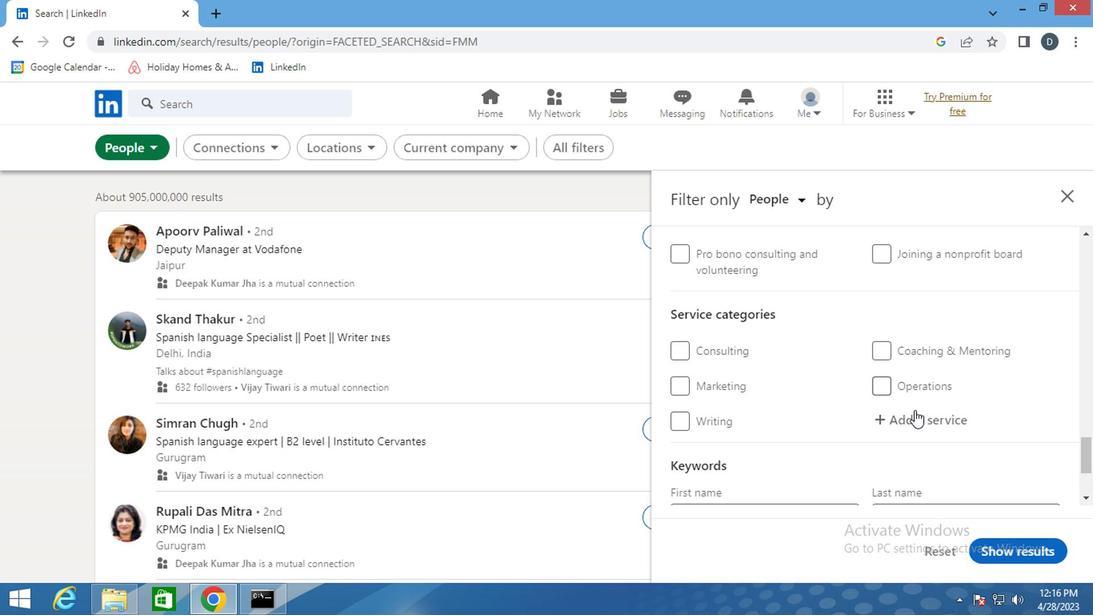 
Action: Mouse pressed left at (913, 414)
Screenshot: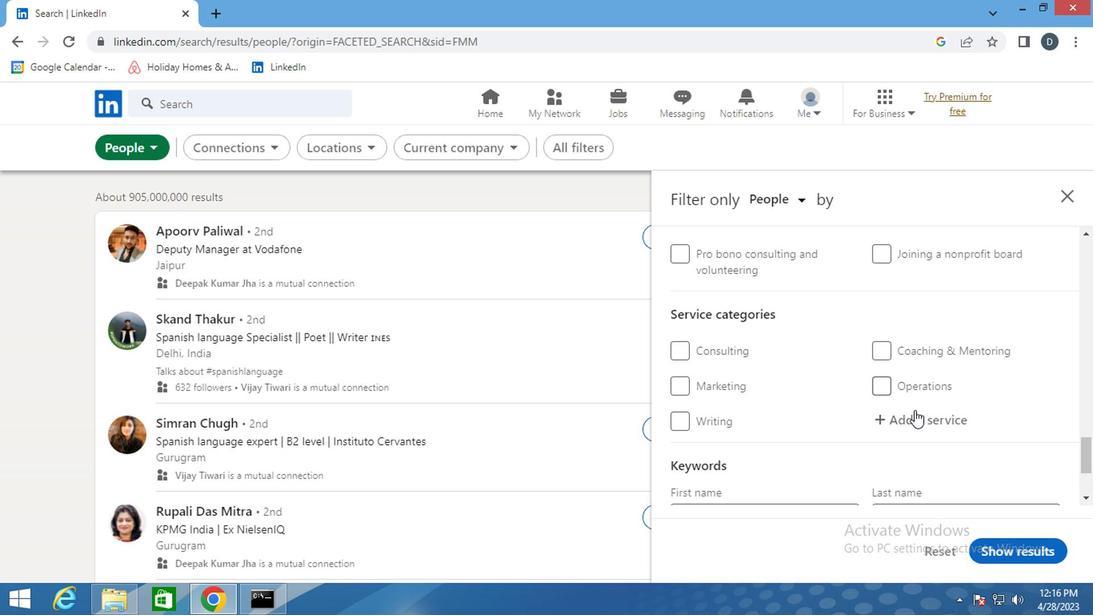 
Action: Mouse moved to (913, 416)
Screenshot: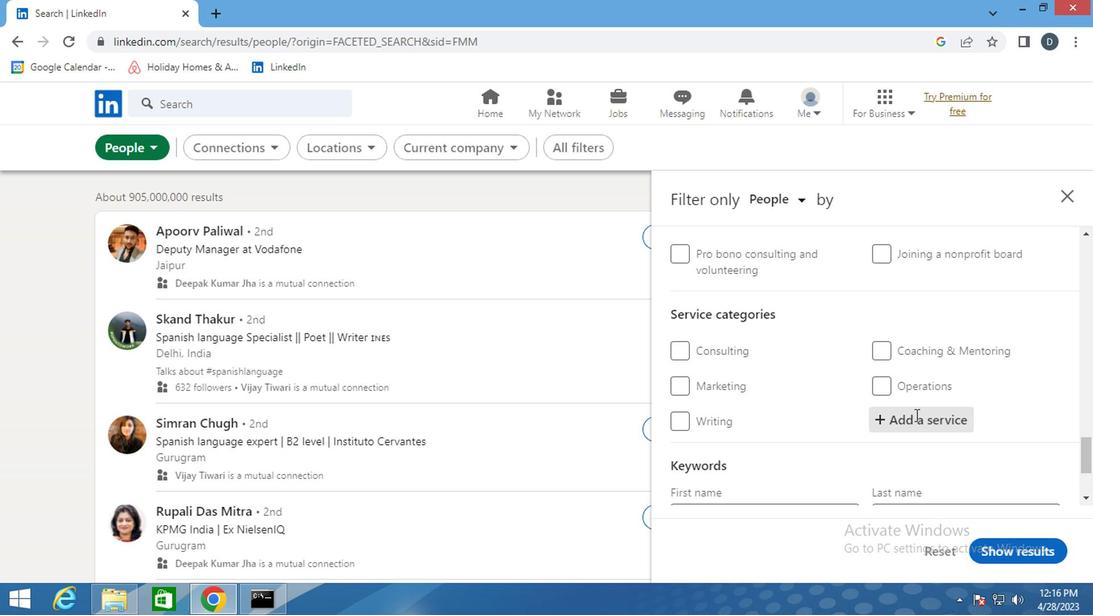 
Action: Key pressed <Key.shift><Key.shift><Key.shift><Key.shift><Key.shift><Key.shift>PROPERTY<Key.down><Key.enter>
Screenshot: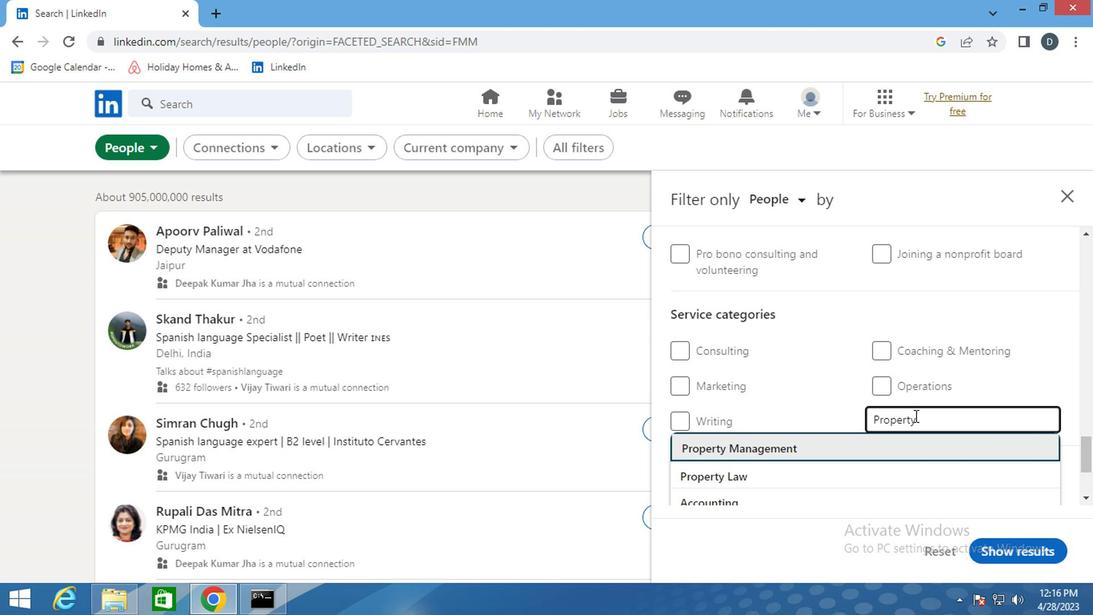 
Action: Mouse moved to (920, 407)
Screenshot: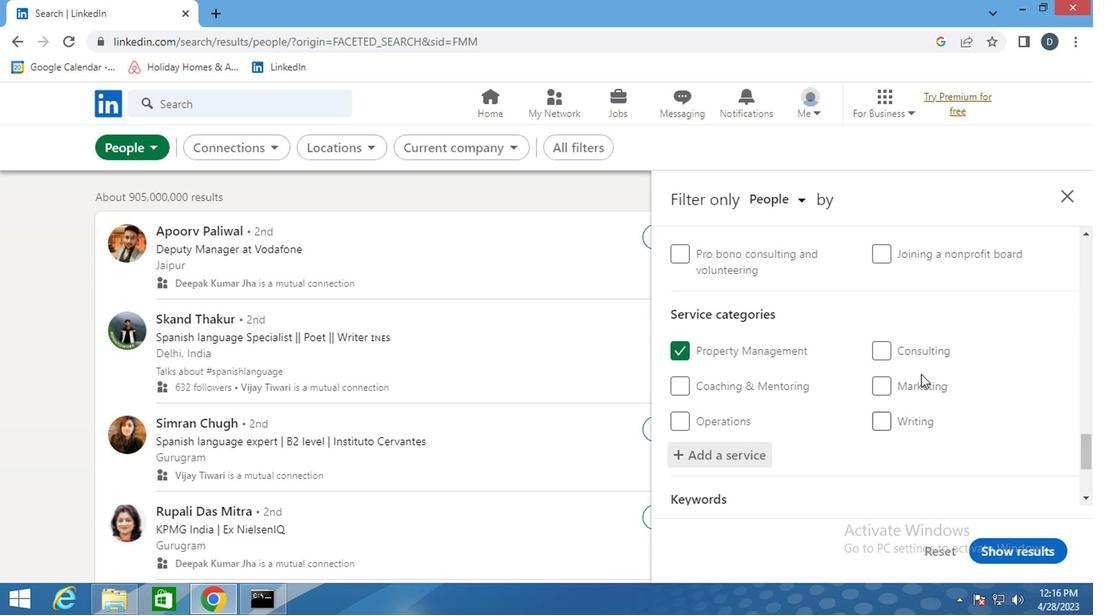 
Action: Mouse scrolled (920, 406) with delta (0, -1)
Screenshot: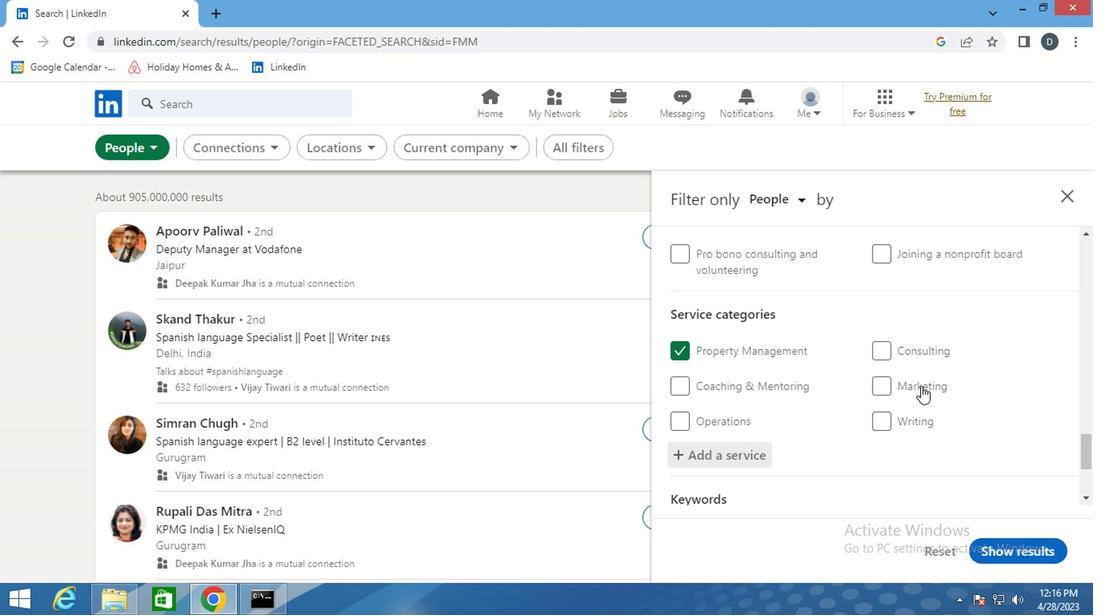 
Action: Mouse scrolled (920, 406) with delta (0, -1)
Screenshot: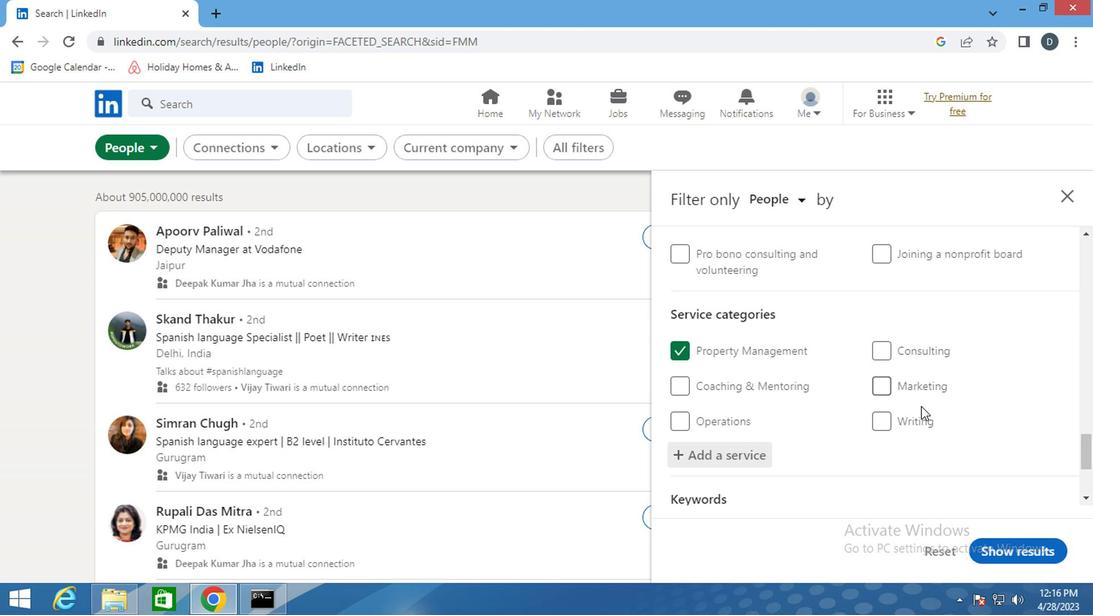 
Action: Mouse scrolled (920, 406) with delta (0, -1)
Screenshot: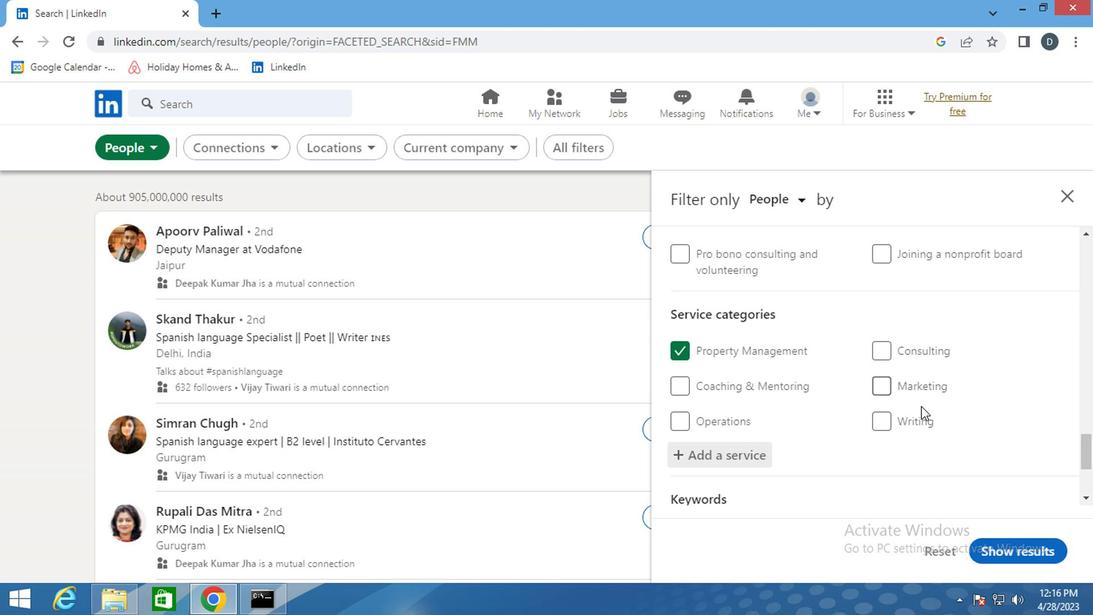 
Action: Mouse scrolled (920, 406) with delta (0, -1)
Screenshot: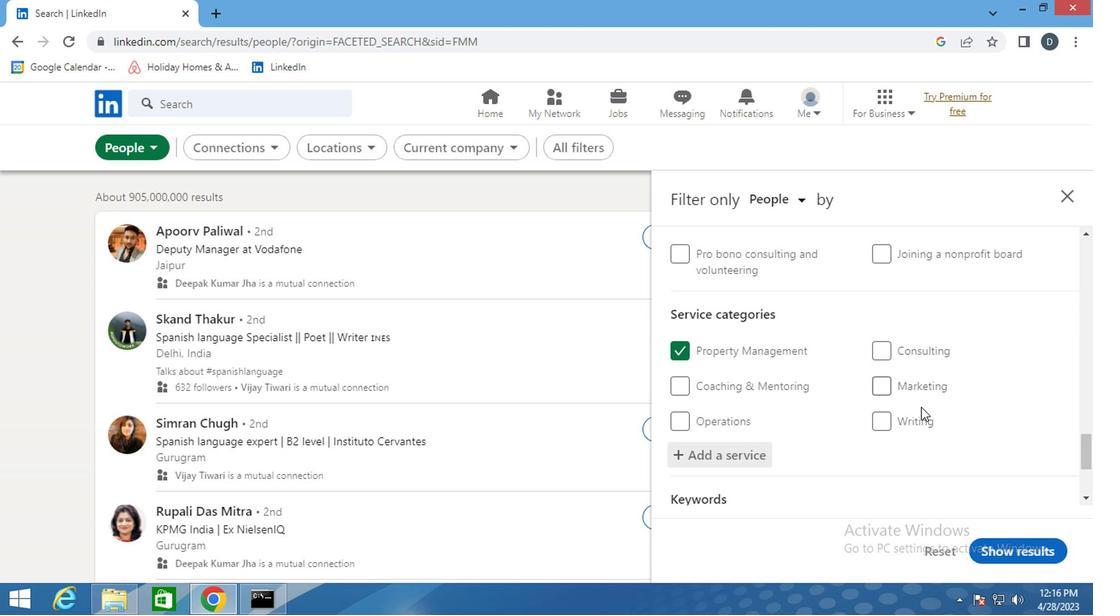 
Action: Mouse moved to (814, 439)
Screenshot: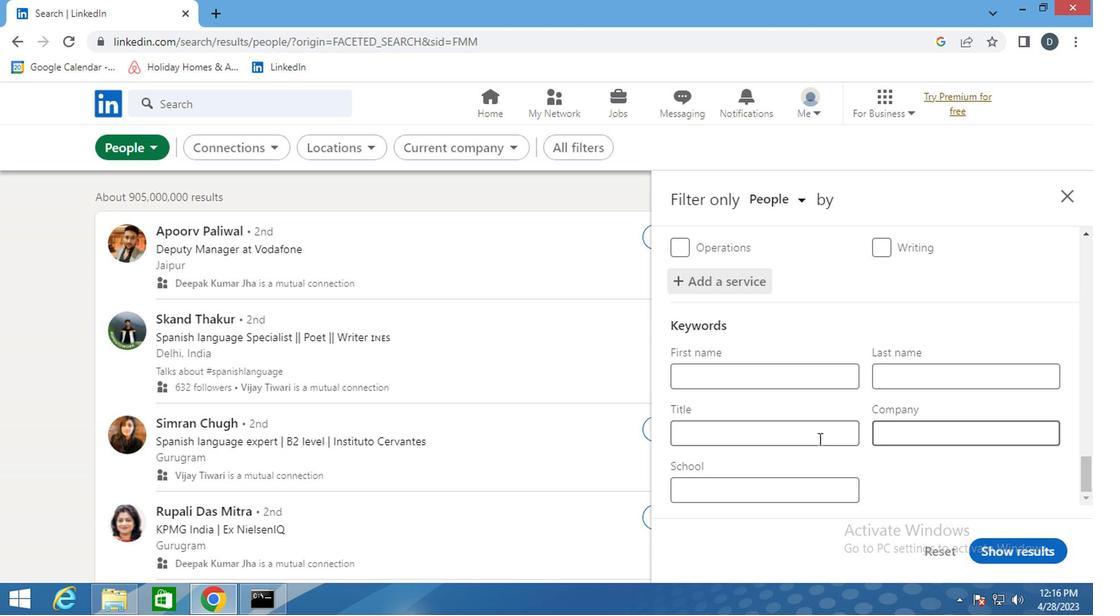 
Action: Mouse pressed left at (814, 439)
Screenshot: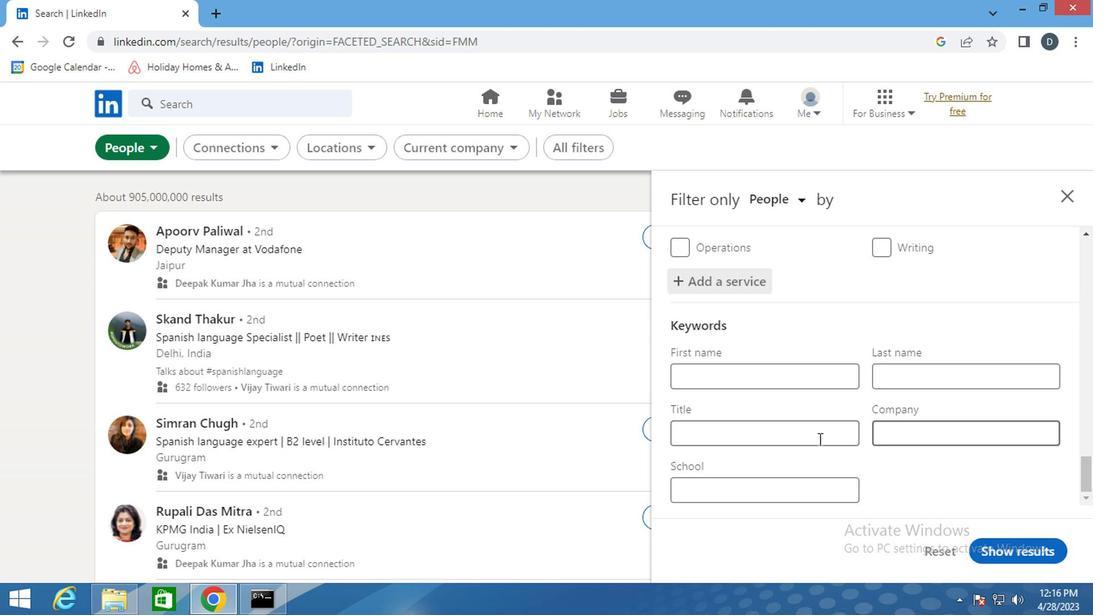 
Action: Key pressed <Key.shift>PROPOSAL<Key.space><Key.shift>WRITER
Screenshot: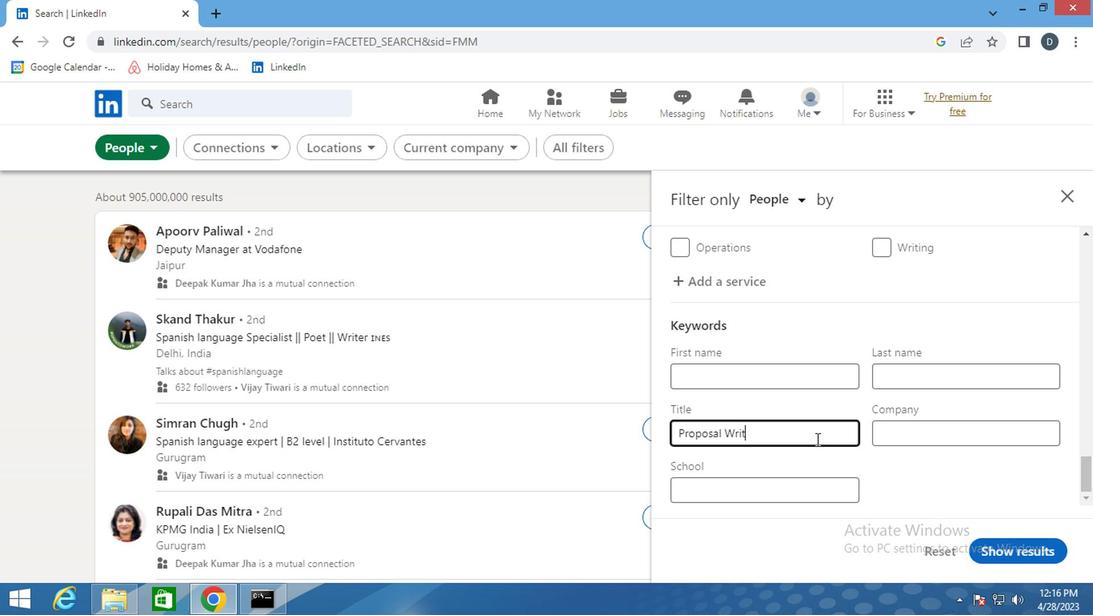 
Action: Mouse moved to (1017, 546)
Screenshot: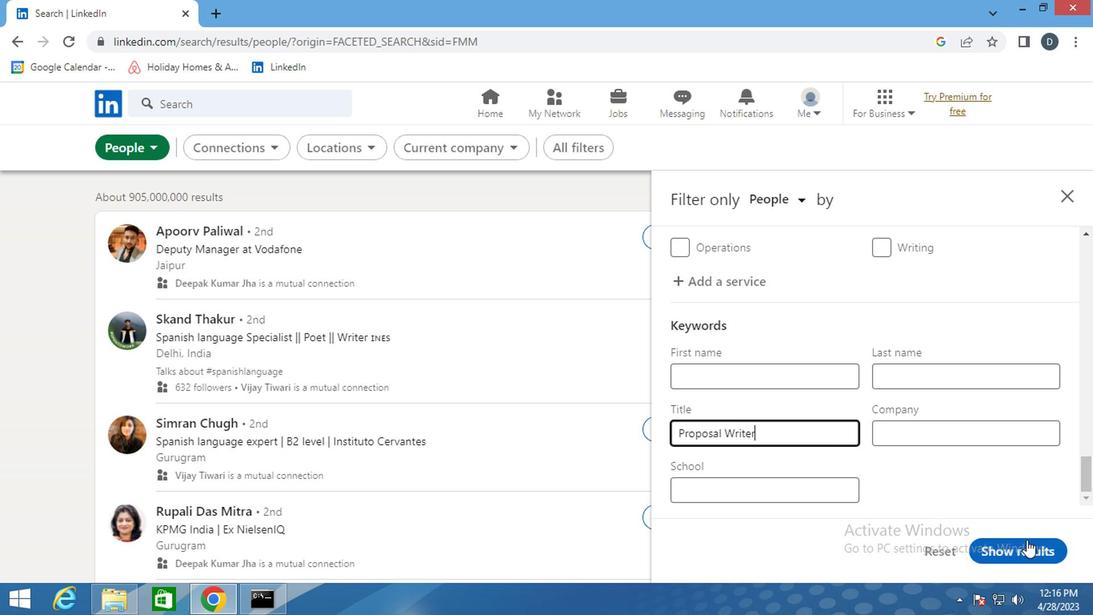 
Action: Mouse pressed left at (1017, 546)
Screenshot: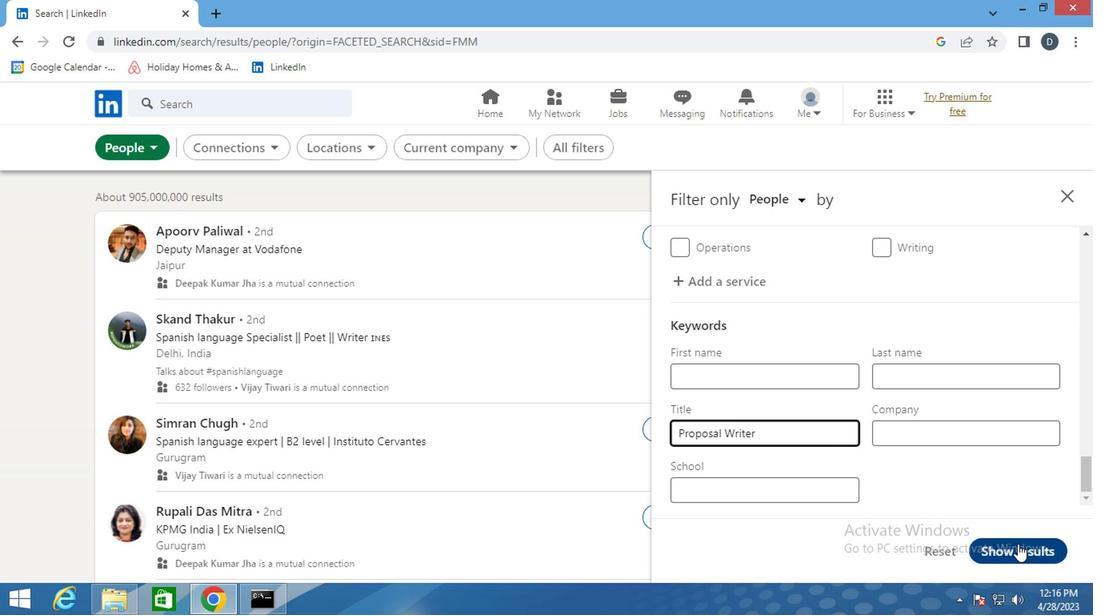 
Action: Mouse moved to (984, 447)
Screenshot: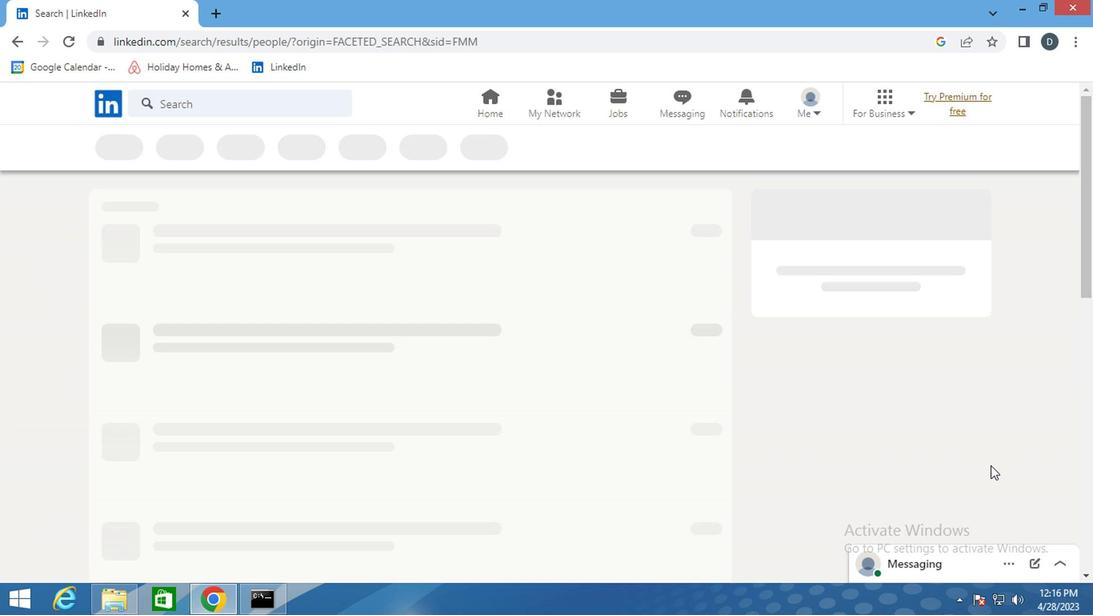 
